 Task: Look for space in Bokajān, India from 5th June, 2023 to 16th June, 2023 for 2 adults in price range Rs.14000 to Rs.18000. Place can be entire place with 1  bedroom having 1 bed and 1 bathroom. Property type can be house, flat, guest house, hotel. Booking option can be shelf check-in. Required host language is English.
Action: Mouse moved to (485, 67)
Screenshot: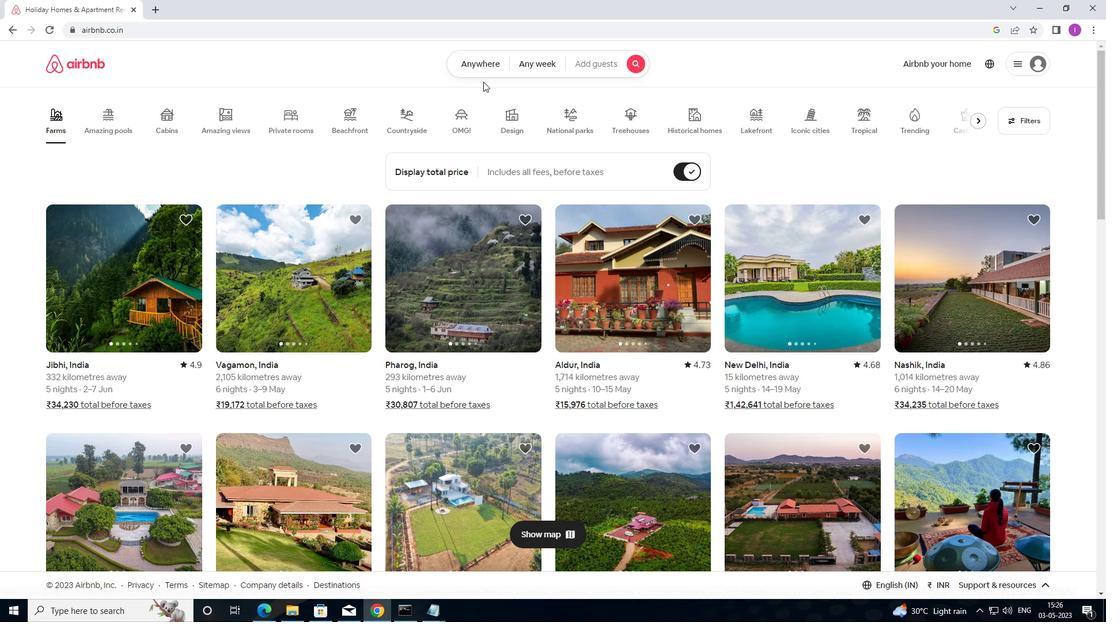 
Action: Mouse pressed left at (485, 67)
Screenshot: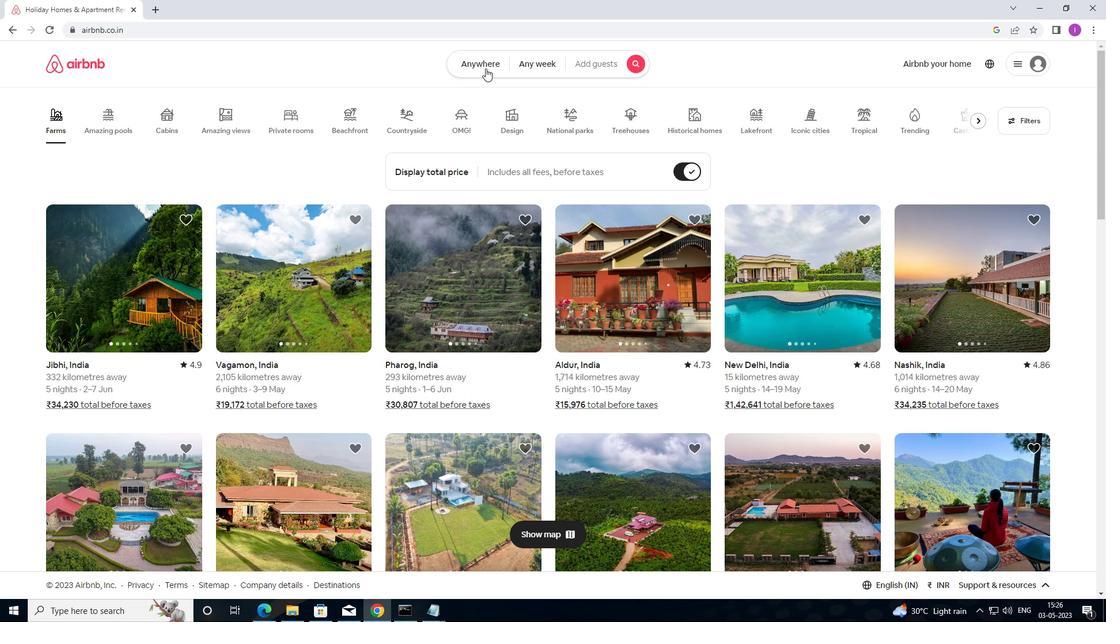 
Action: Mouse moved to (321, 111)
Screenshot: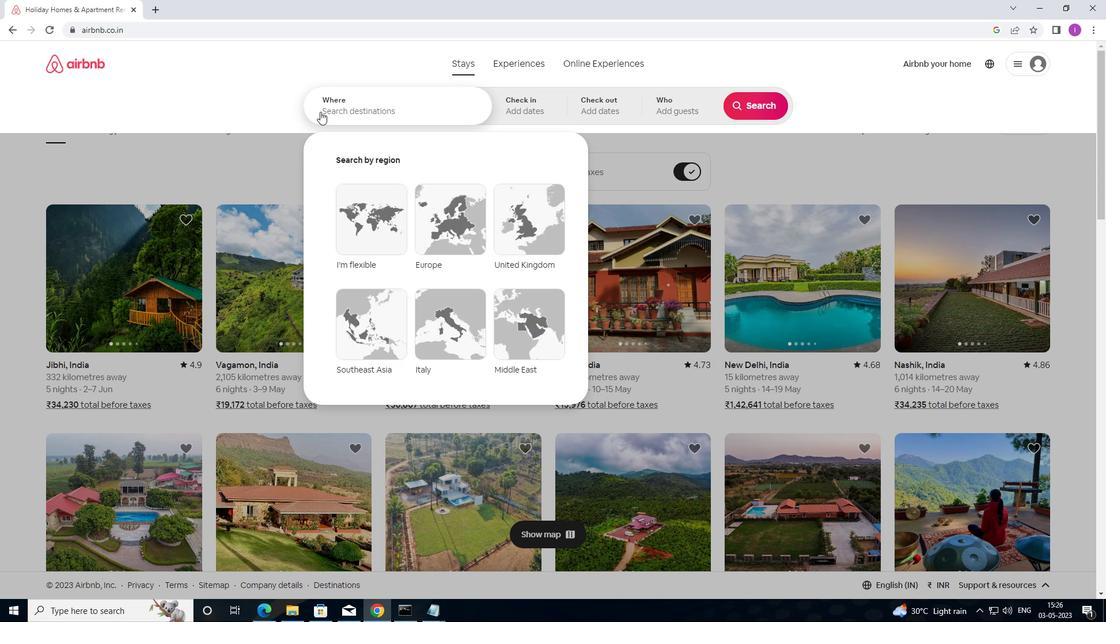 
Action: Mouse pressed left at (321, 111)
Screenshot: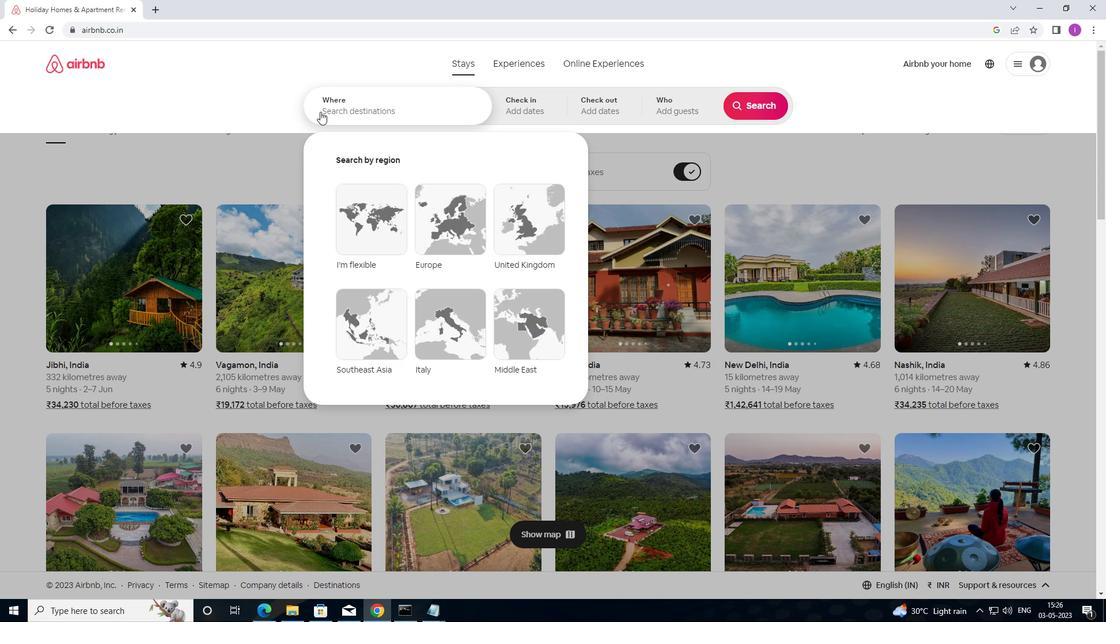 
Action: Mouse moved to (546, 112)
Screenshot: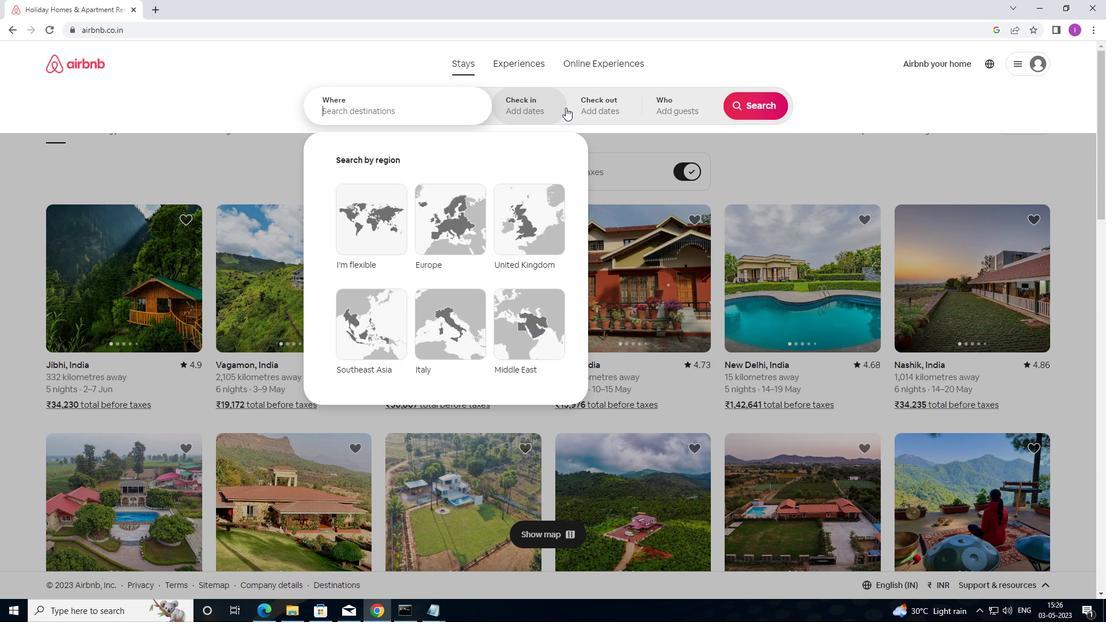 
Action: Key pressed <Key.shift>BOKAJAN,<Key.shift><Key.shift>INDIA
Screenshot: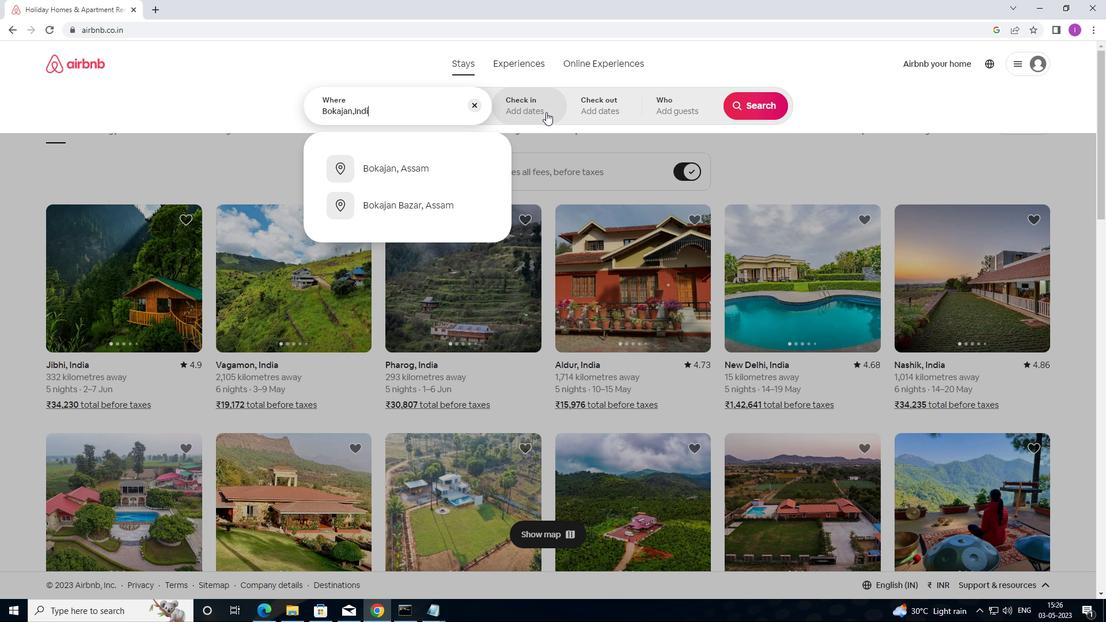 
Action: Mouse moved to (530, 101)
Screenshot: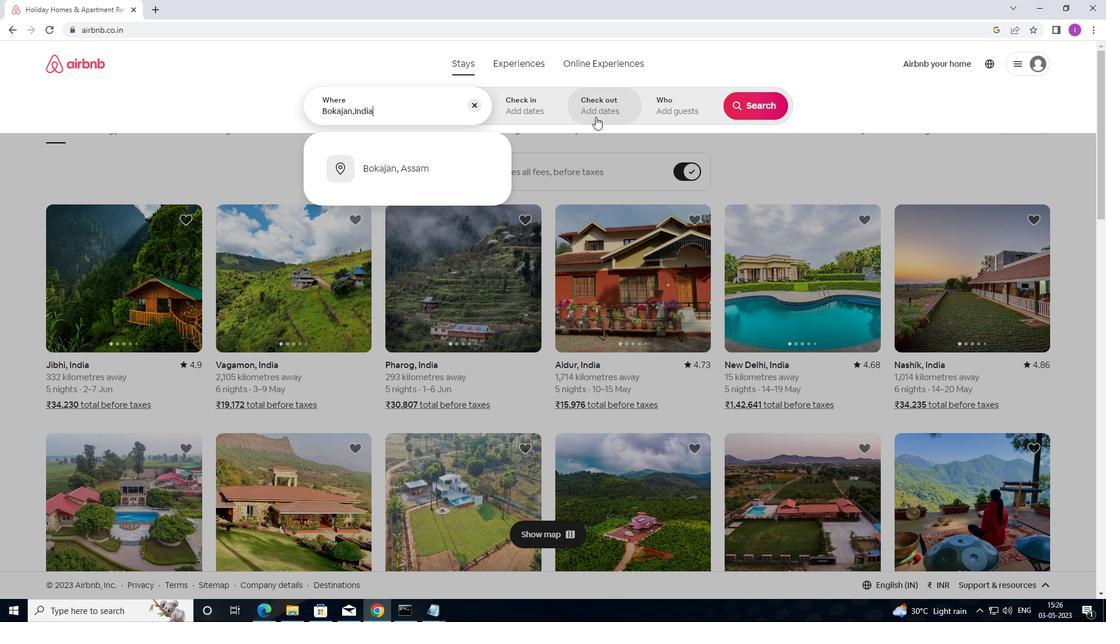 
Action: Mouse pressed left at (530, 101)
Screenshot: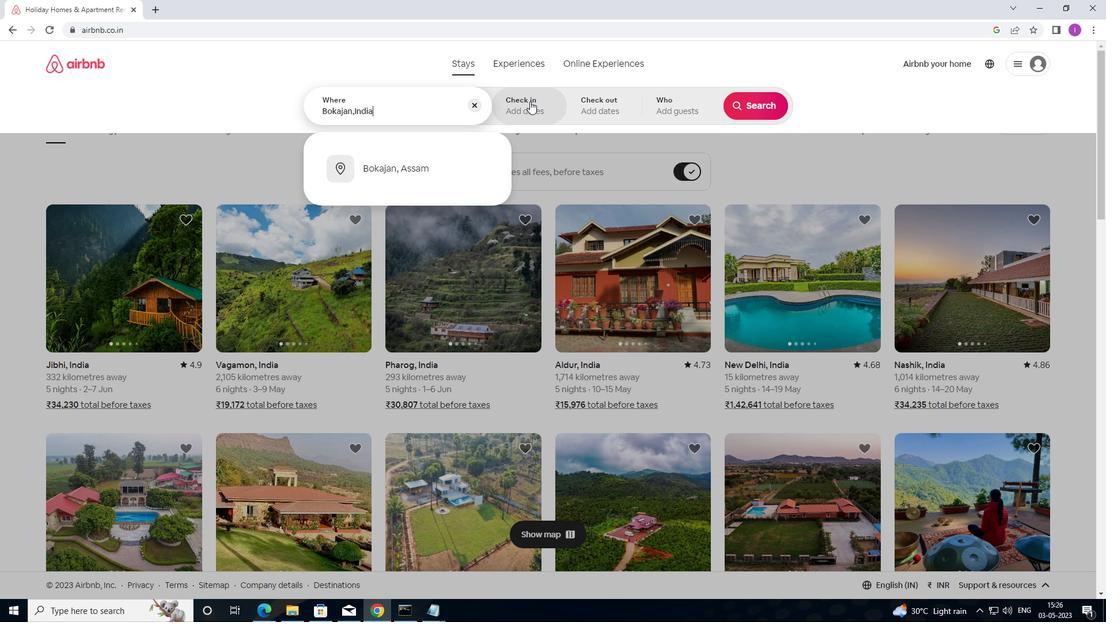 
Action: Mouse moved to (611, 272)
Screenshot: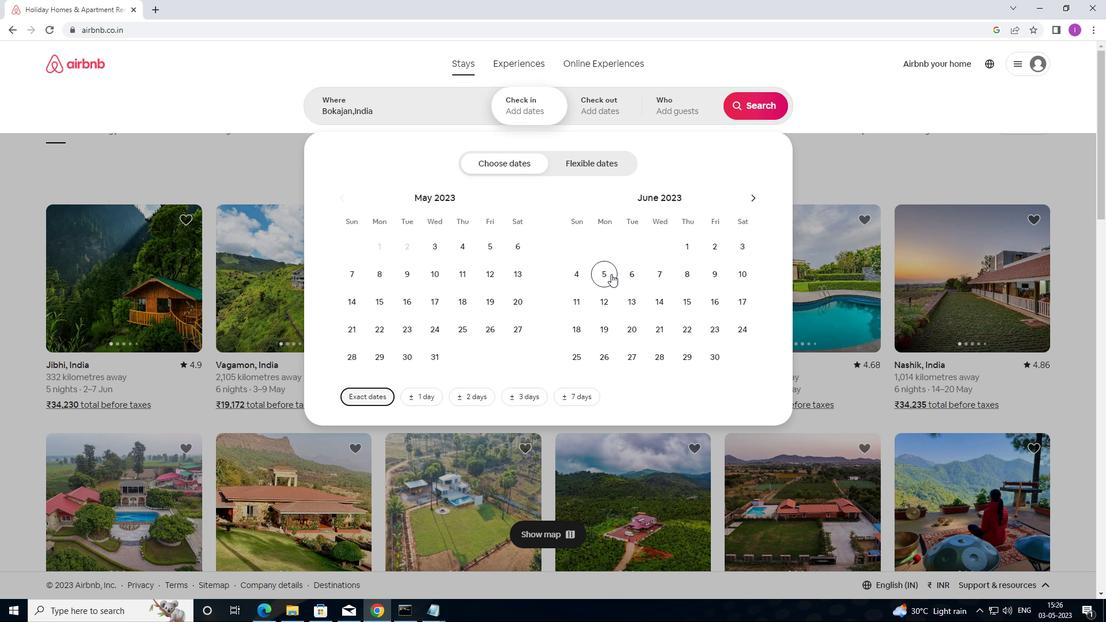 
Action: Mouse pressed left at (611, 272)
Screenshot: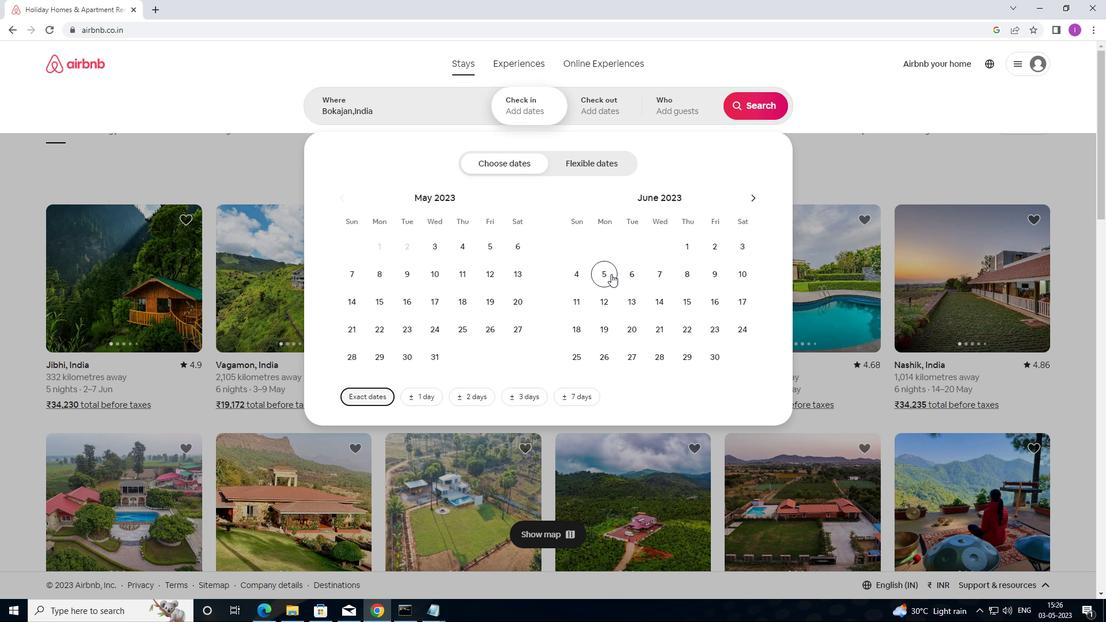 
Action: Mouse moved to (710, 306)
Screenshot: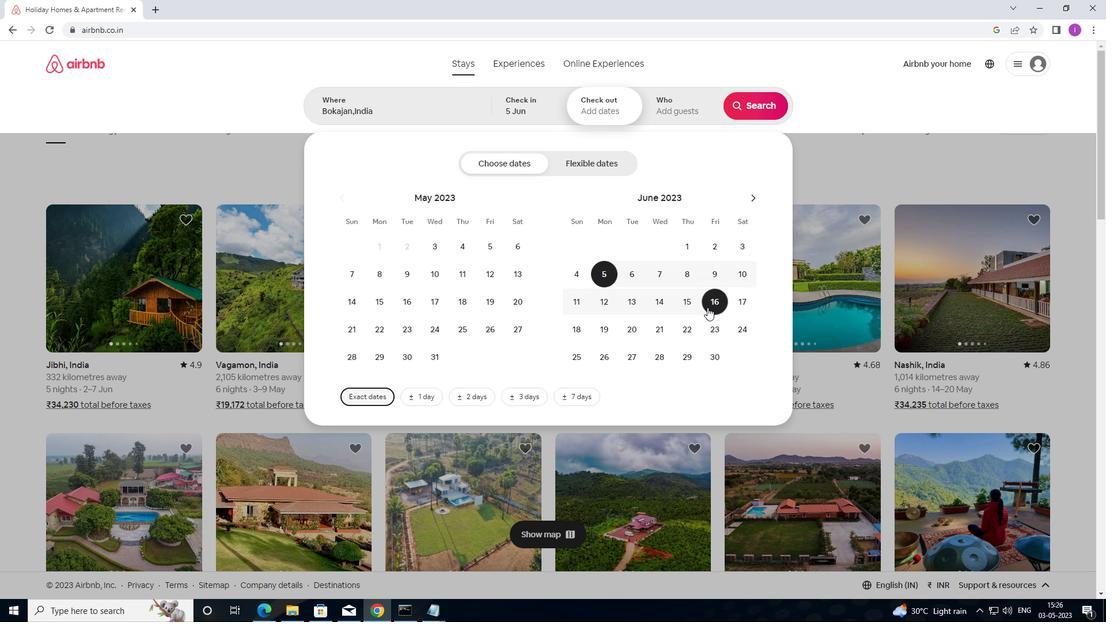 
Action: Mouse pressed left at (710, 306)
Screenshot: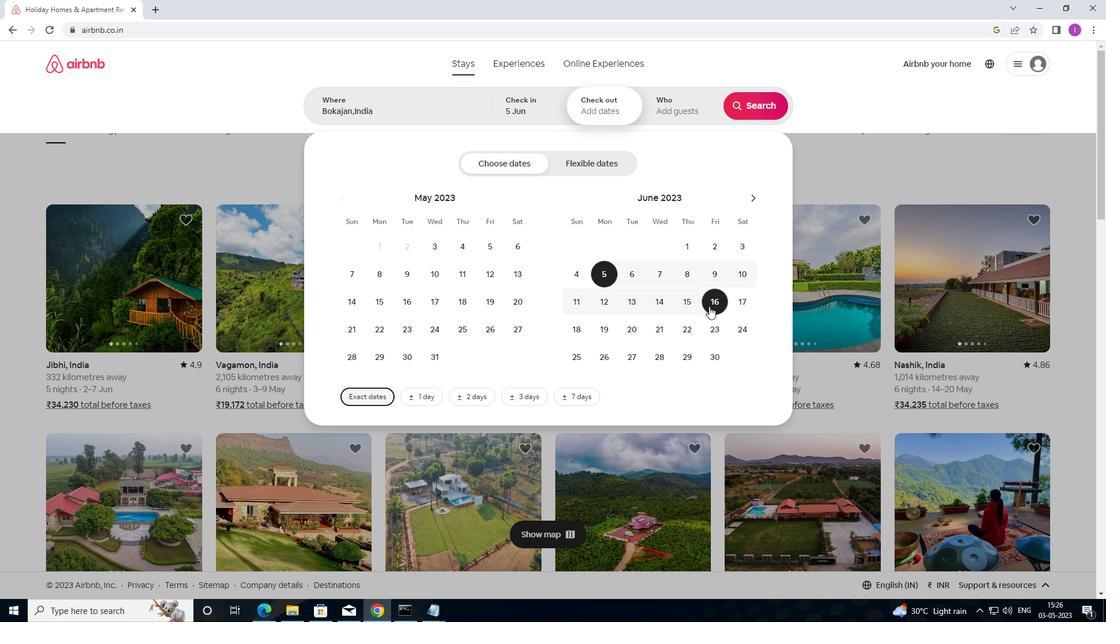
Action: Mouse moved to (662, 112)
Screenshot: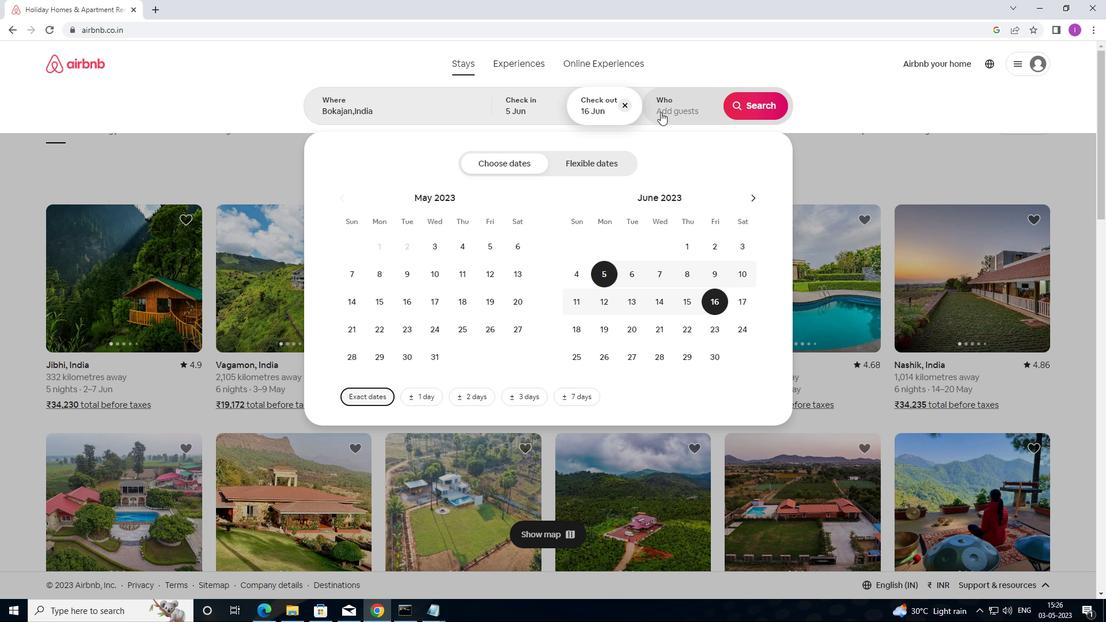 
Action: Mouse pressed left at (662, 112)
Screenshot: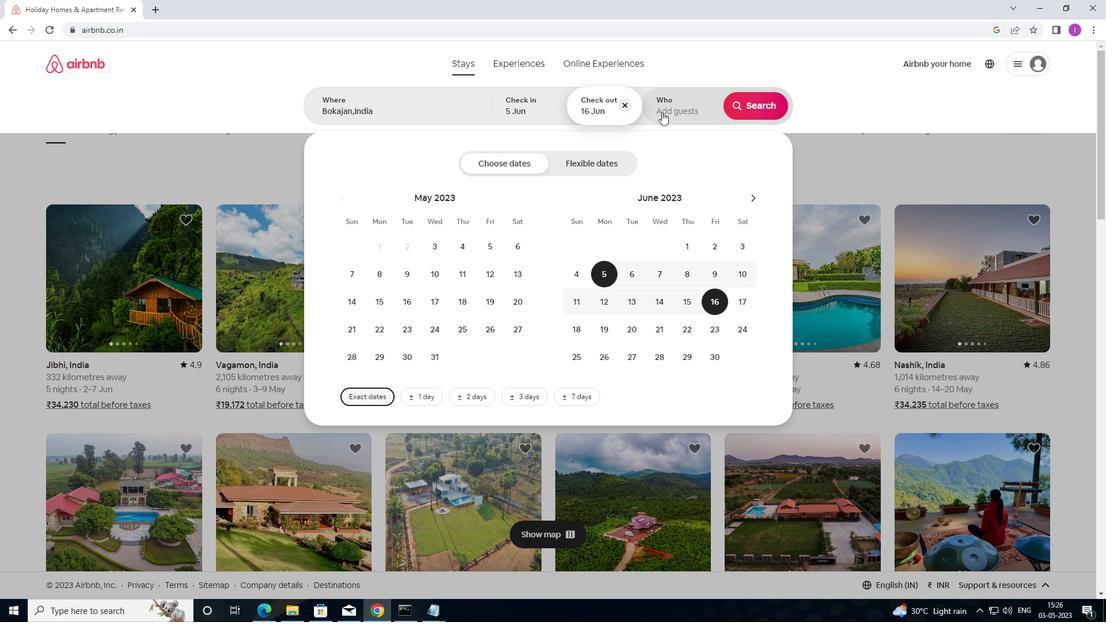 
Action: Mouse moved to (762, 168)
Screenshot: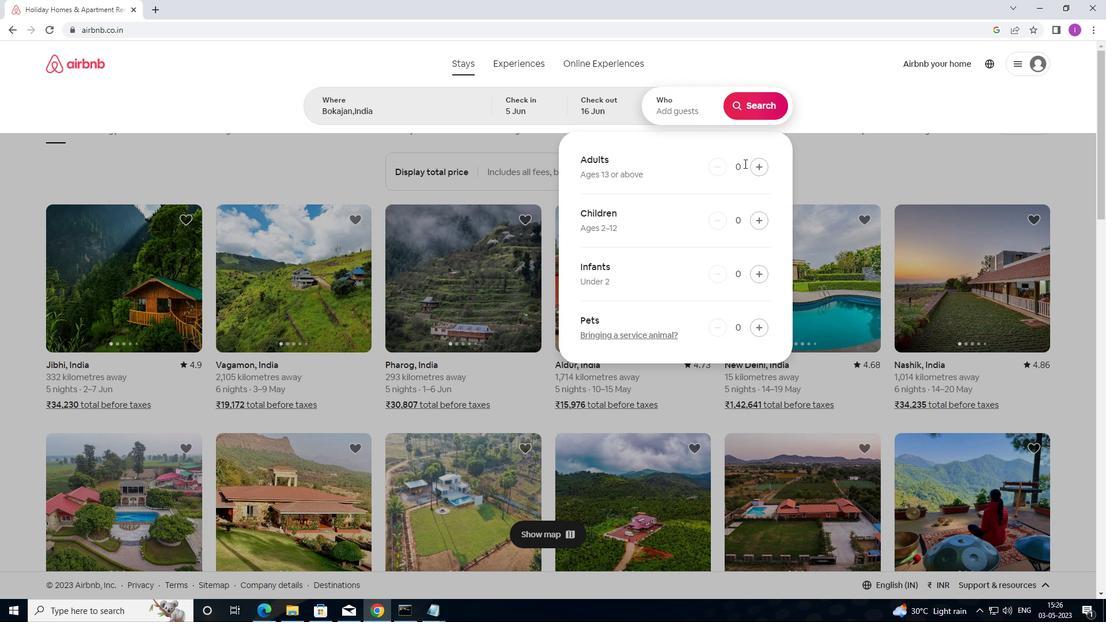 
Action: Mouse pressed left at (762, 168)
Screenshot: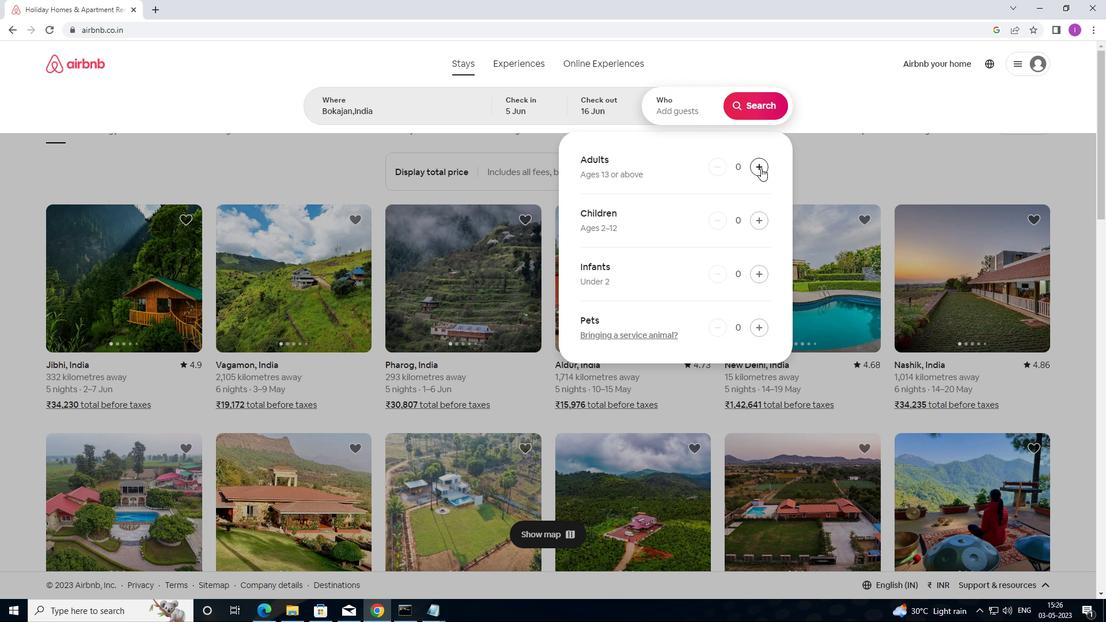 
Action: Mouse moved to (762, 168)
Screenshot: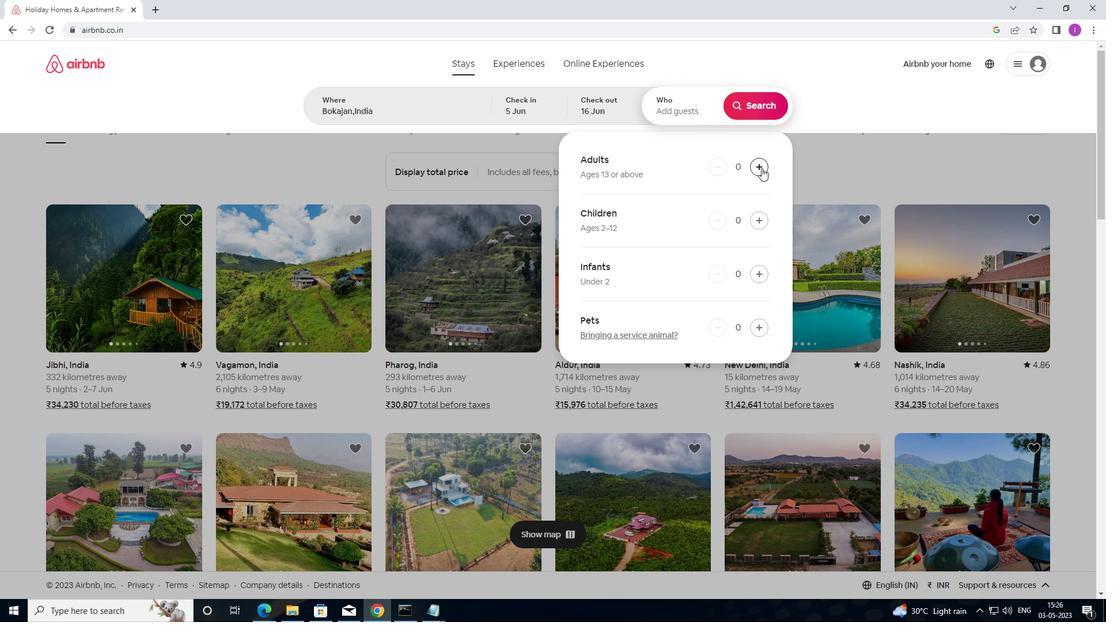 
Action: Mouse pressed left at (762, 168)
Screenshot: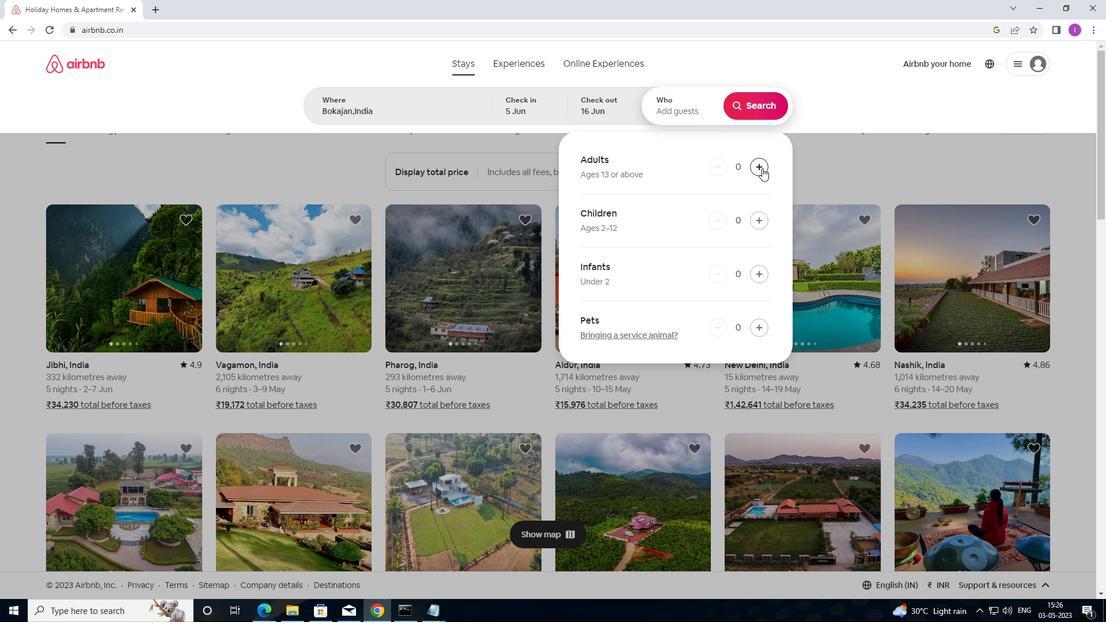 
Action: Mouse moved to (750, 111)
Screenshot: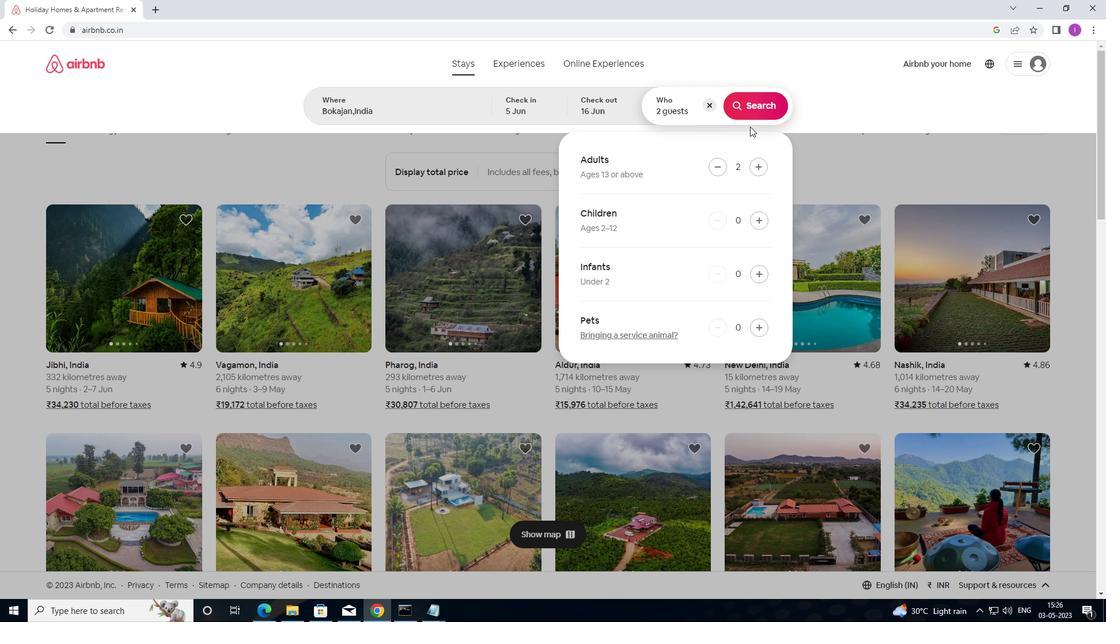 
Action: Mouse pressed left at (750, 111)
Screenshot: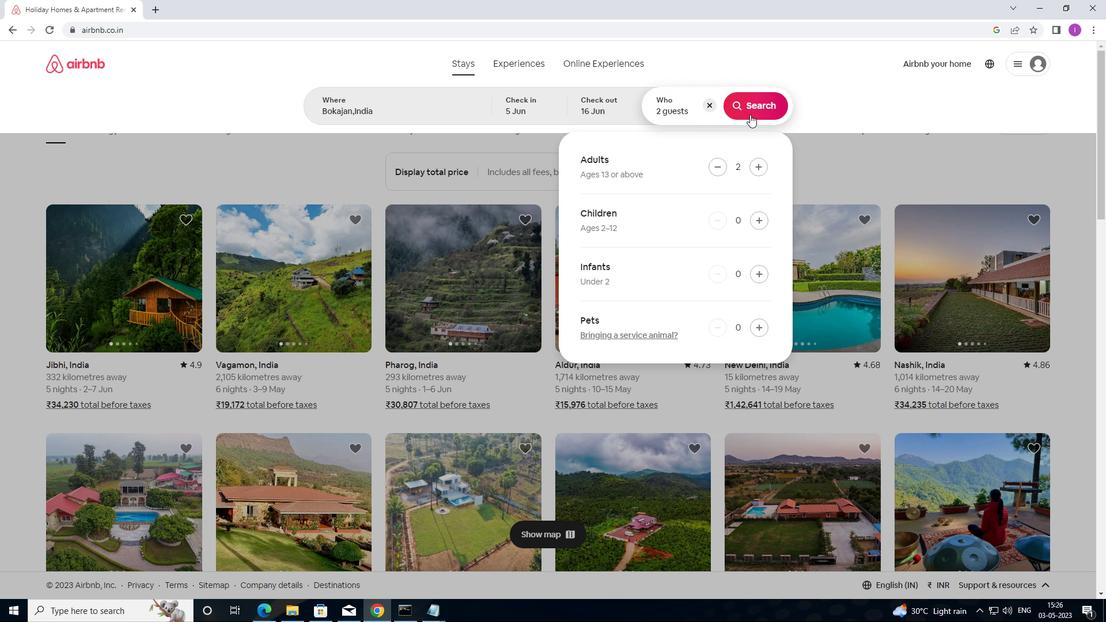 
Action: Mouse moved to (1038, 108)
Screenshot: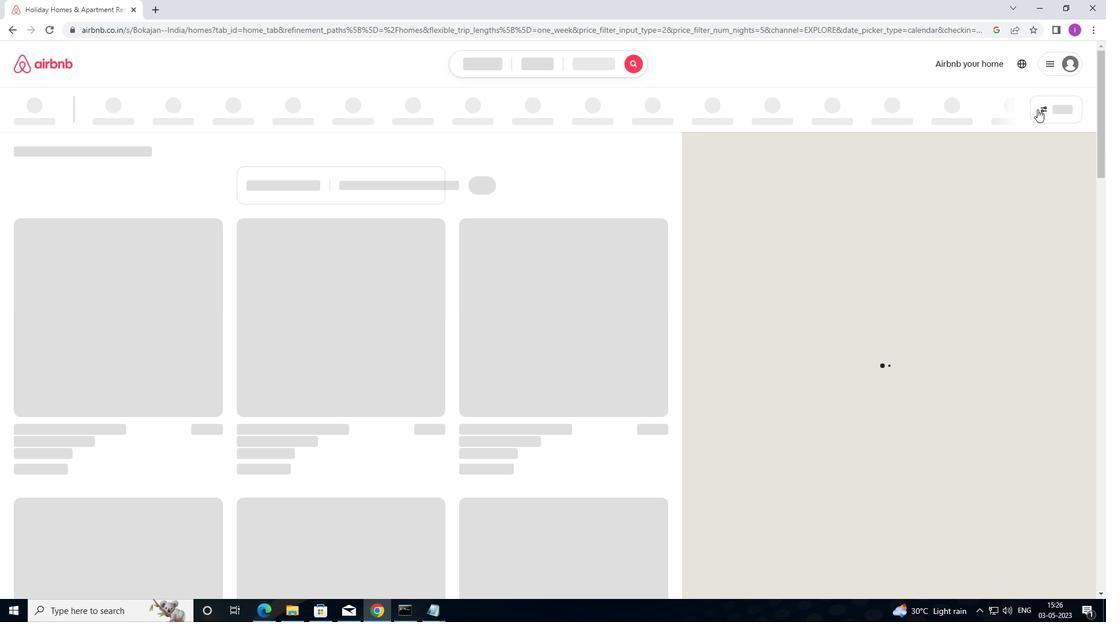 
Action: Mouse pressed left at (1038, 108)
Screenshot: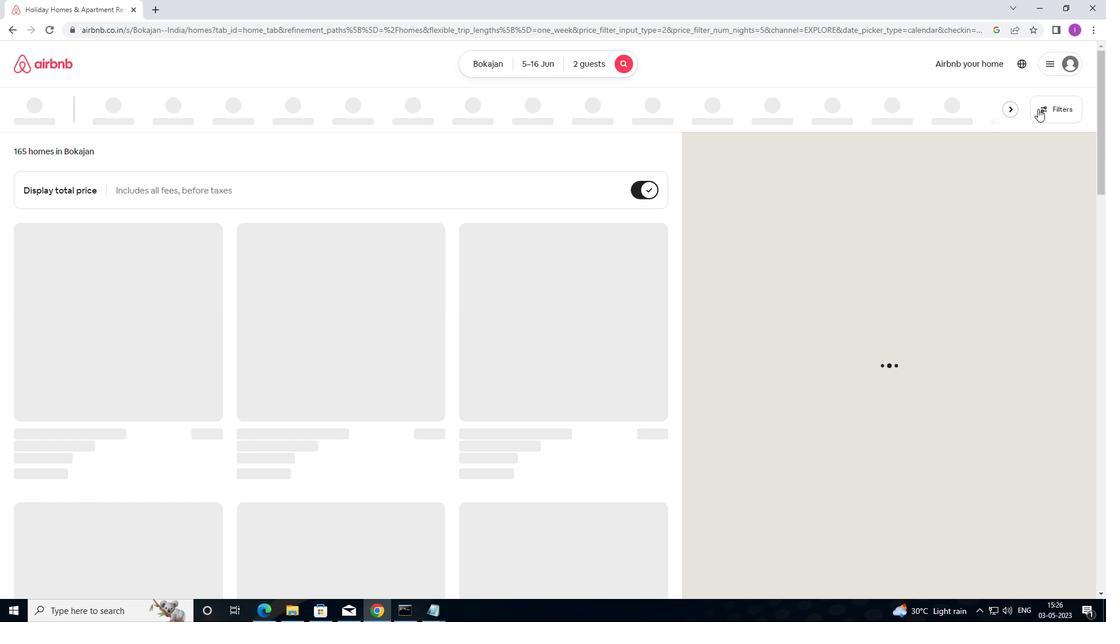 
Action: Mouse moved to (415, 249)
Screenshot: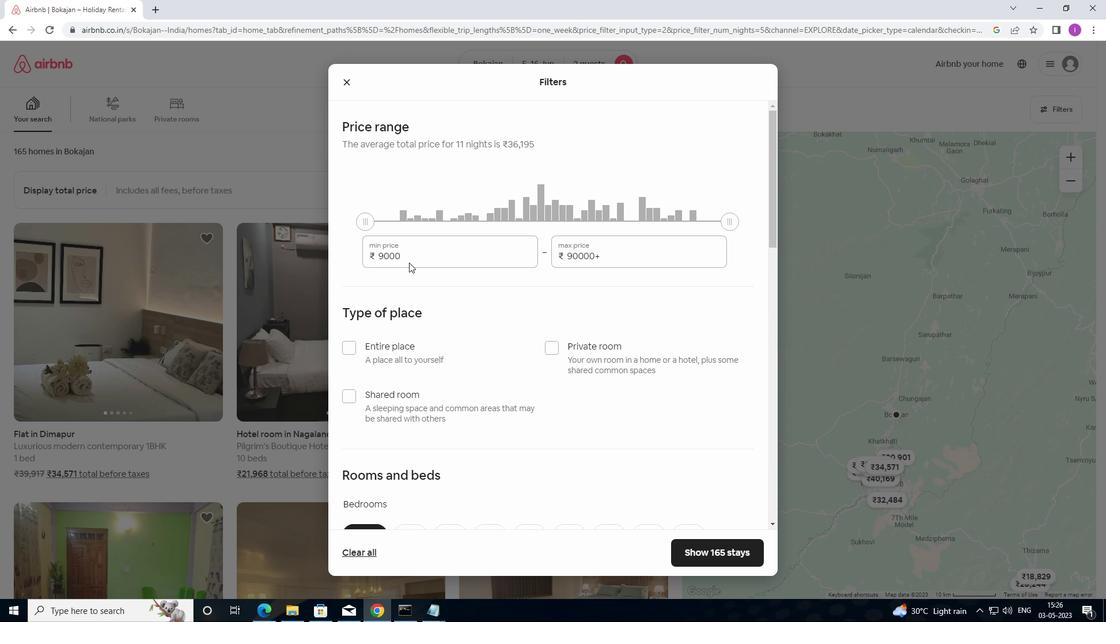 
Action: Mouse pressed left at (415, 249)
Screenshot: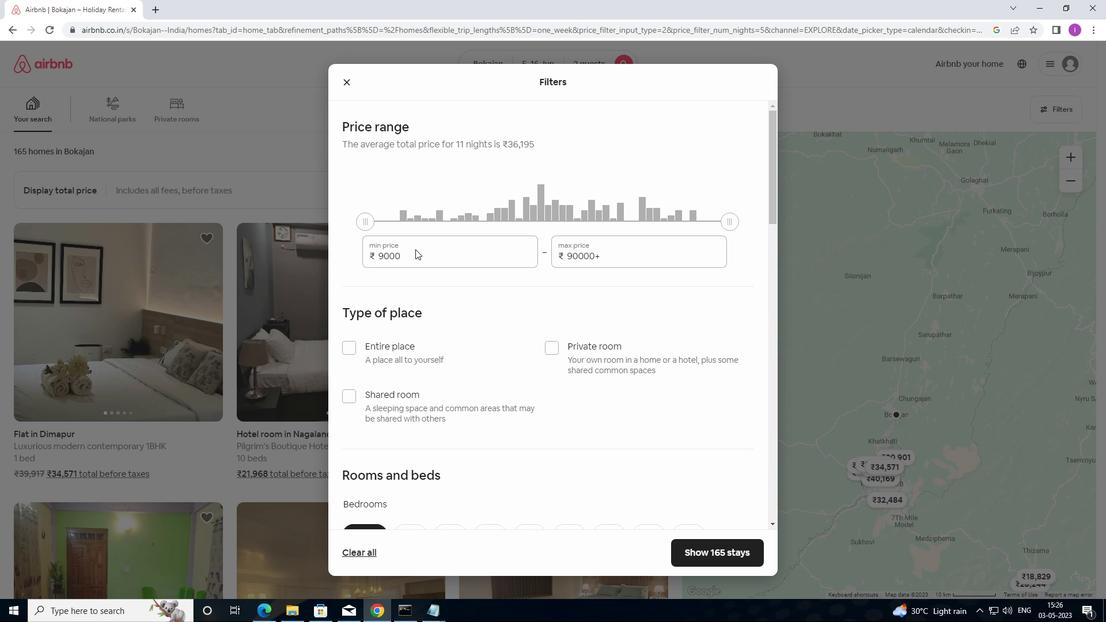 
Action: Mouse moved to (402, 253)
Screenshot: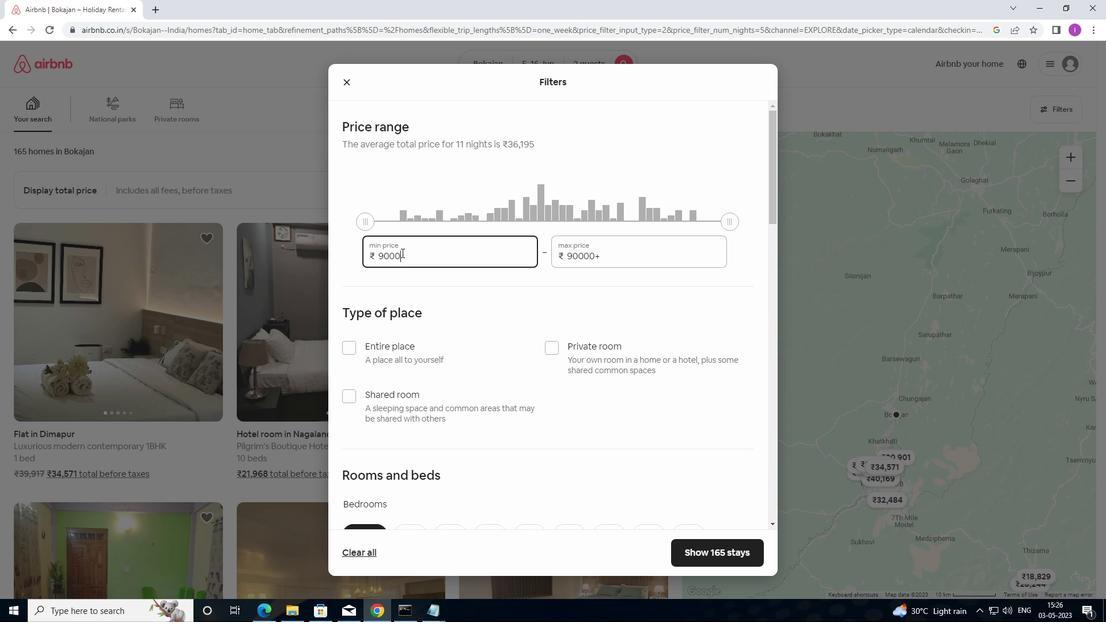 
Action: Mouse pressed left at (402, 253)
Screenshot: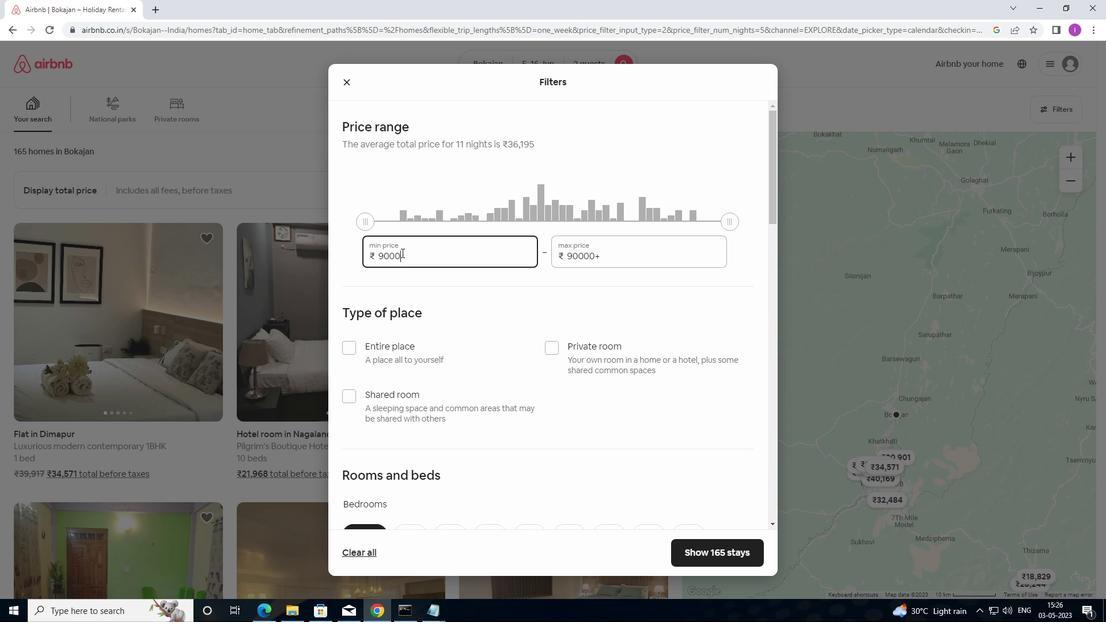 
Action: Mouse moved to (358, 250)
Screenshot: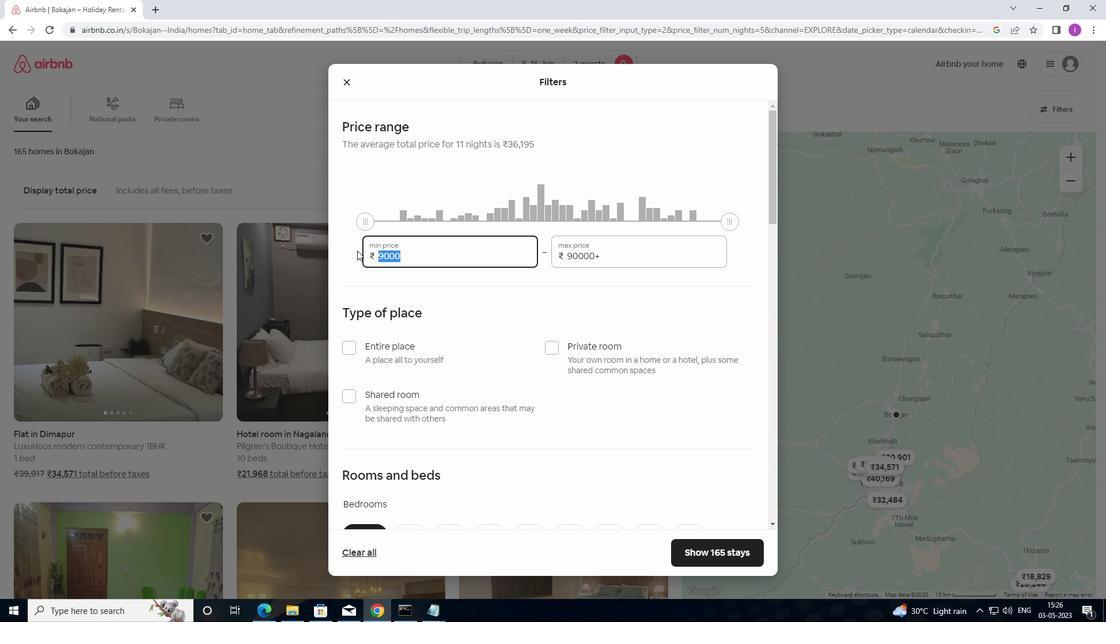 
Action: Key pressed 1
Screenshot: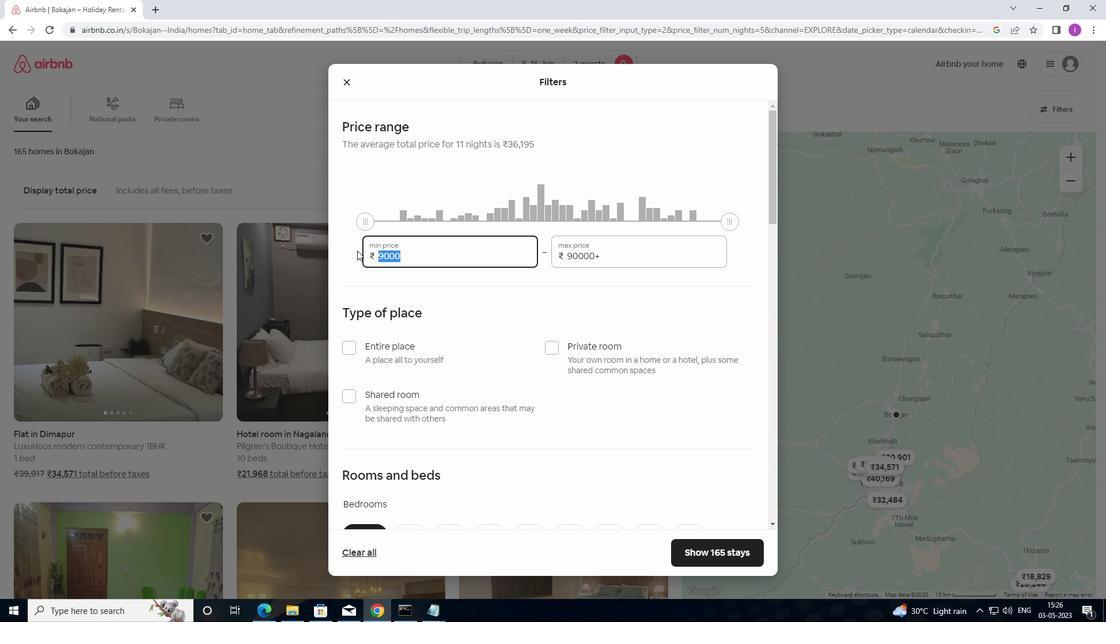 
Action: Mouse moved to (359, 251)
Screenshot: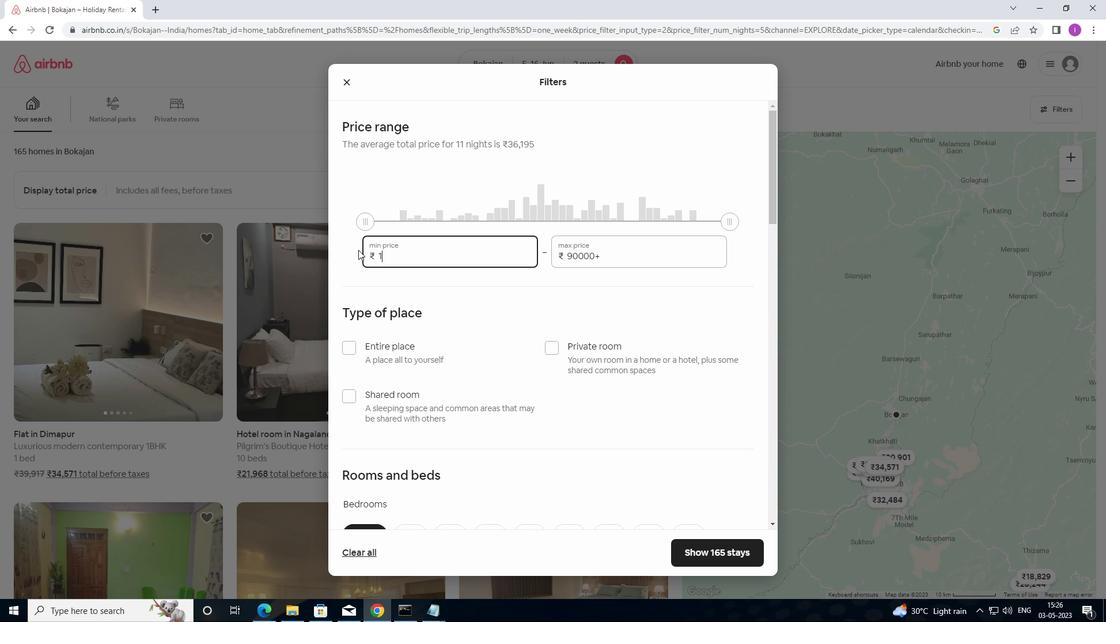 
Action: Key pressed 4
Screenshot: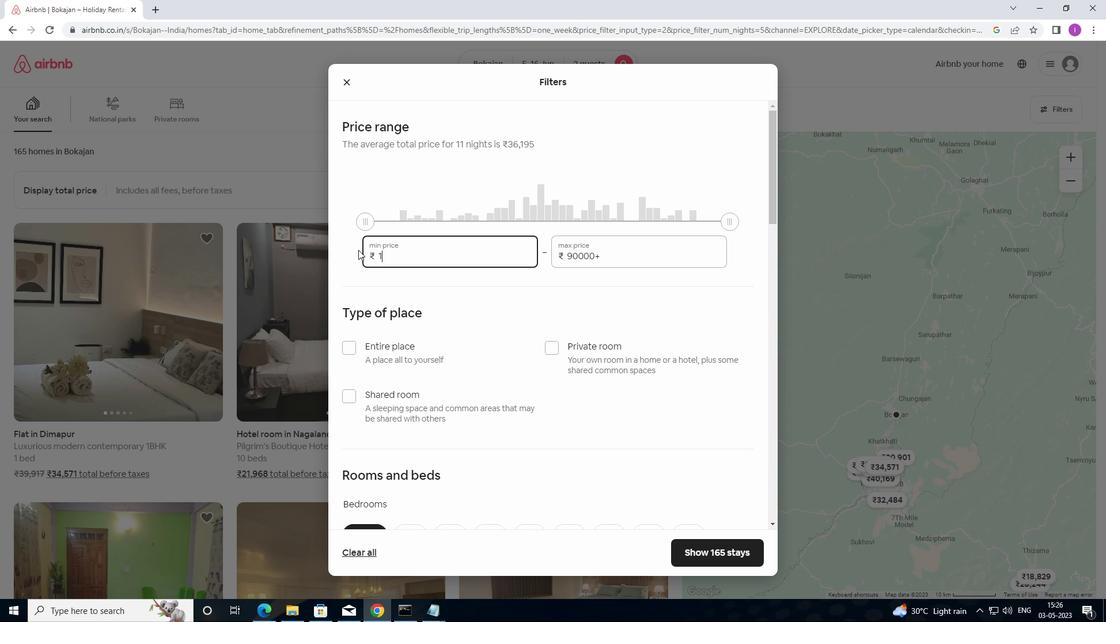 
Action: Mouse moved to (360, 253)
Screenshot: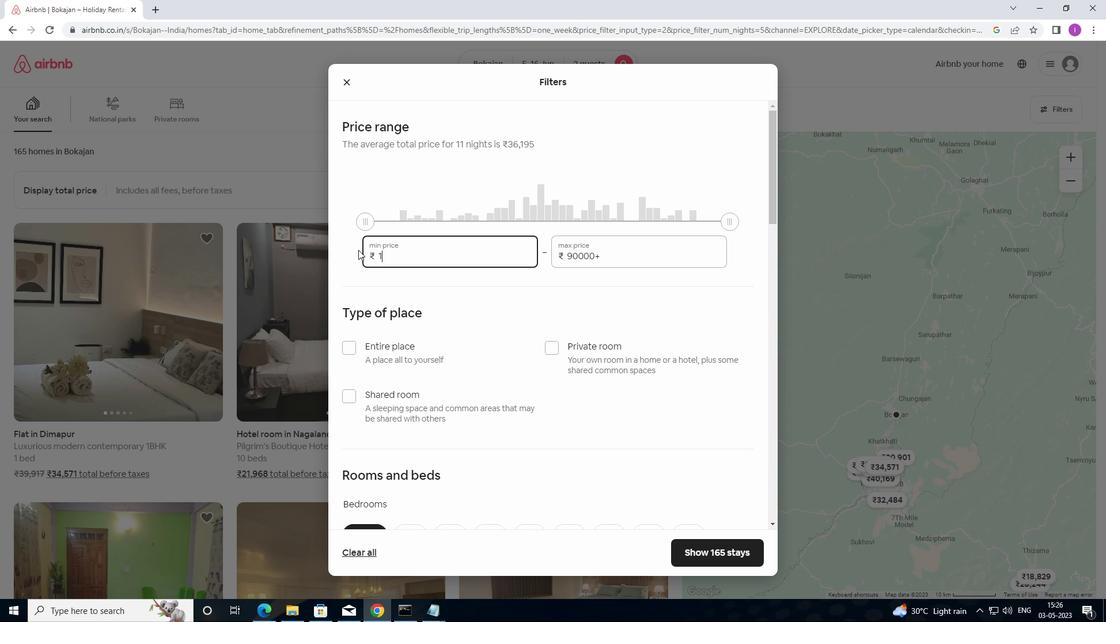 
Action: Key pressed 0
Screenshot: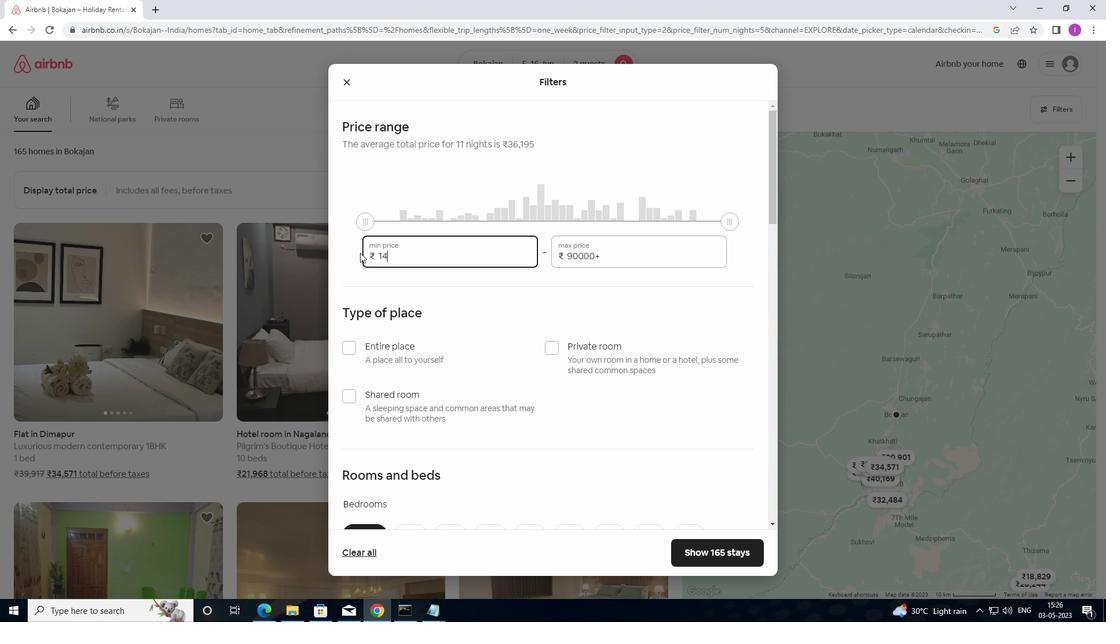 
Action: Mouse moved to (369, 256)
Screenshot: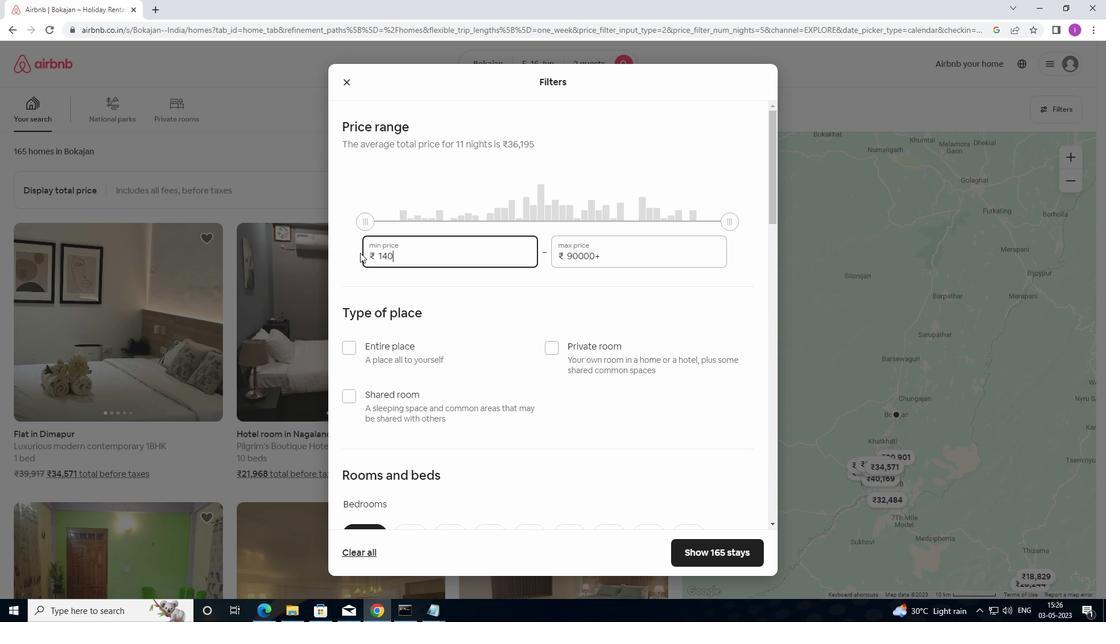 
Action: Key pressed 0
Screenshot: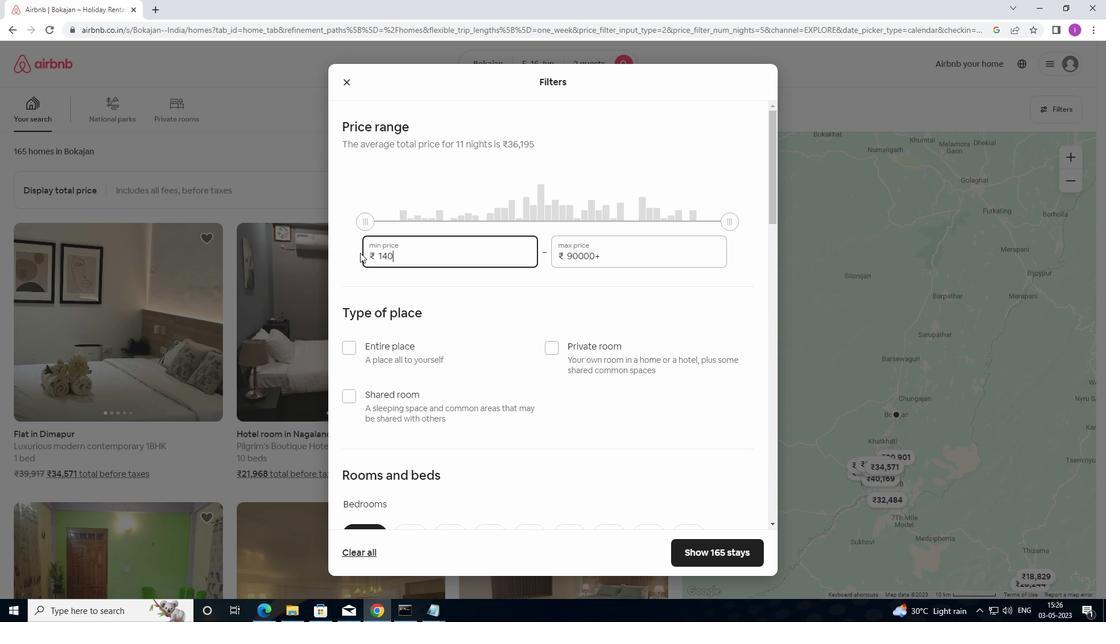 
Action: Mouse moved to (464, 270)
Screenshot: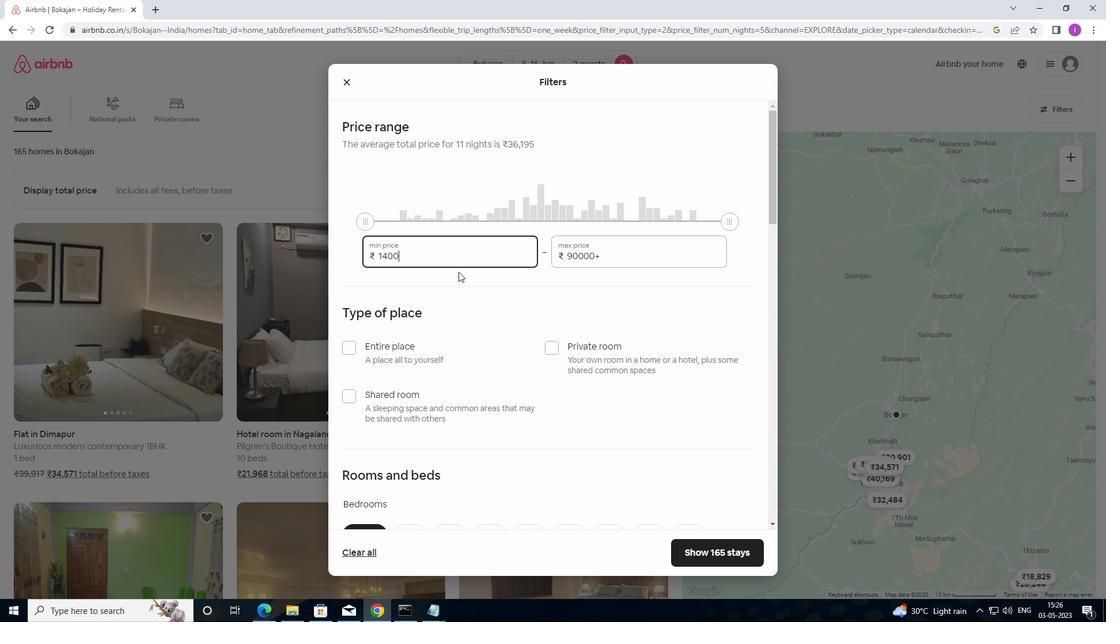 
Action: Key pressed 0
Screenshot: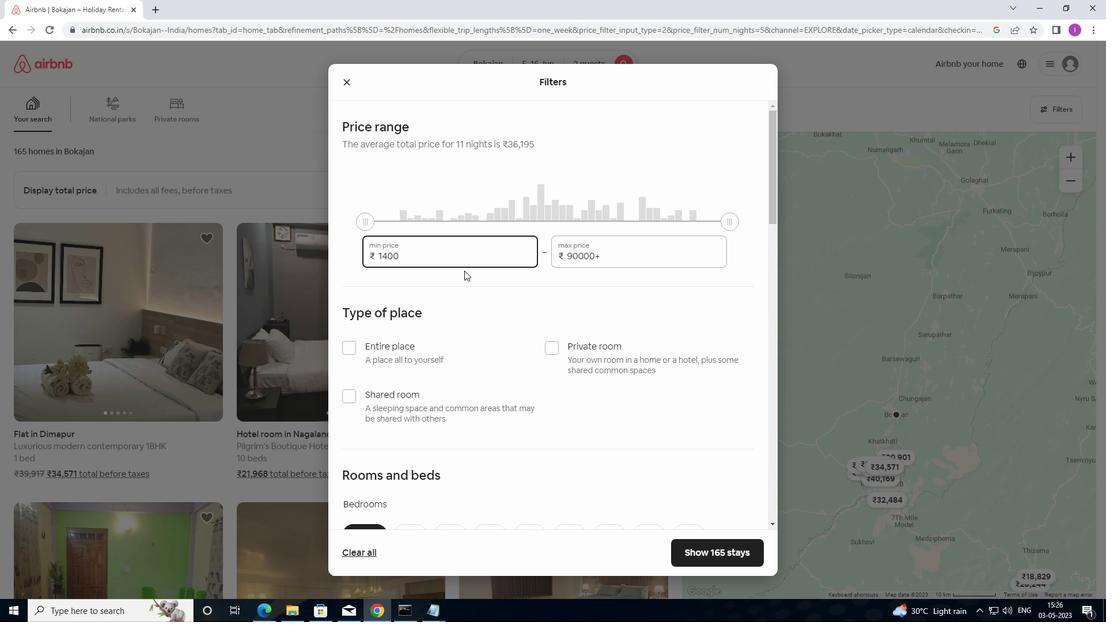 
Action: Mouse moved to (614, 250)
Screenshot: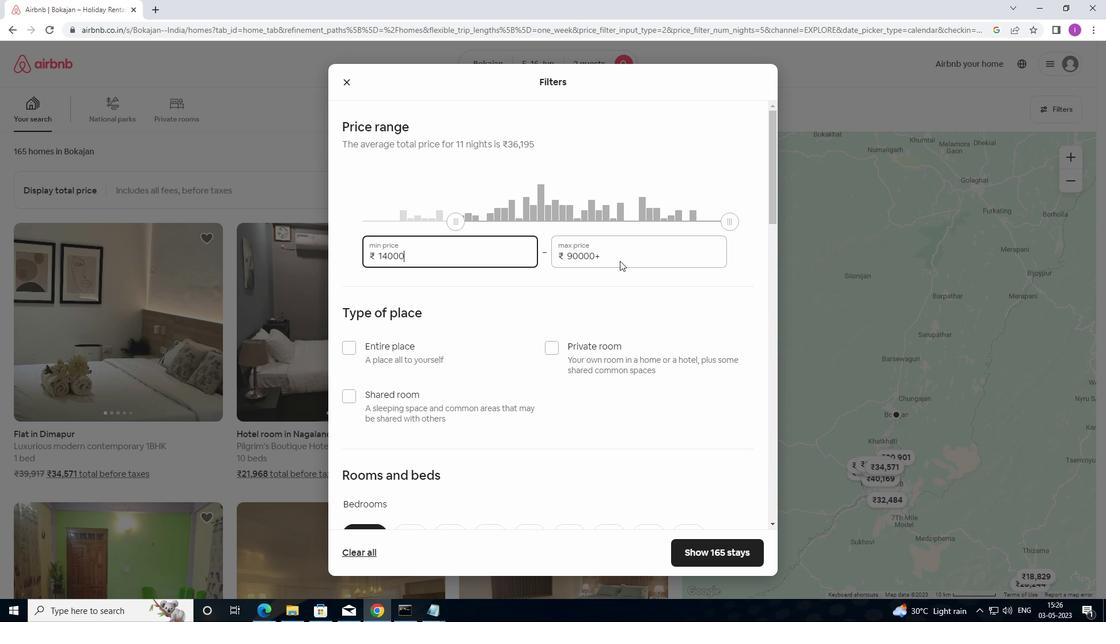 
Action: Mouse pressed left at (614, 250)
Screenshot: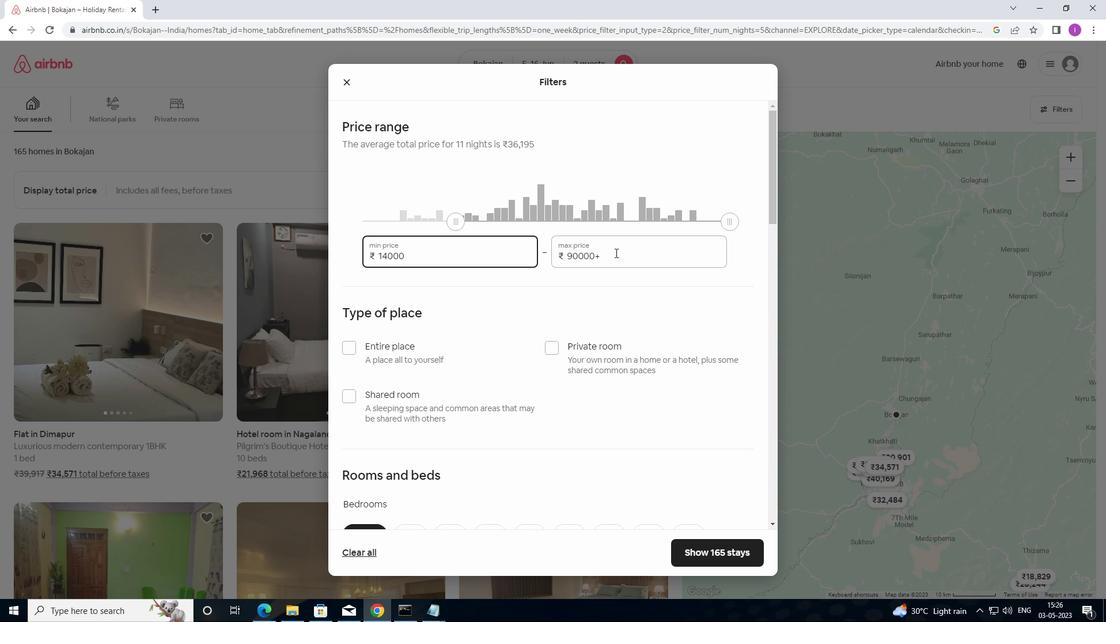 
Action: Mouse moved to (544, 252)
Screenshot: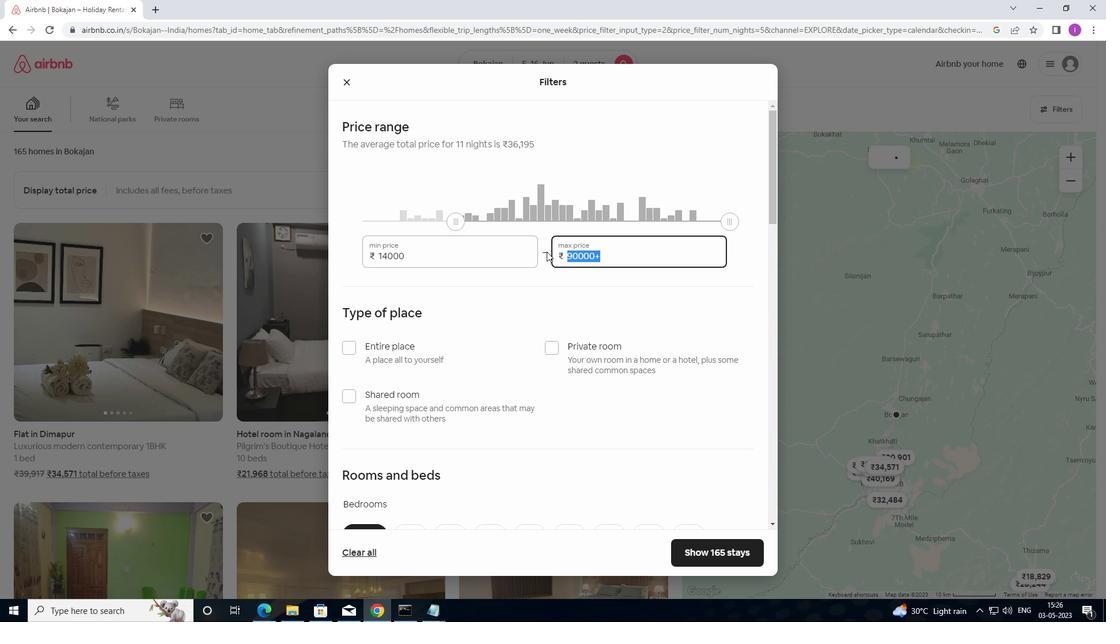
Action: Key pressed 1
Screenshot: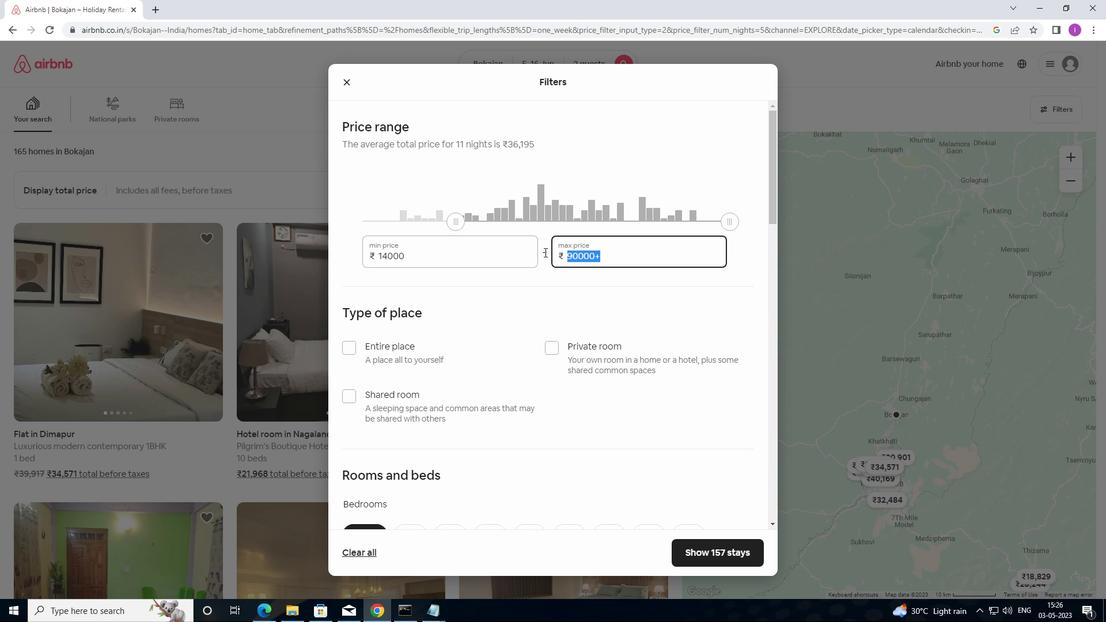 
Action: Mouse moved to (543, 255)
Screenshot: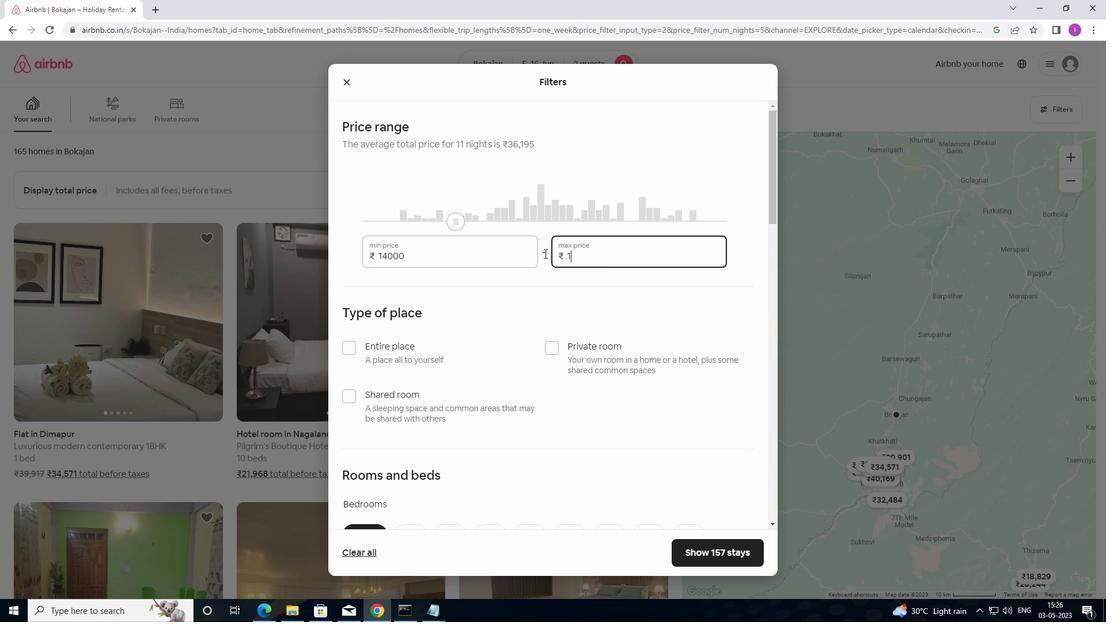 
Action: Key pressed 800
Screenshot: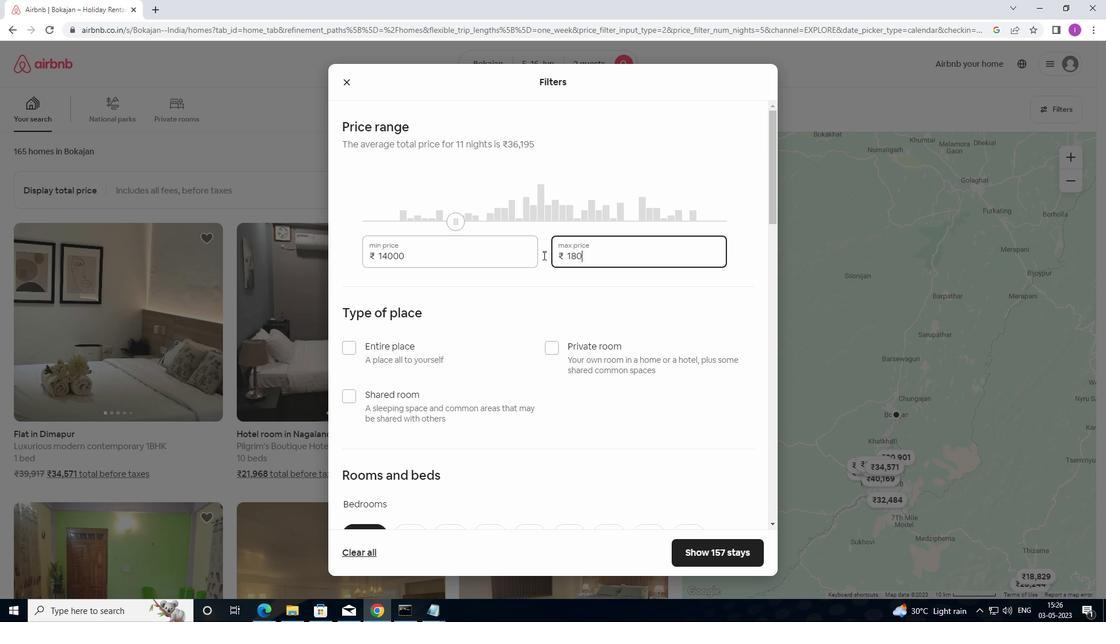 
Action: Mouse moved to (546, 257)
Screenshot: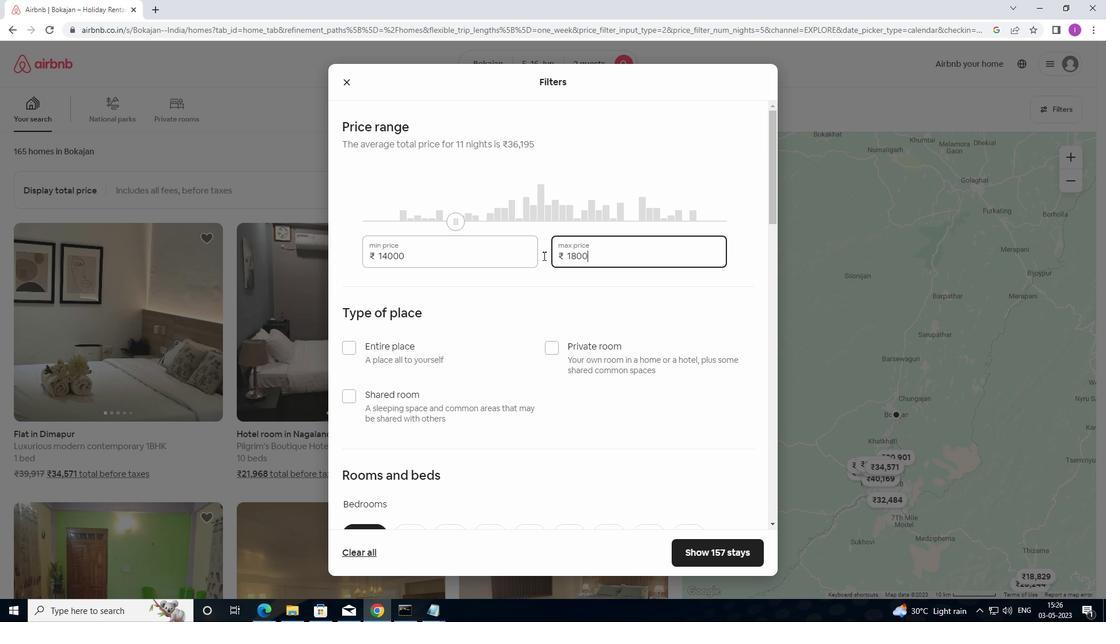 
Action: Key pressed 0
Screenshot: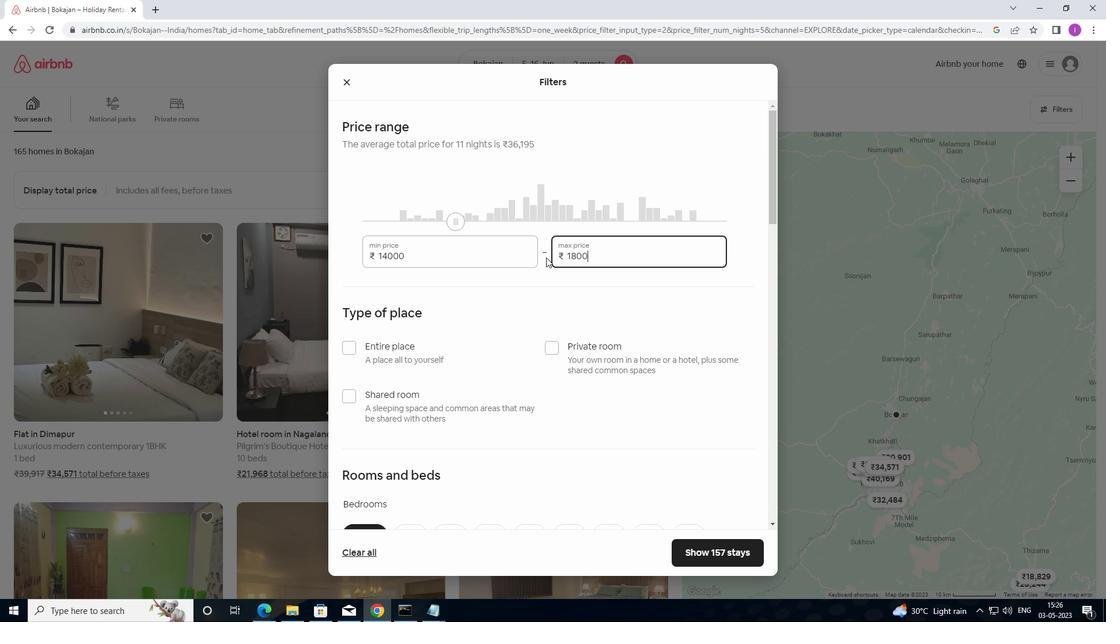 
Action: Mouse moved to (456, 341)
Screenshot: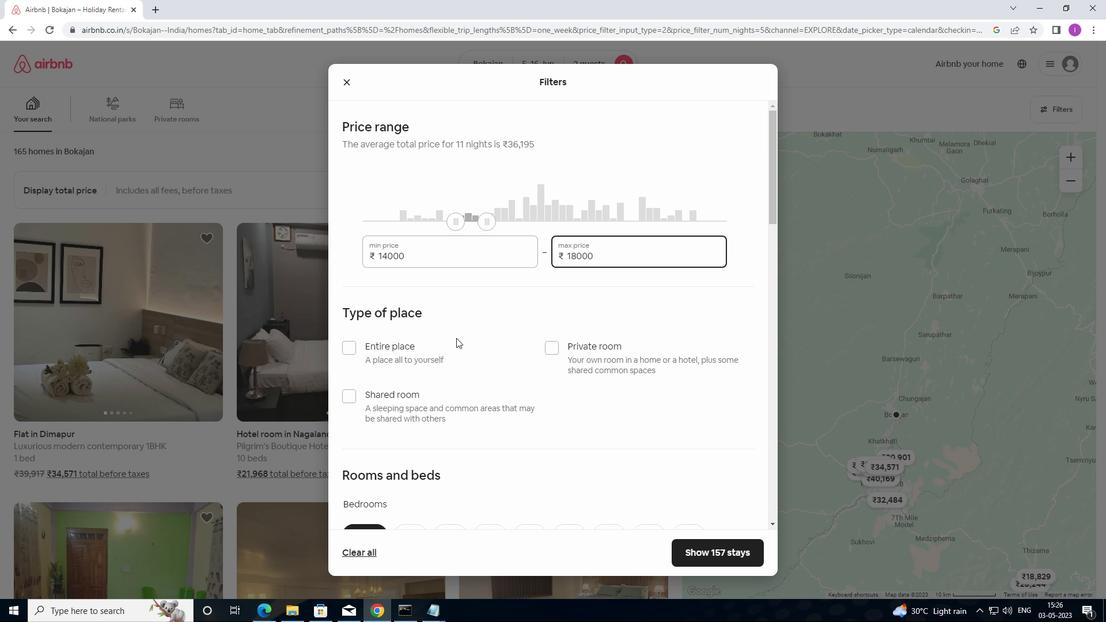 
Action: Mouse scrolled (456, 340) with delta (0, 0)
Screenshot: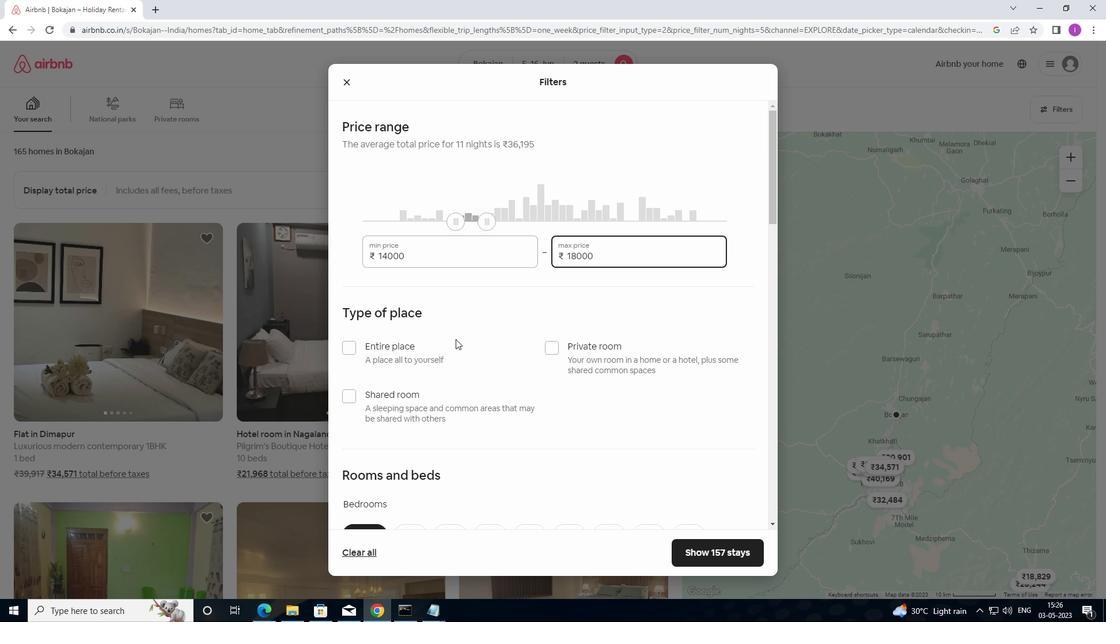 
Action: Mouse moved to (356, 292)
Screenshot: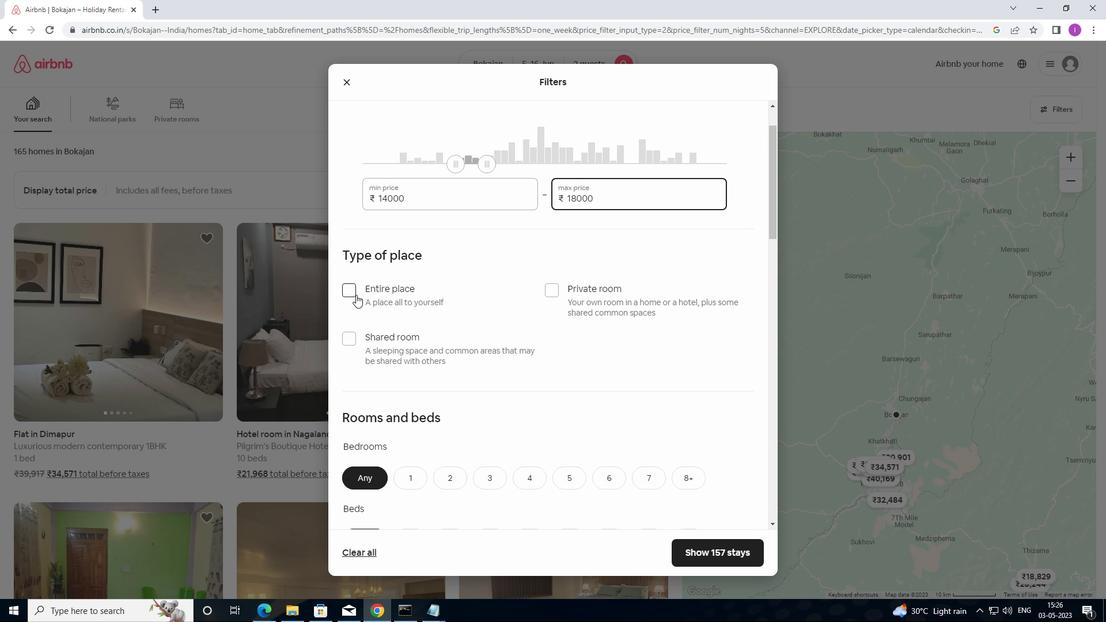
Action: Mouse pressed left at (356, 292)
Screenshot: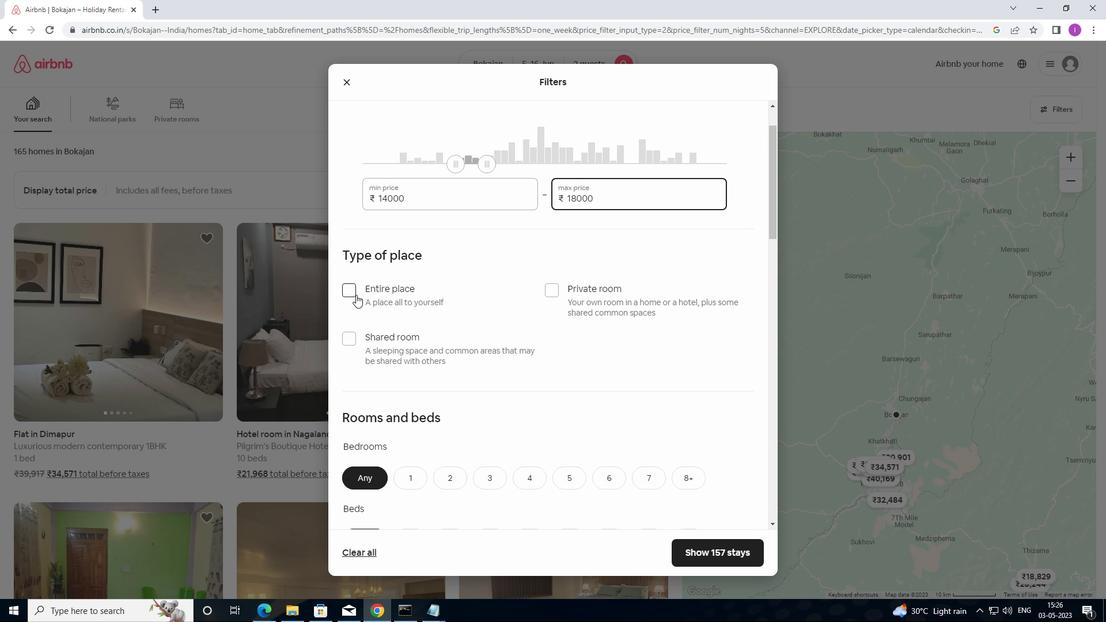 
Action: Mouse moved to (436, 299)
Screenshot: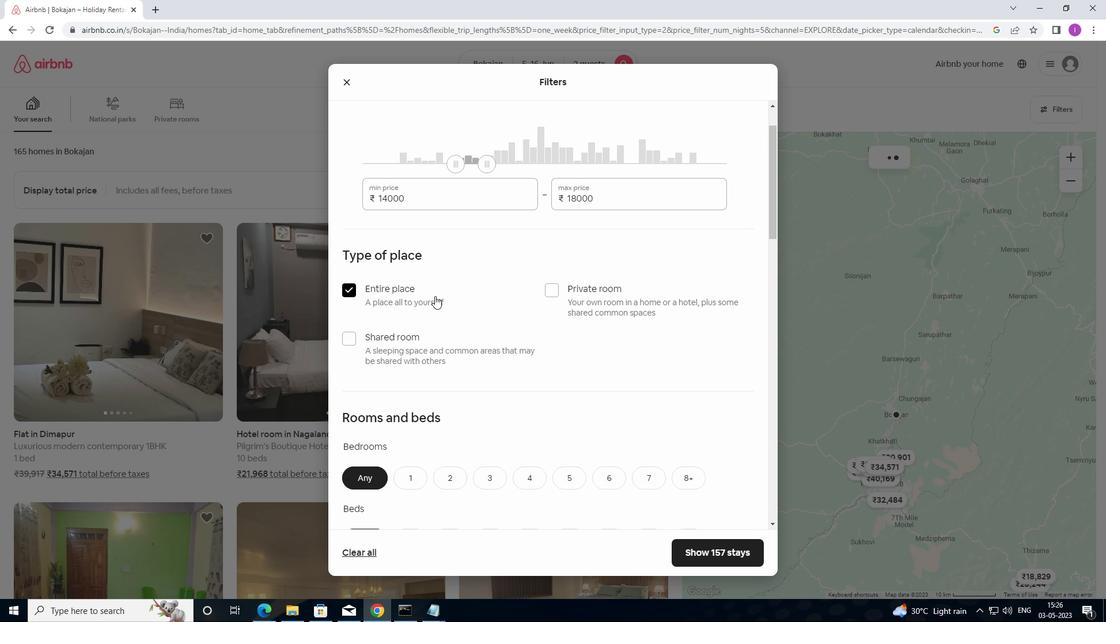 
Action: Mouse scrolled (436, 298) with delta (0, 0)
Screenshot: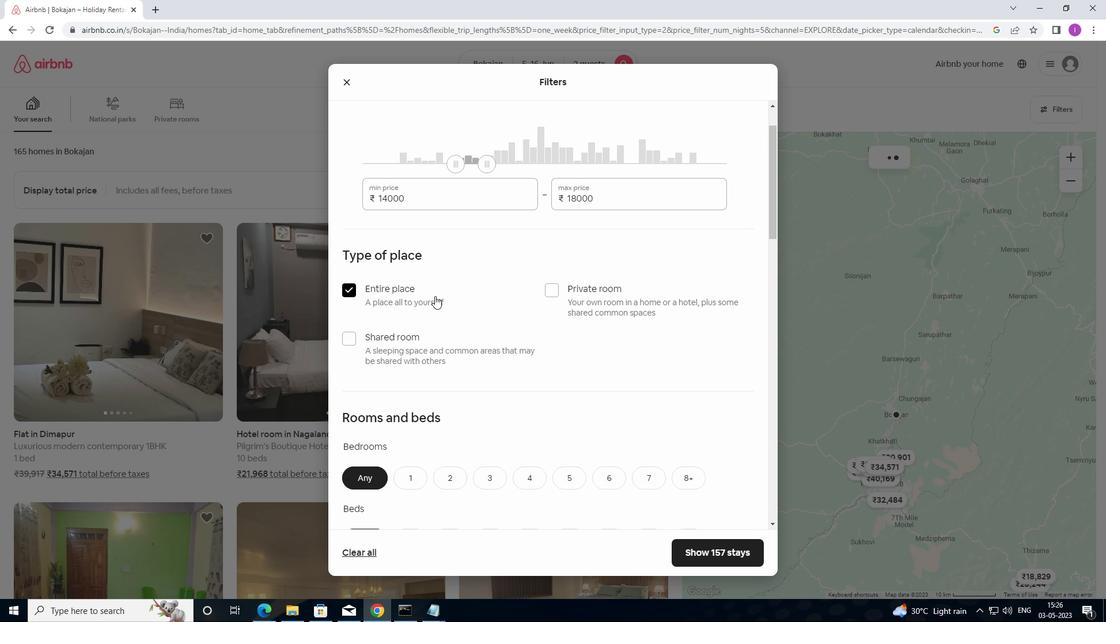
Action: Mouse moved to (436, 300)
Screenshot: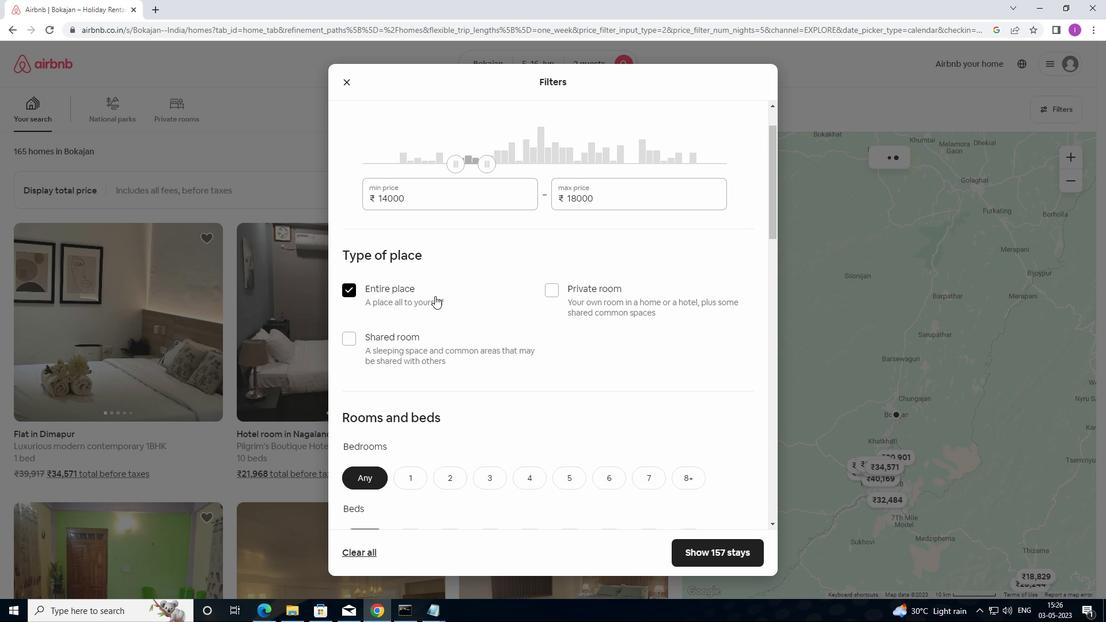
Action: Mouse scrolled (436, 299) with delta (0, 0)
Screenshot: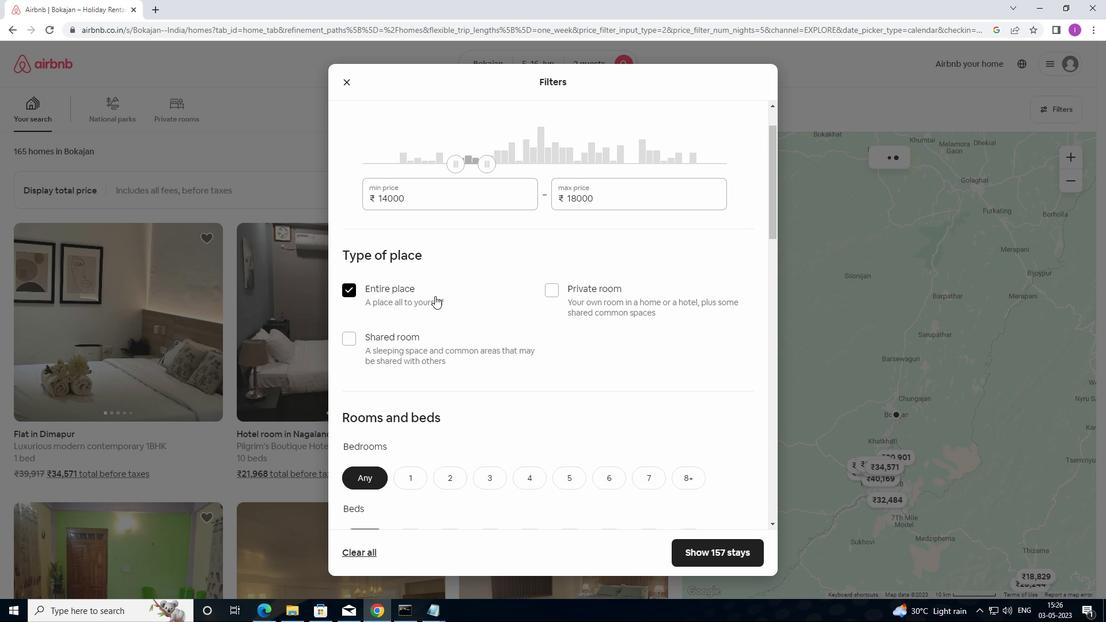 
Action: Mouse moved to (438, 301)
Screenshot: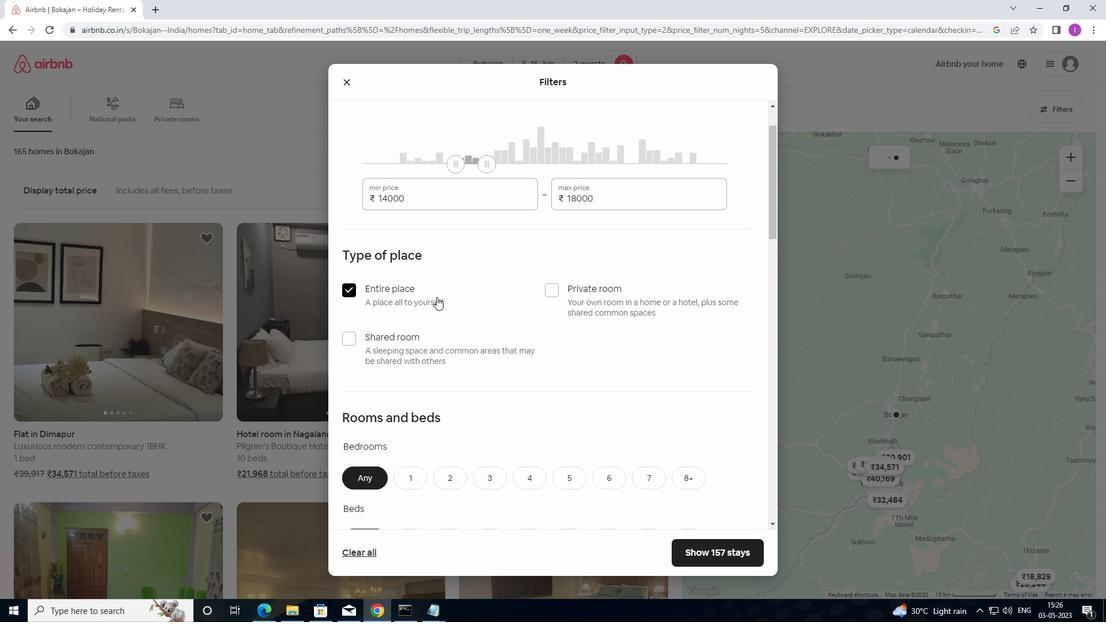 
Action: Mouse scrolled (438, 300) with delta (0, 0)
Screenshot: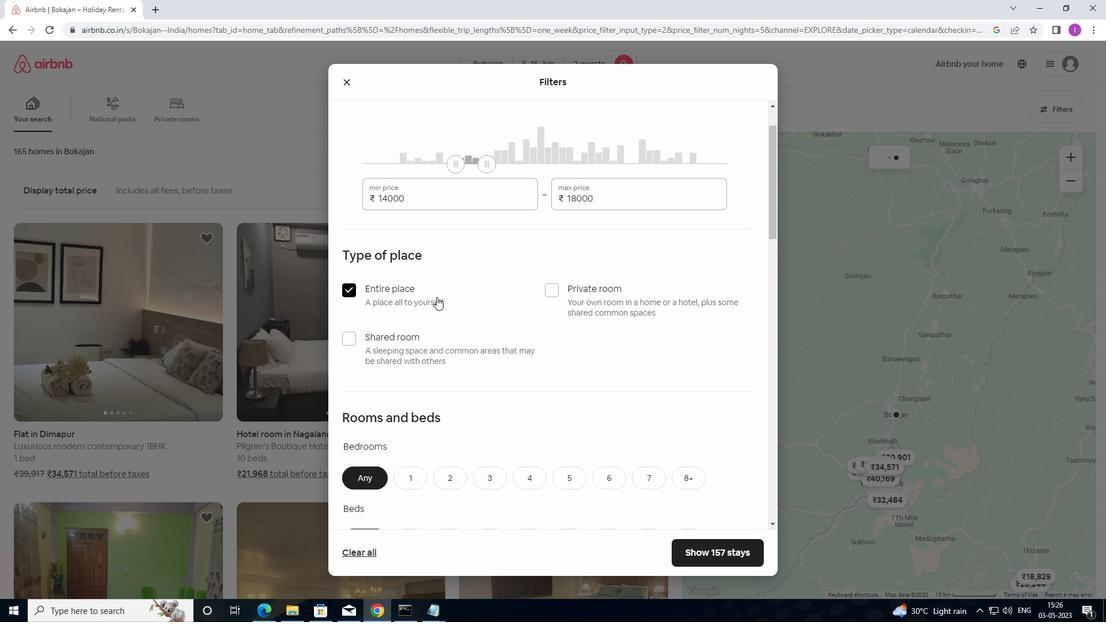 
Action: Mouse moved to (423, 303)
Screenshot: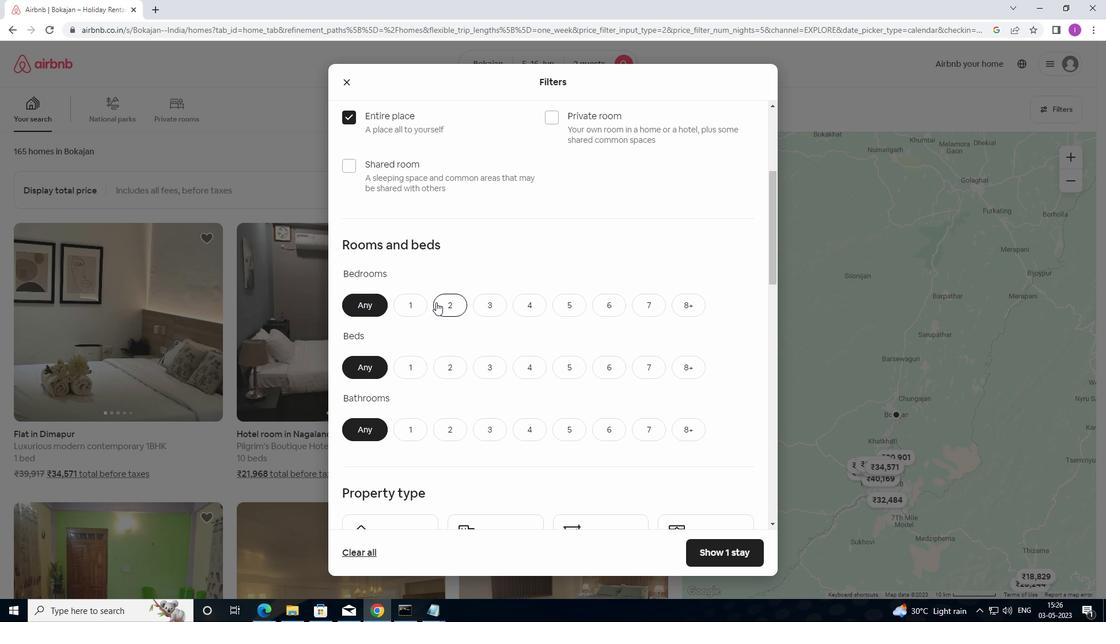 
Action: Mouse scrolled (423, 303) with delta (0, 0)
Screenshot: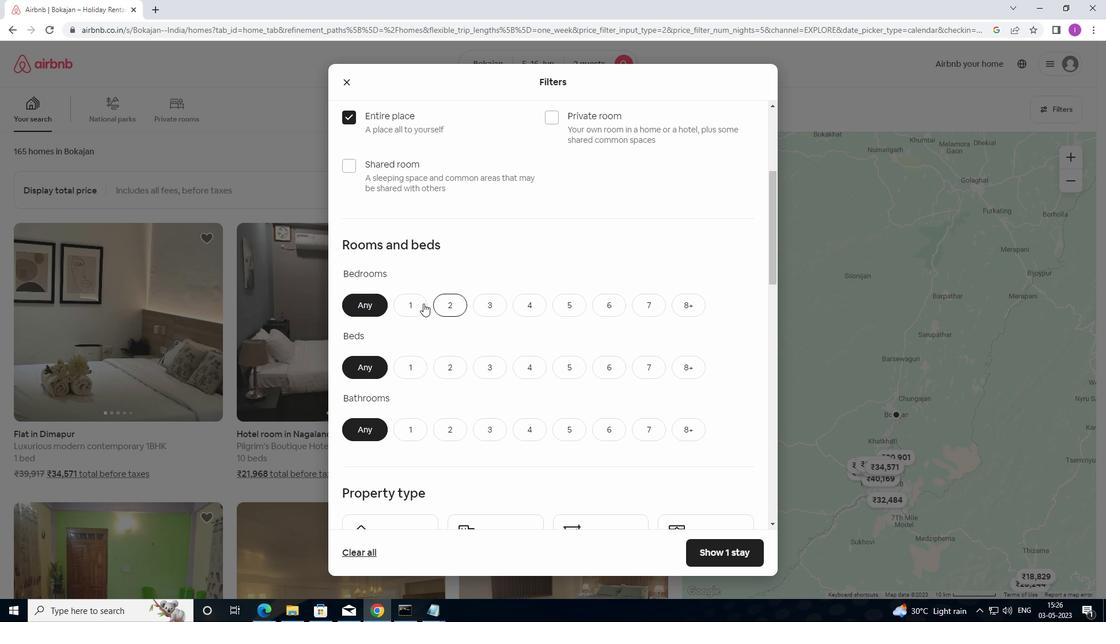 
Action: Mouse moved to (409, 252)
Screenshot: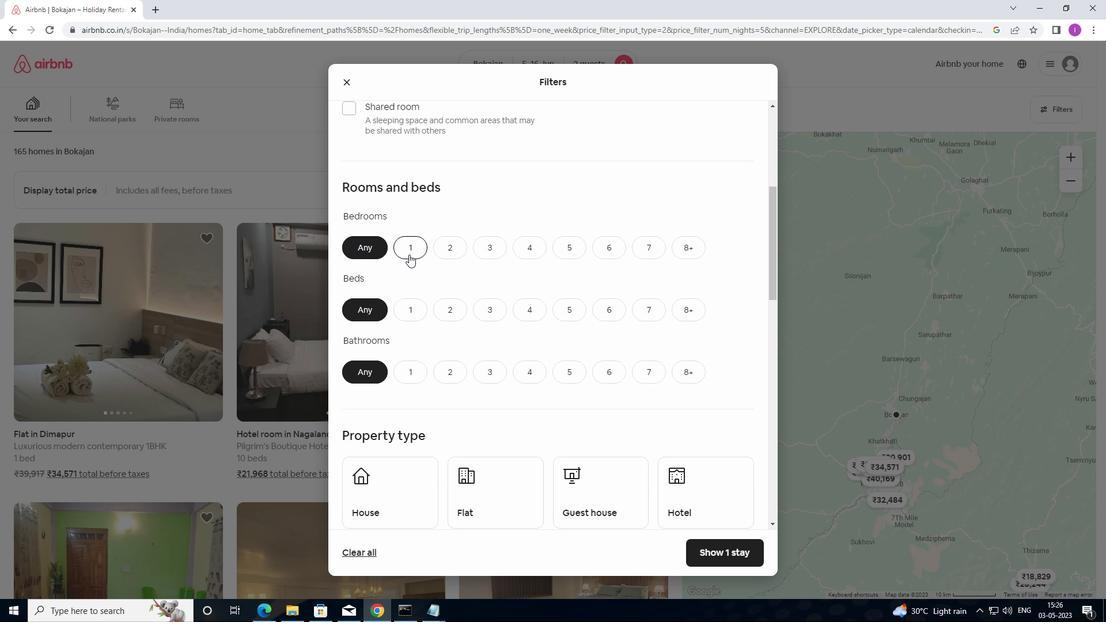 
Action: Mouse pressed left at (409, 252)
Screenshot: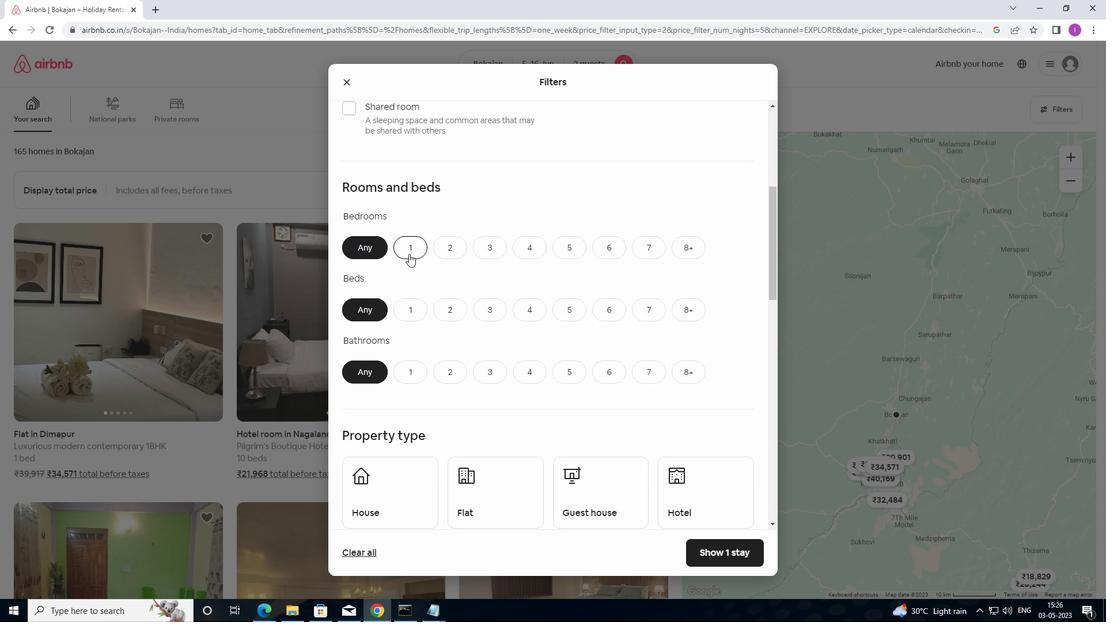 
Action: Mouse moved to (415, 310)
Screenshot: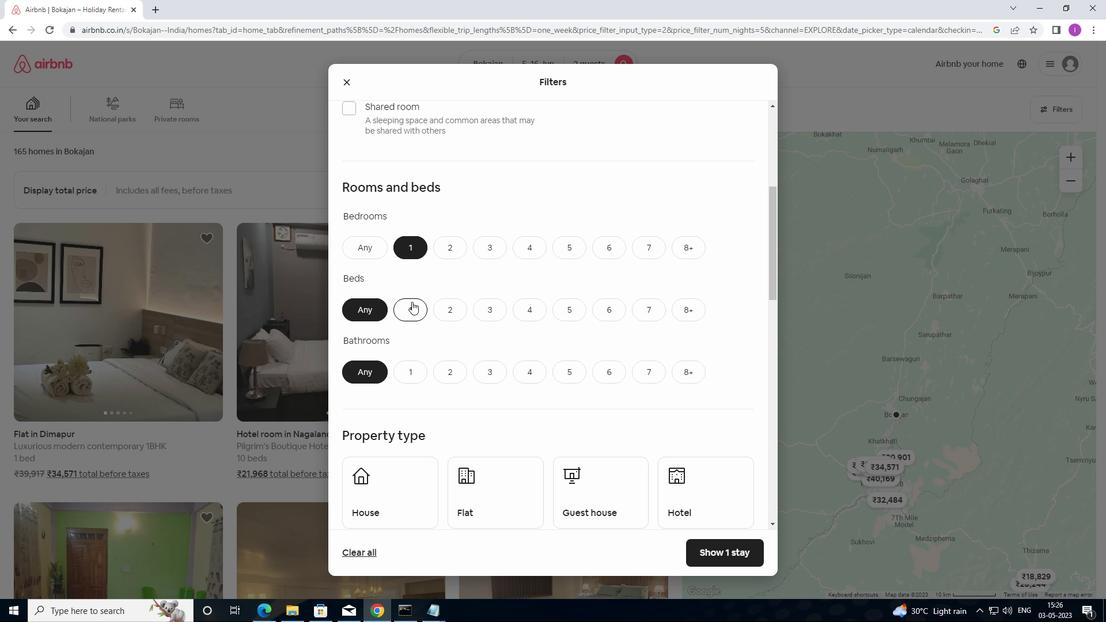 
Action: Mouse pressed left at (415, 310)
Screenshot: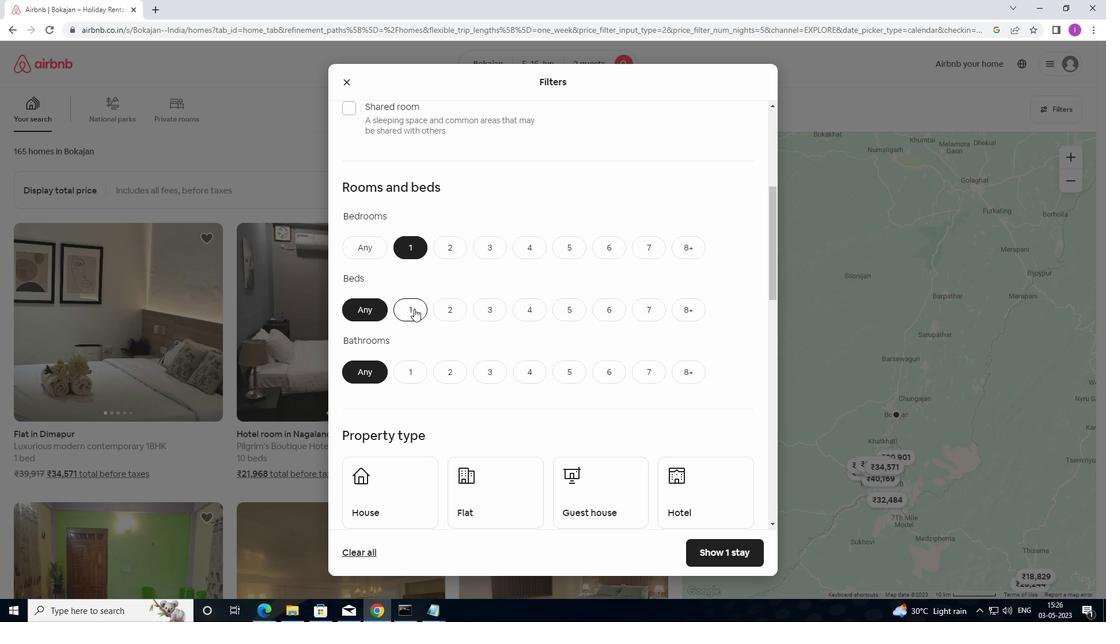 
Action: Mouse scrolled (415, 310) with delta (0, 0)
Screenshot: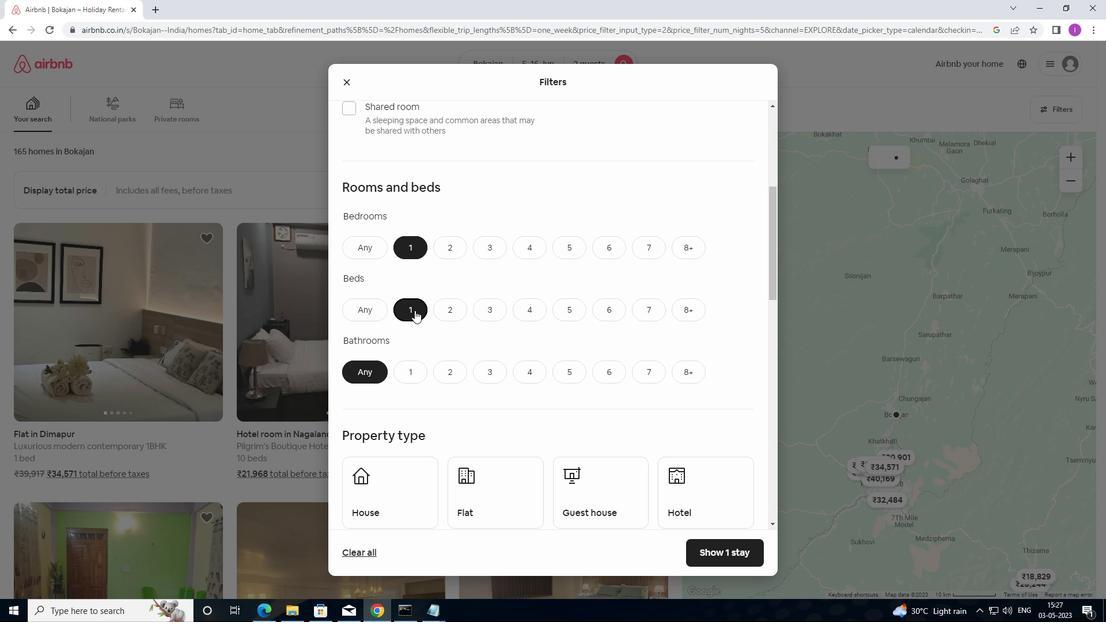 
Action: Mouse moved to (416, 309)
Screenshot: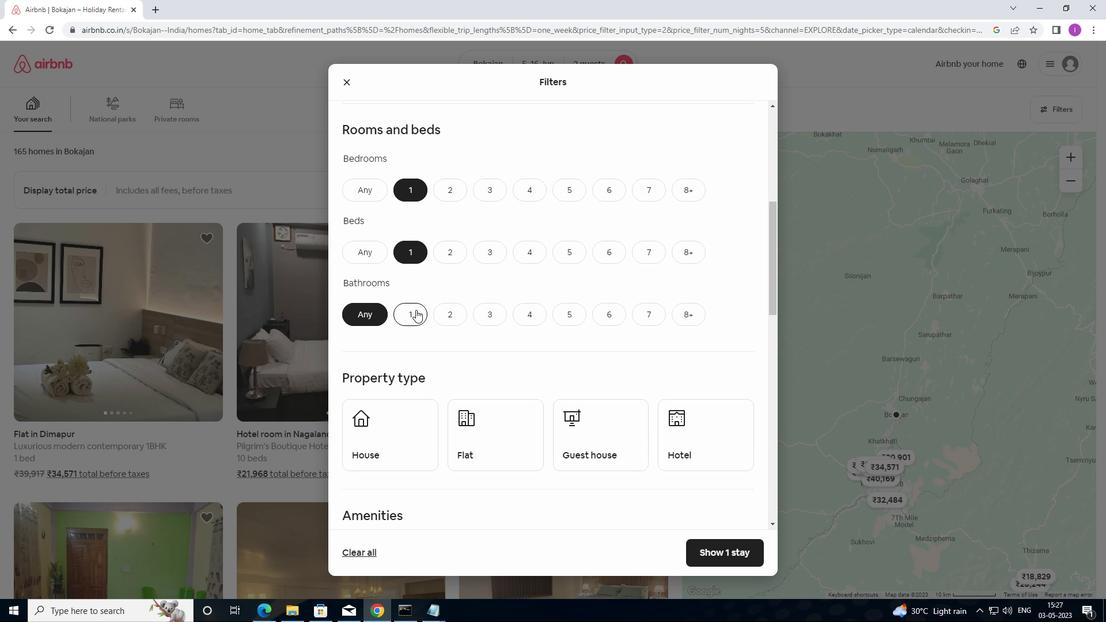 
Action: Mouse scrolled (416, 309) with delta (0, 0)
Screenshot: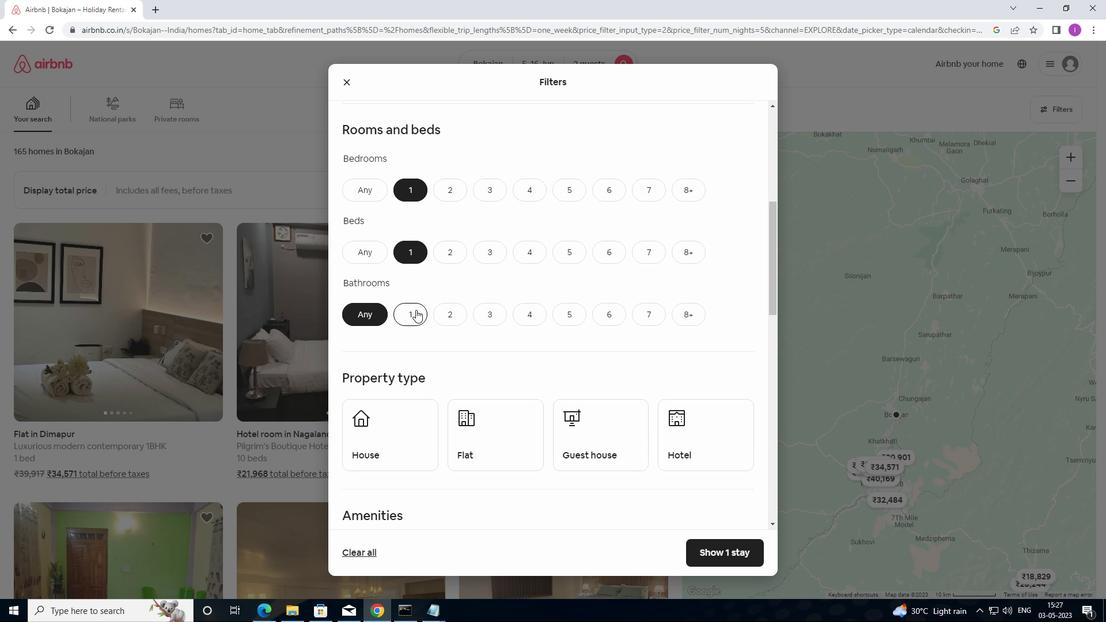 
Action: Mouse moved to (403, 261)
Screenshot: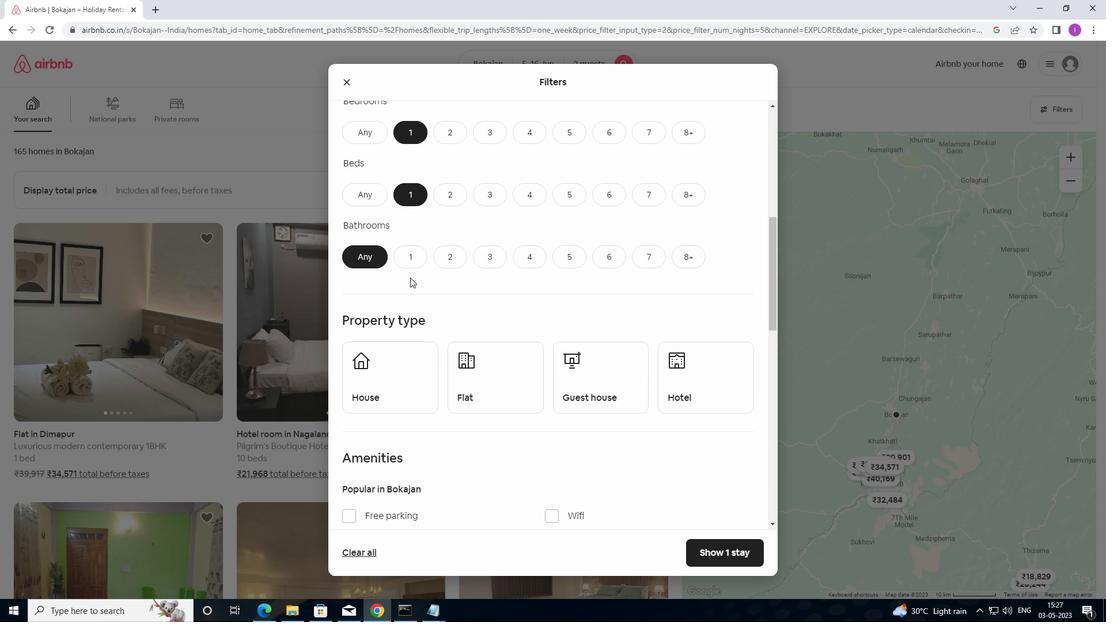 
Action: Mouse pressed left at (403, 261)
Screenshot: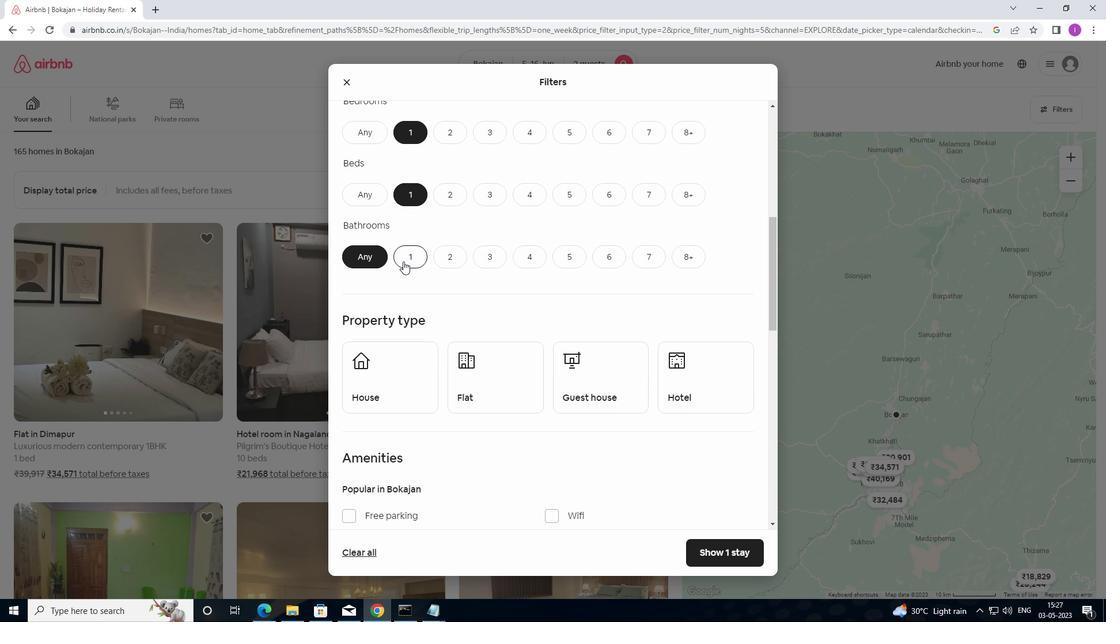 
Action: Mouse moved to (407, 298)
Screenshot: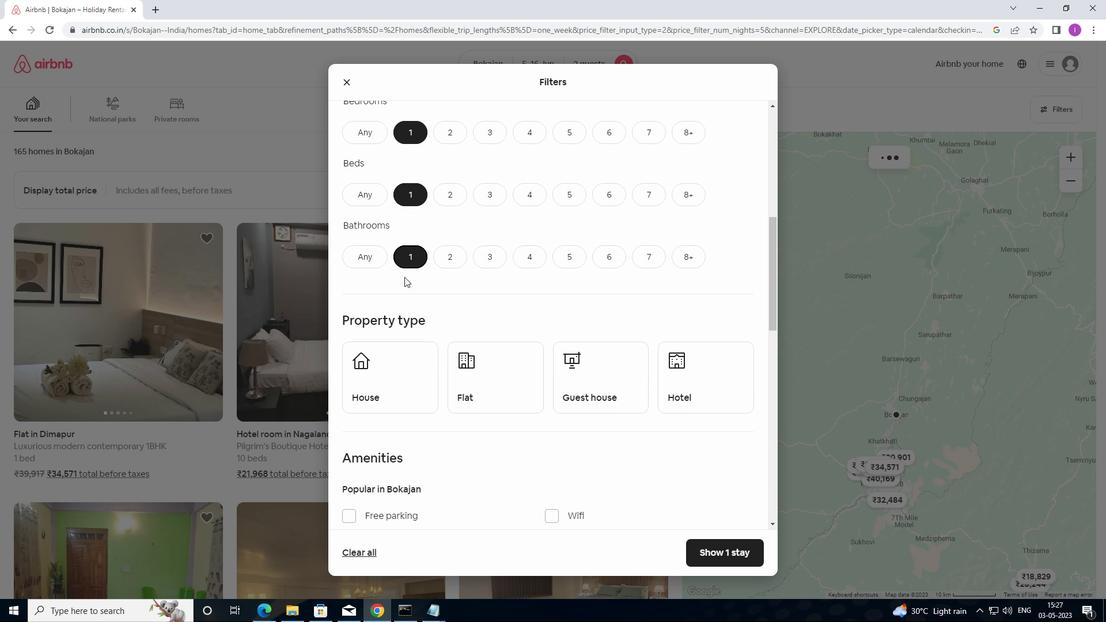 
Action: Mouse scrolled (407, 297) with delta (0, 0)
Screenshot: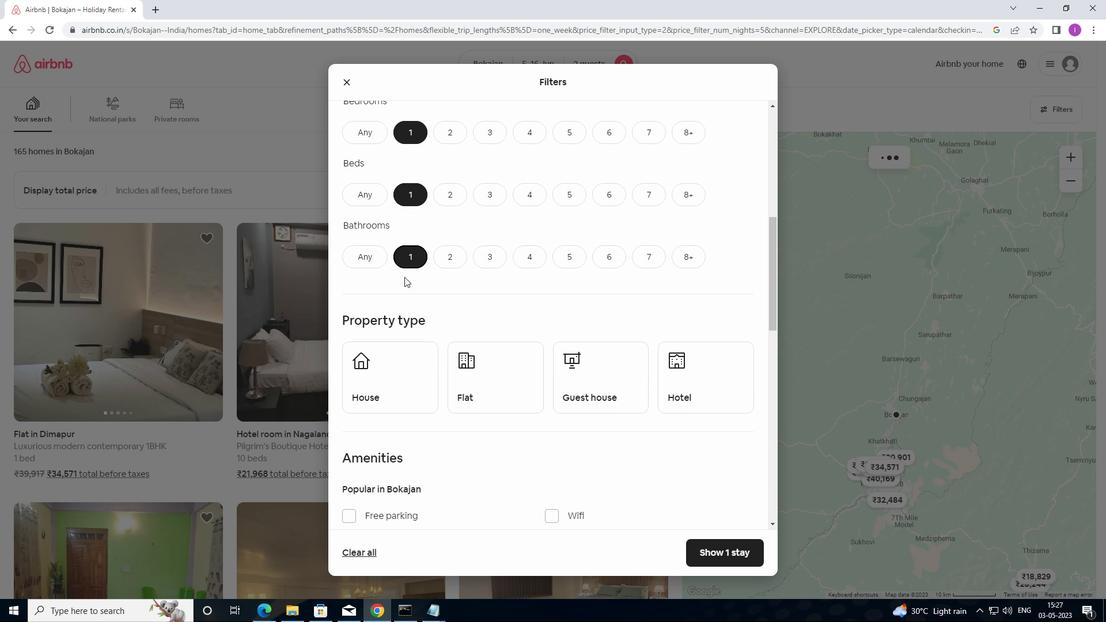 
Action: Mouse scrolled (407, 297) with delta (0, 0)
Screenshot: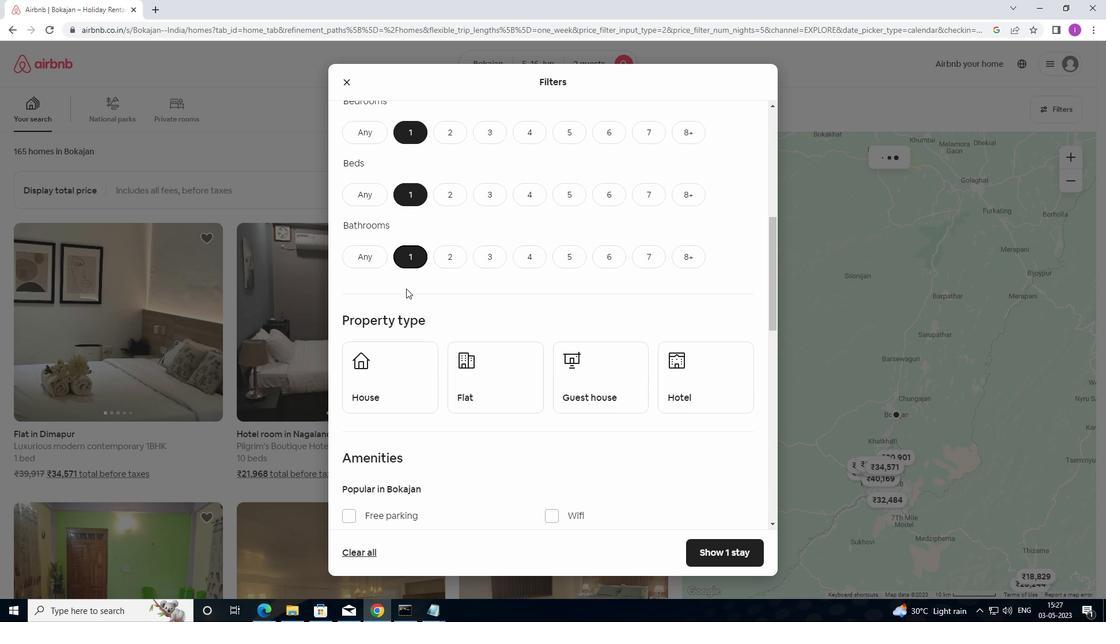 
Action: Mouse moved to (395, 284)
Screenshot: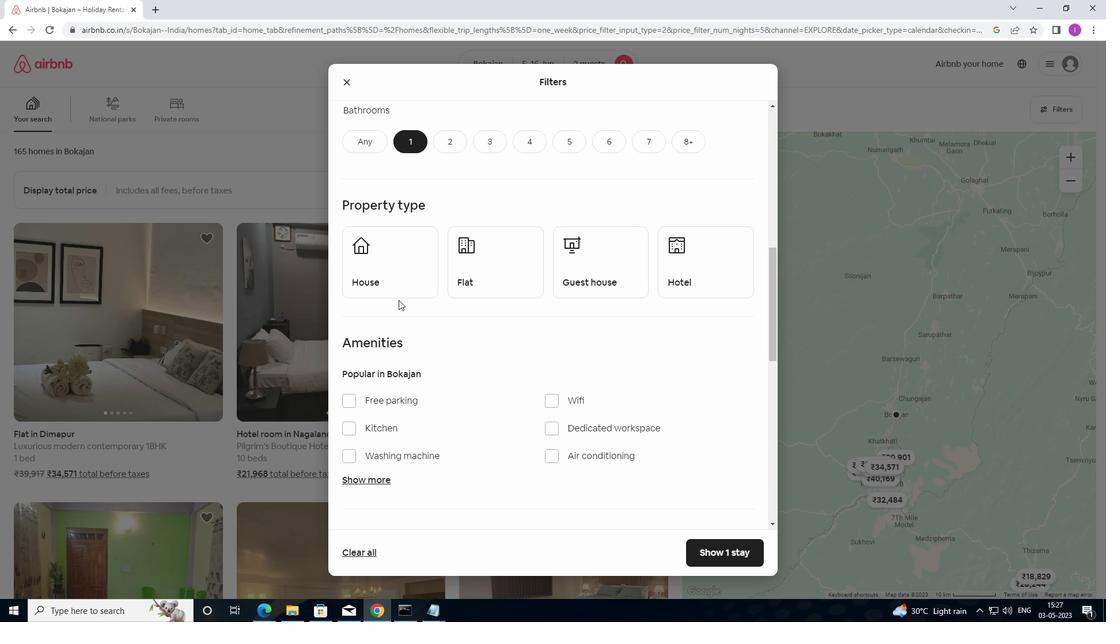 
Action: Mouse pressed left at (395, 284)
Screenshot: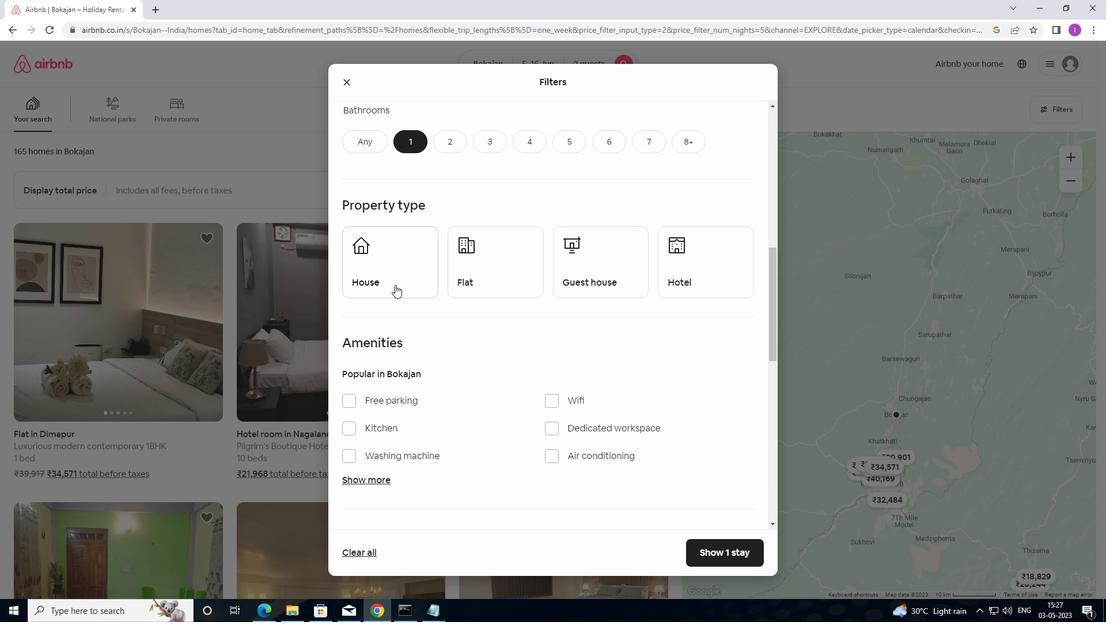 
Action: Mouse moved to (458, 285)
Screenshot: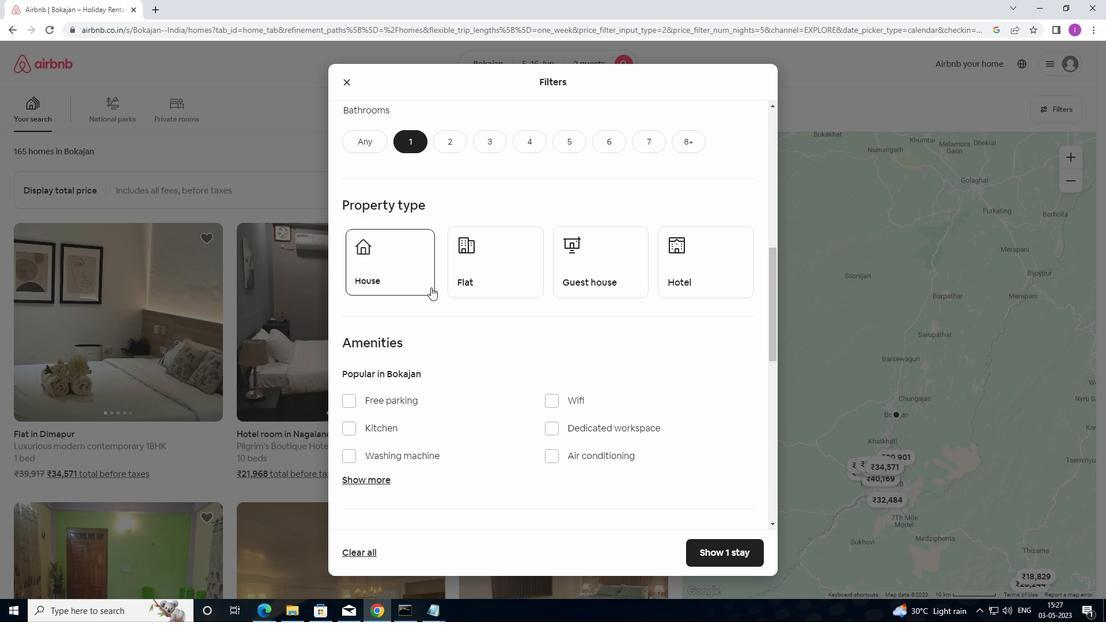 
Action: Mouse pressed left at (458, 285)
Screenshot: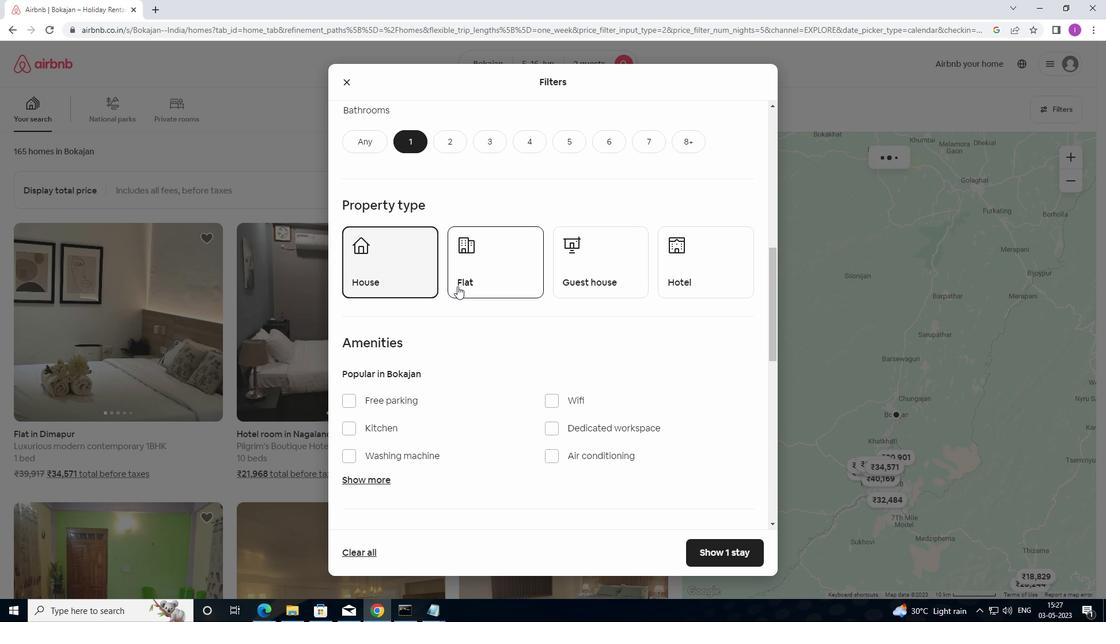 
Action: Mouse moved to (604, 283)
Screenshot: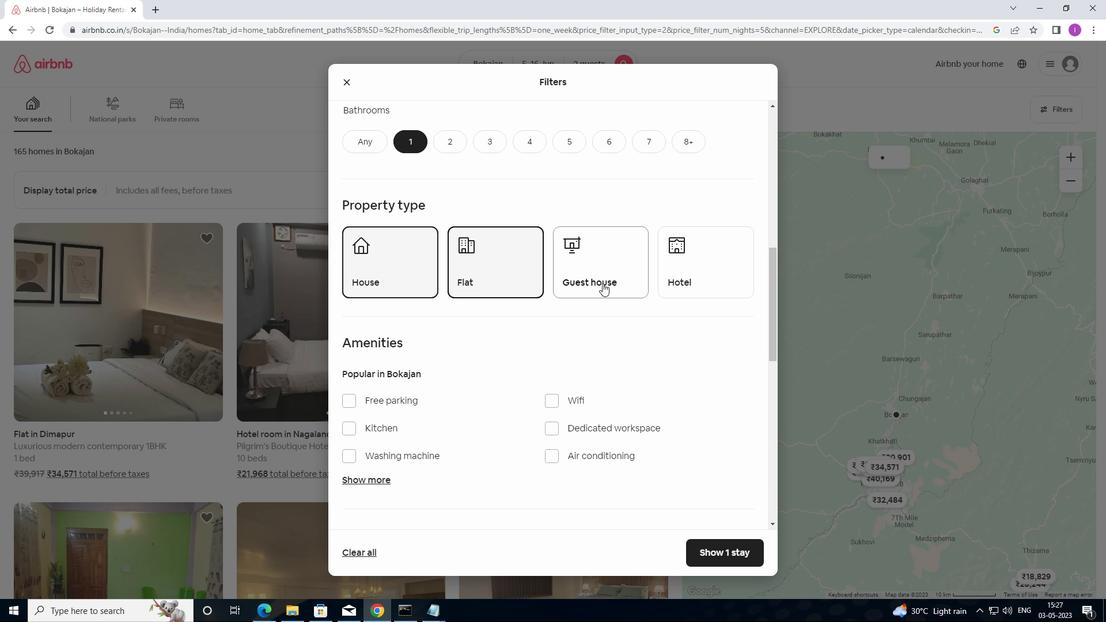 
Action: Mouse pressed left at (604, 283)
Screenshot: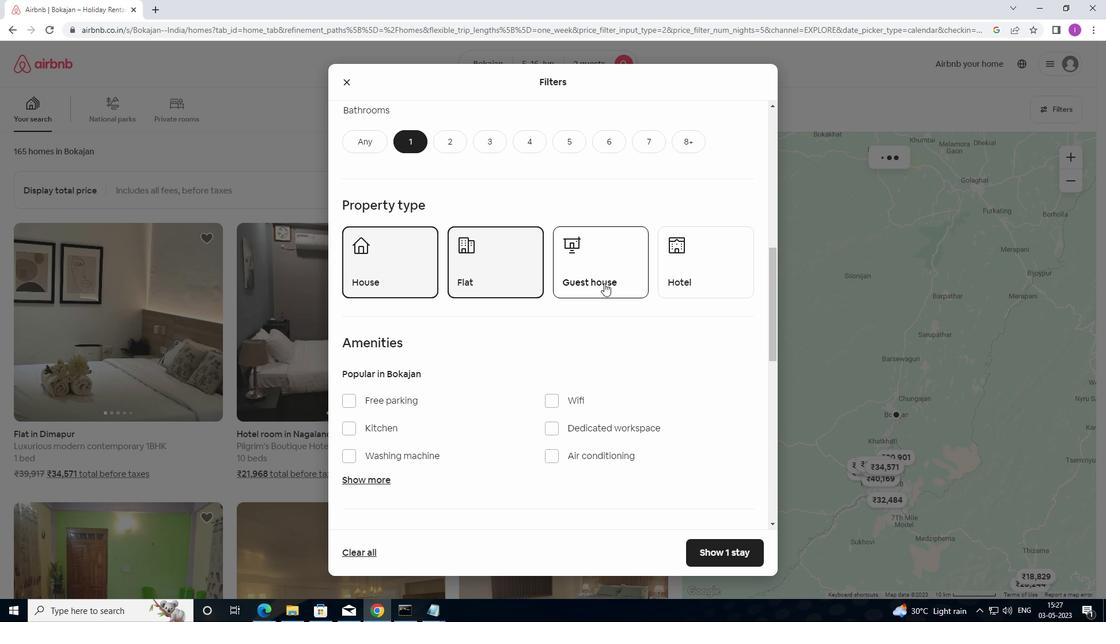 
Action: Mouse moved to (732, 296)
Screenshot: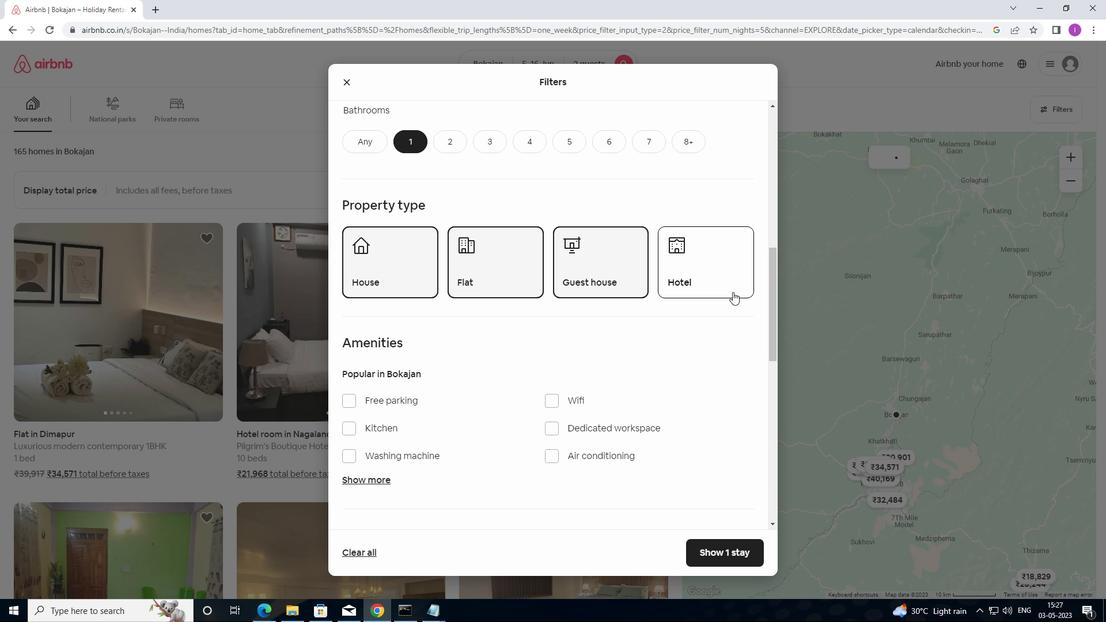 
Action: Mouse pressed left at (732, 296)
Screenshot: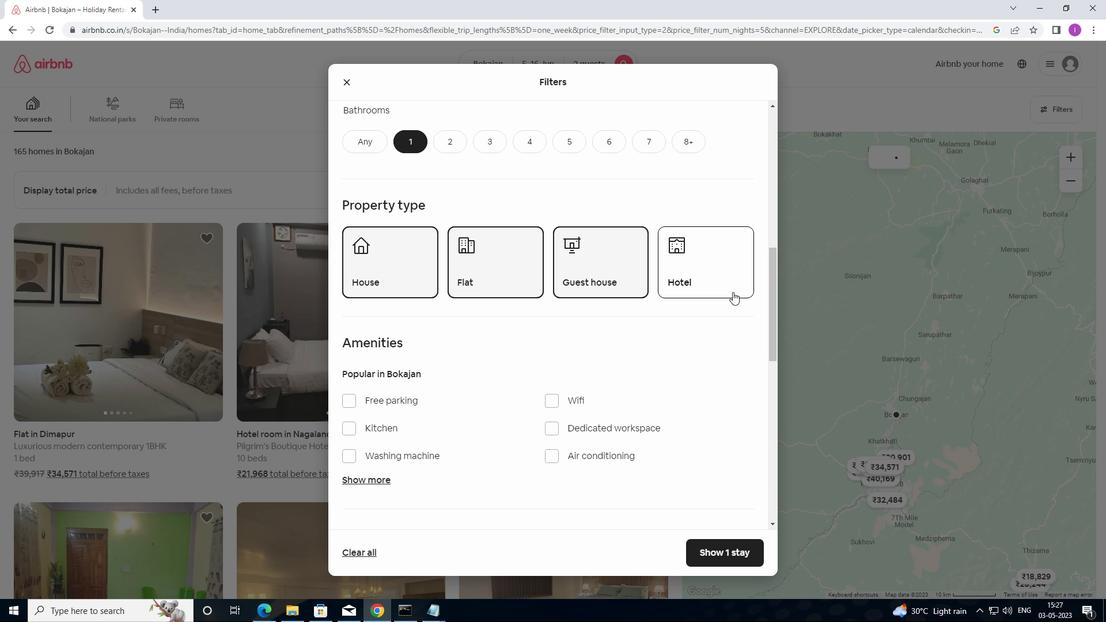 
Action: Mouse moved to (711, 274)
Screenshot: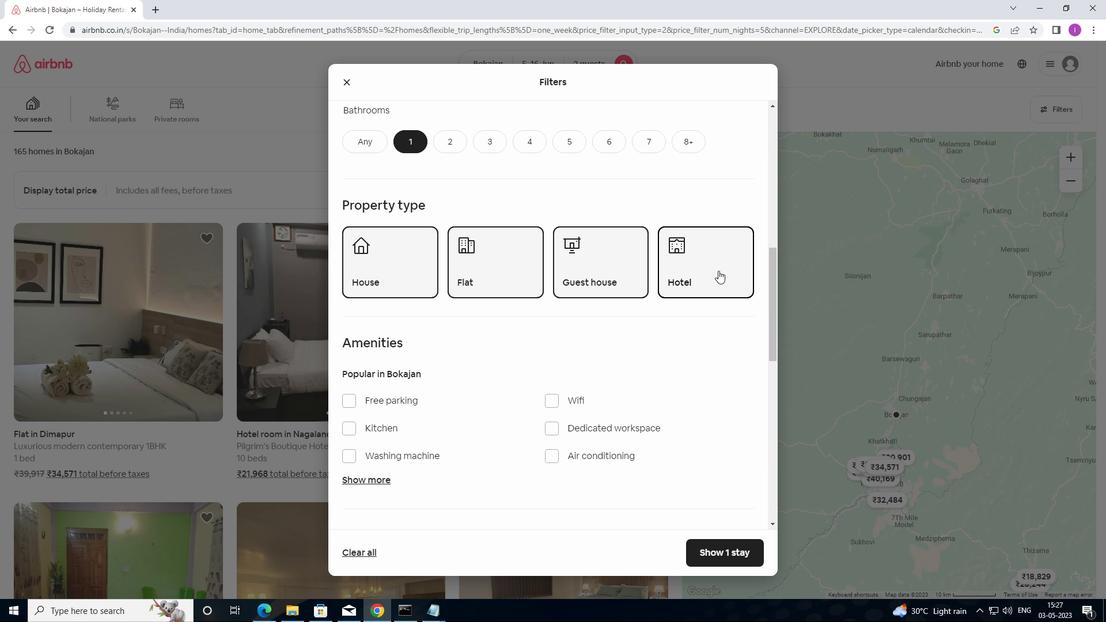 
Action: Mouse scrolled (711, 274) with delta (0, 0)
Screenshot: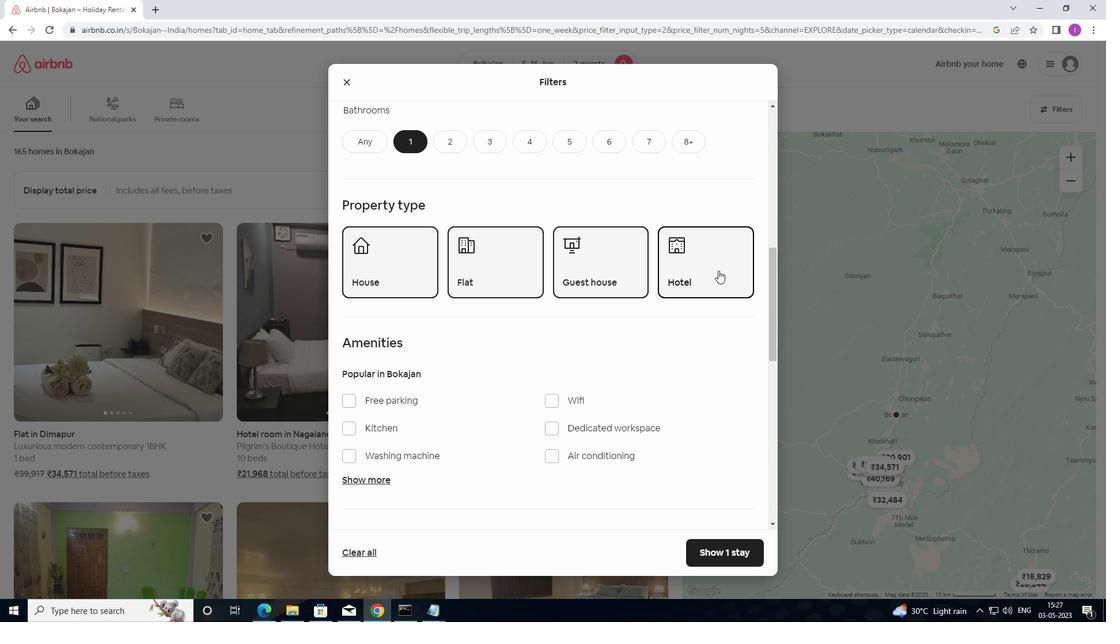 
Action: Mouse scrolled (711, 274) with delta (0, 0)
Screenshot: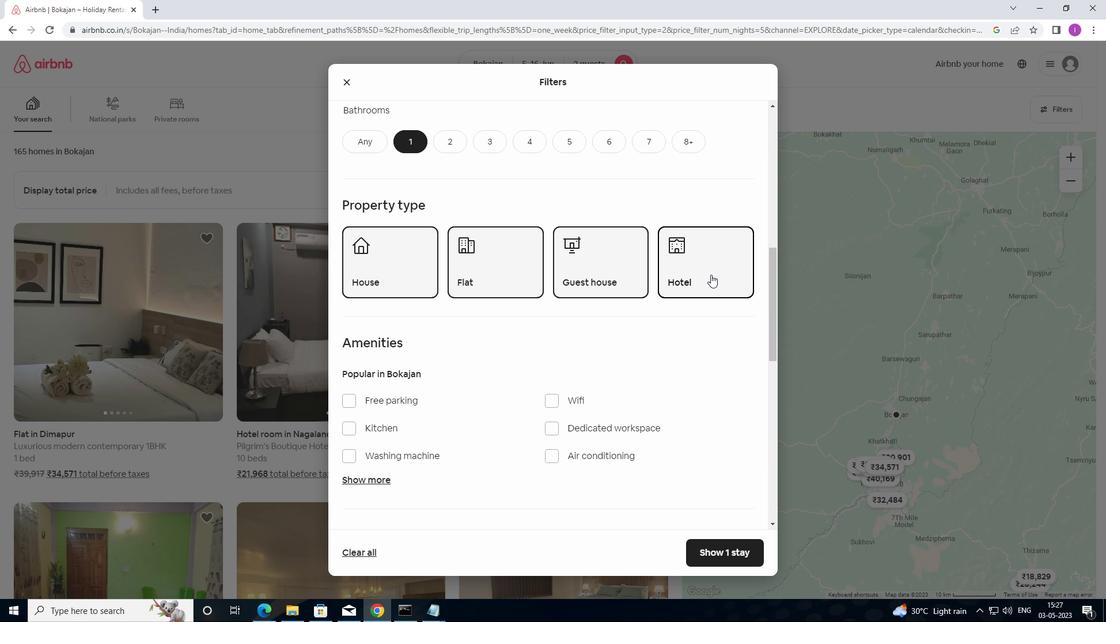
Action: Mouse moved to (353, 296)
Screenshot: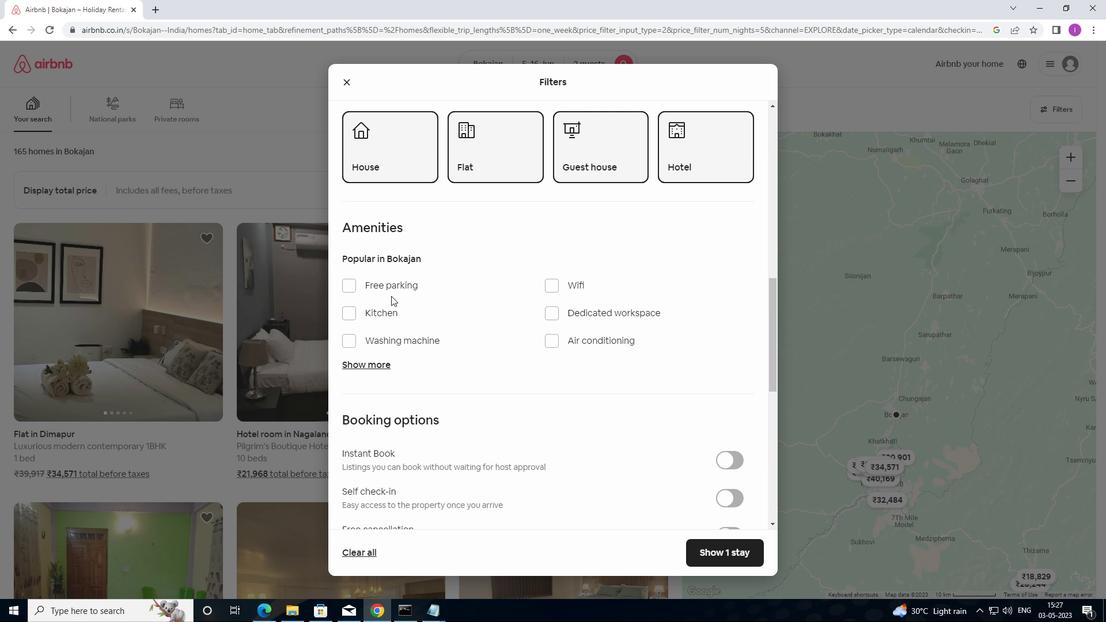 
Action: Mouse scrolled (353, 295) with delta (0, 0)
Screenshot: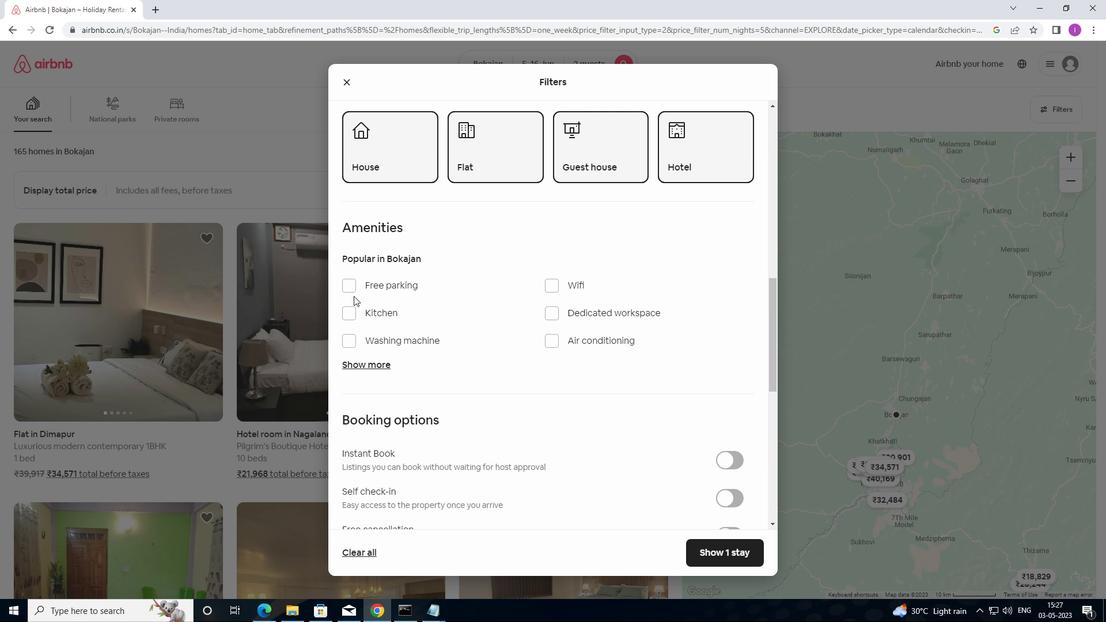 
Action: Mouse scrolled (353, 295) with delta (0, 0)
Screenshot: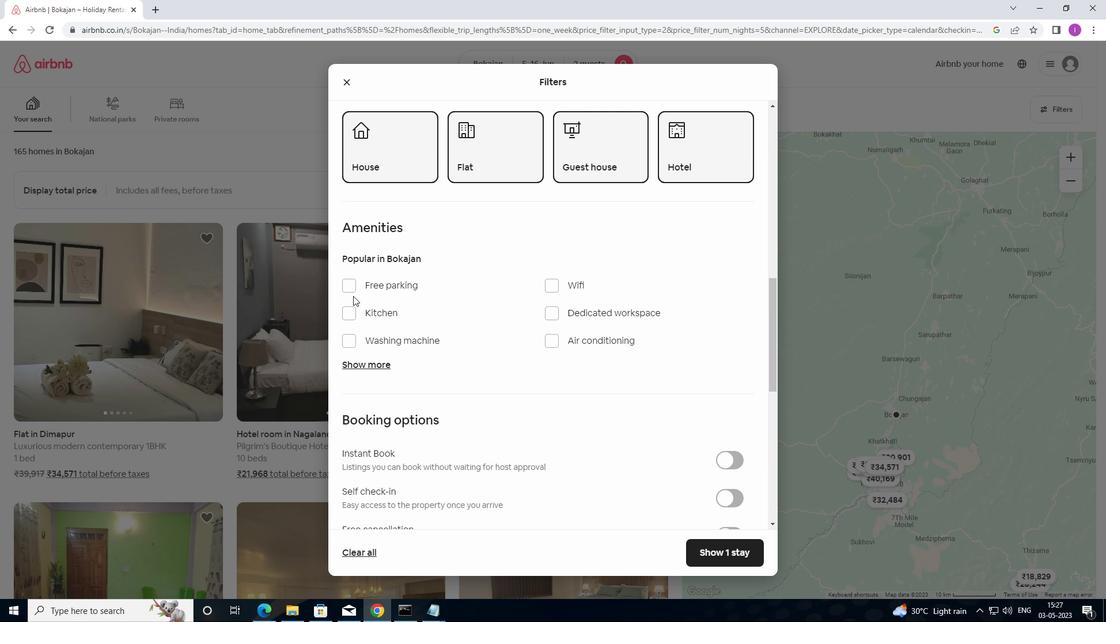 
Action: Mouse moved to (731, 378)
Screenshot: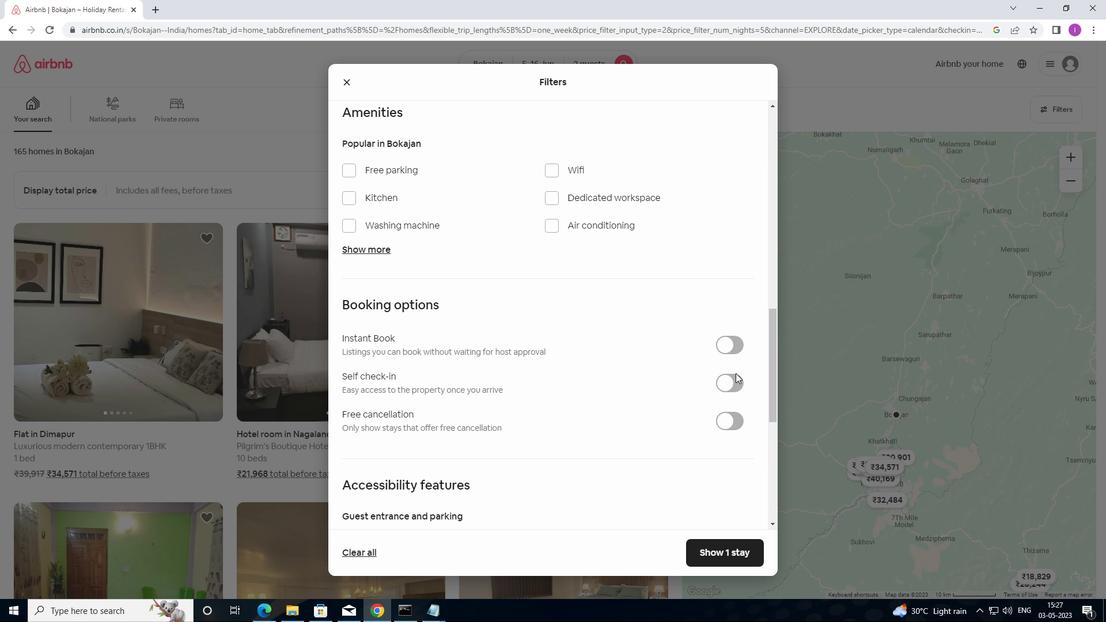 
Action: Mouse pressed left at (731, 378)
Screenshot: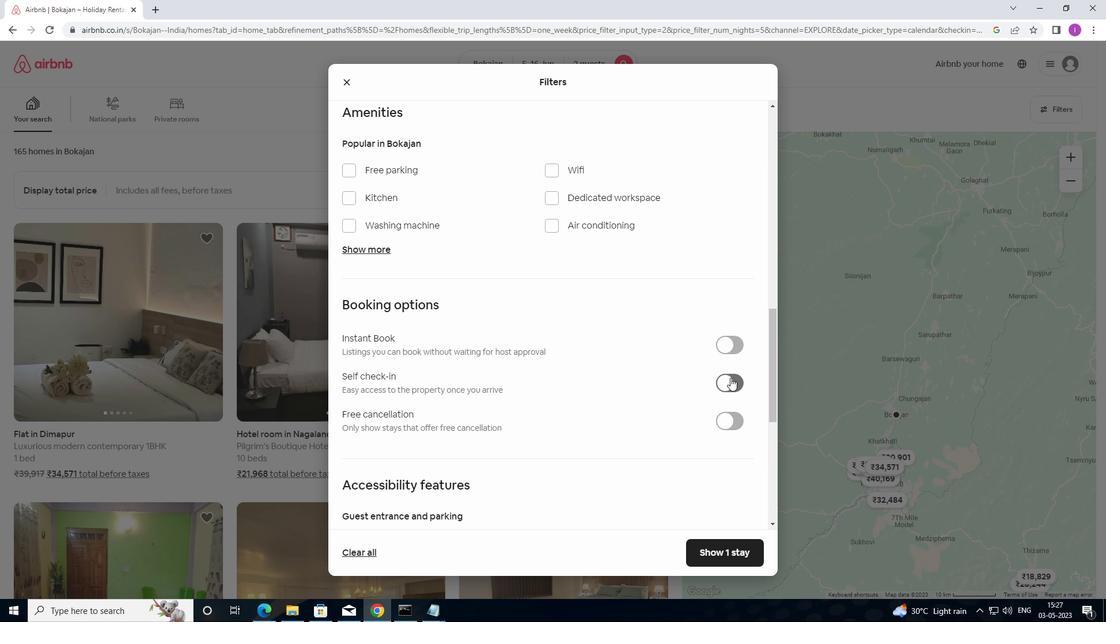 
Action: Mouse moved to (511, 368)
Screenshot: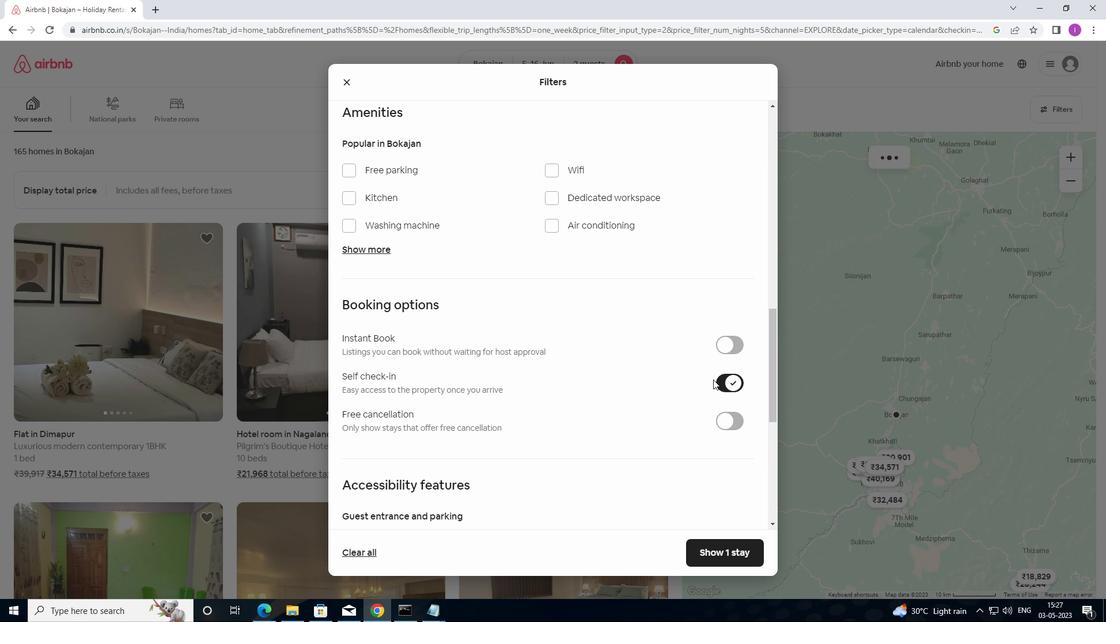 
Action: Mouse scrolled (511, 368) with delta (0, 0)
Screenshot: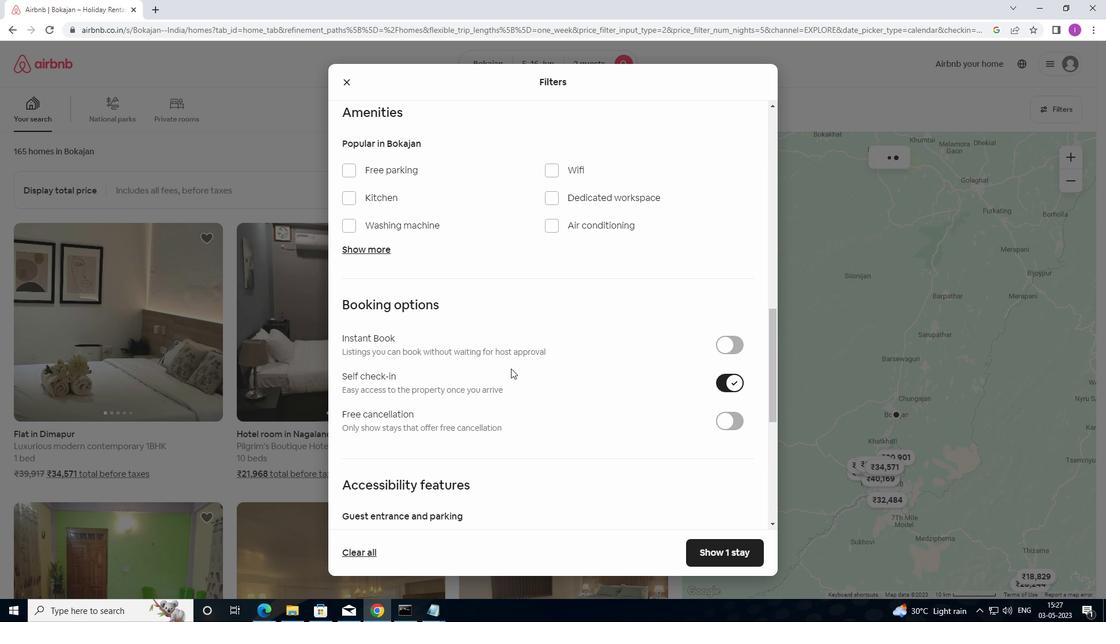 
Action: Mouse scrolled (511, 368) with delta (0, 0)
Screenshot: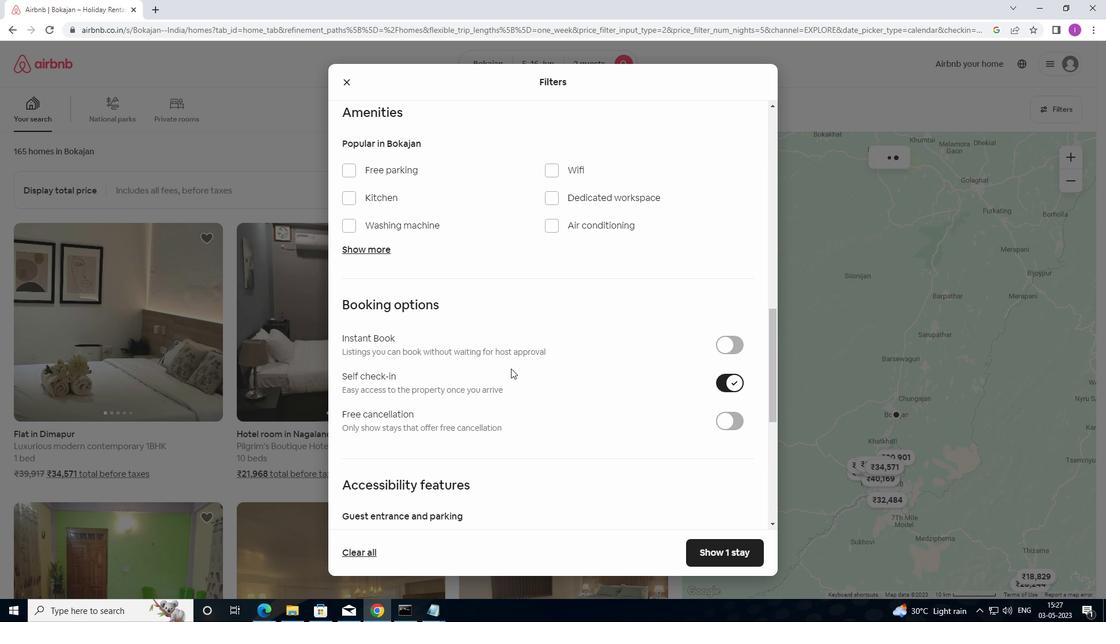 
Action: Mouse moved to (487, 372)
Screenshot: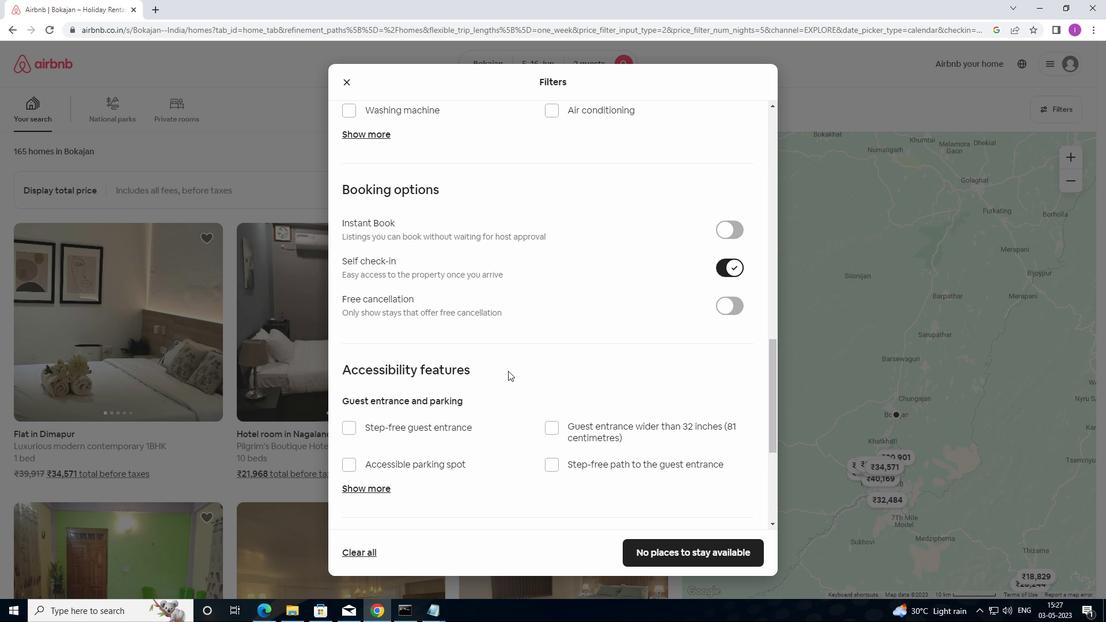 
Action: Mouse scrolled (487, 371) with delta (0, 0)
Screenshot: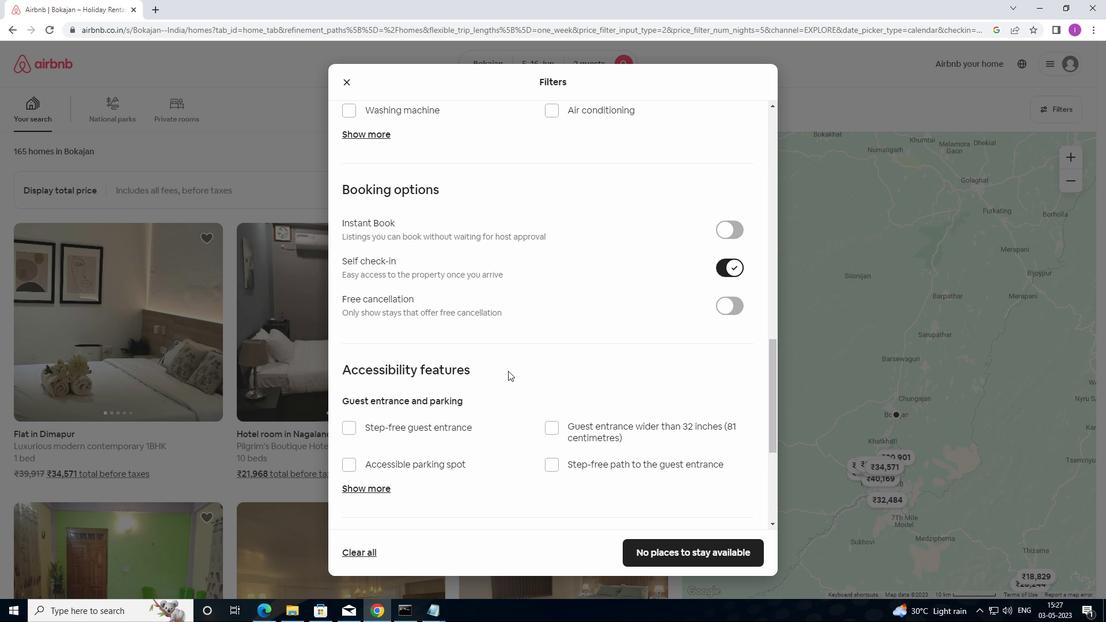 
Action: Mouse moved to (485, 374)
Screenshot: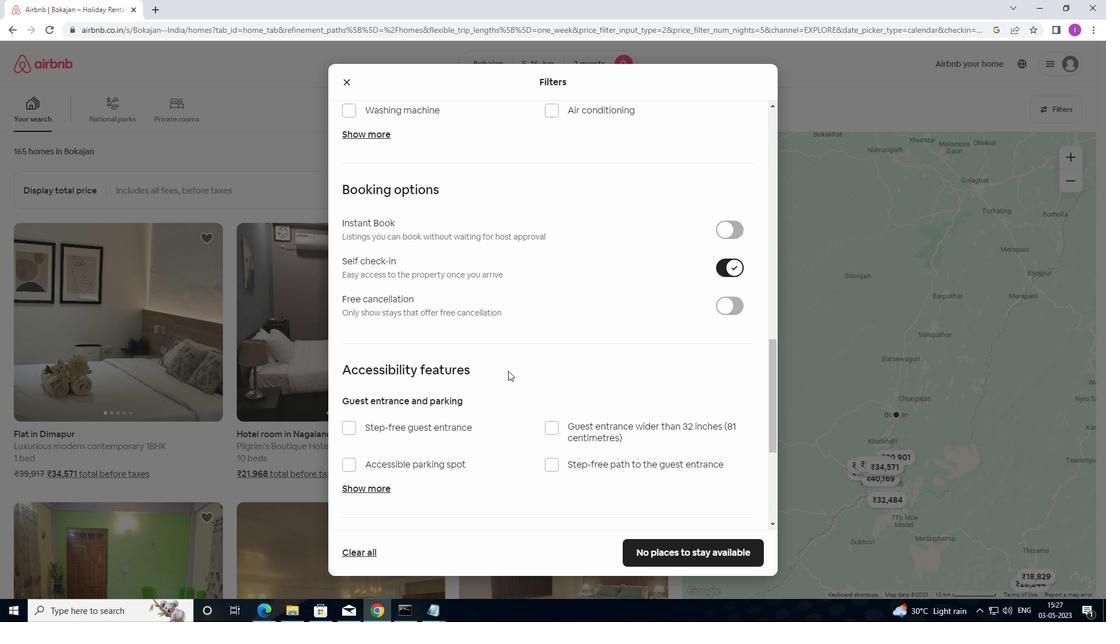 
Action: Mouse scrolled (485, 374) with delta (0, 0)
Screenshot: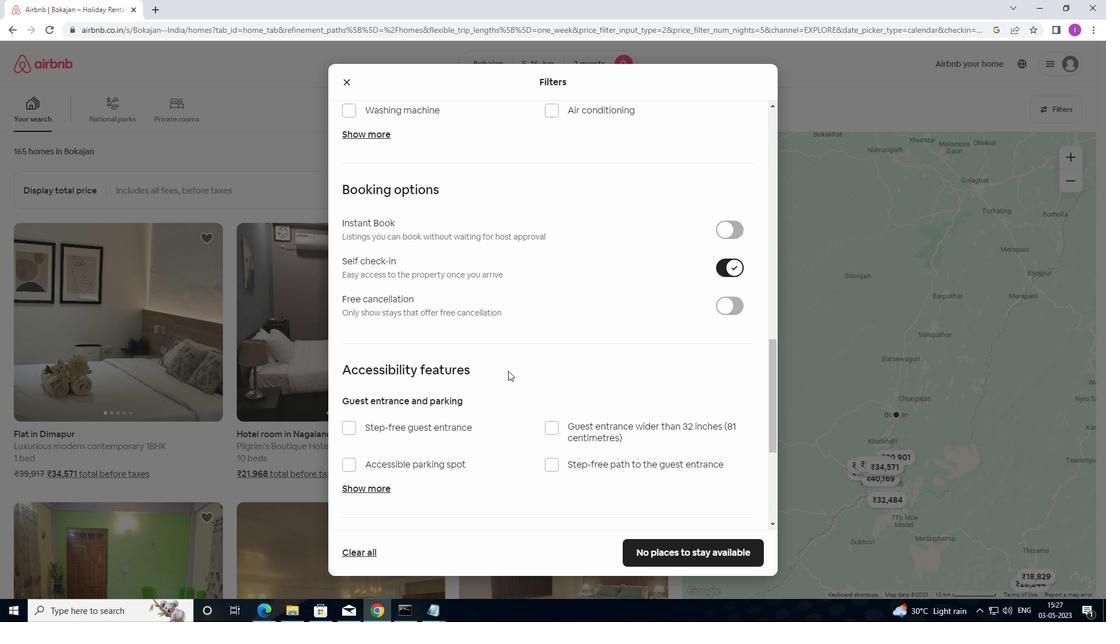 
Action: Mouse moved to (484, 375)
Screenshot: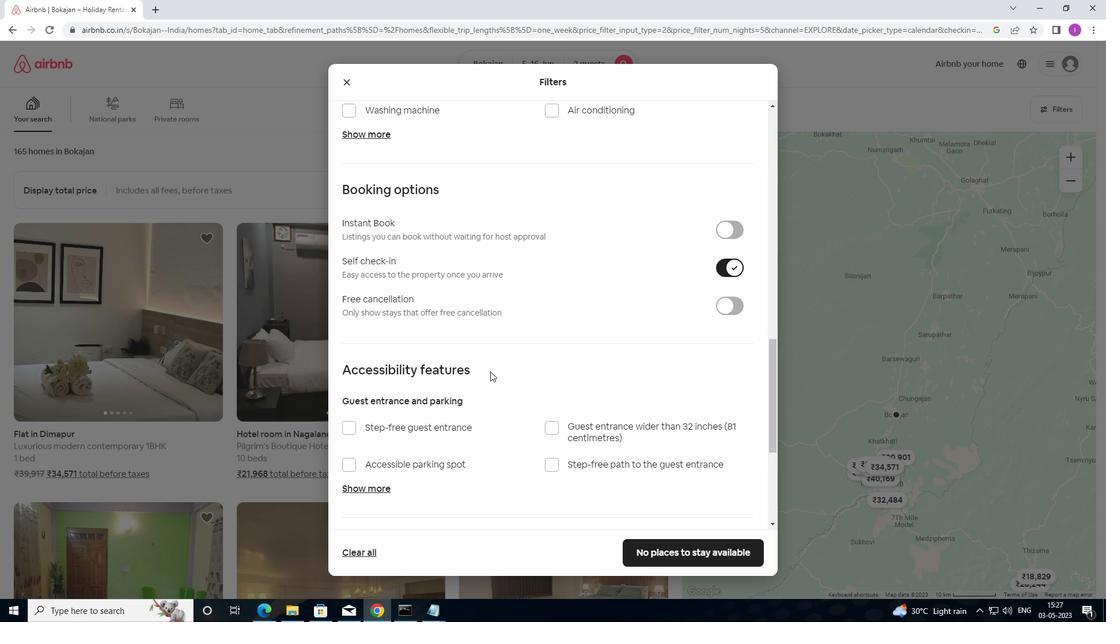 
Action: Mouse scrolled (484, 375) with delta (0, 0)
Screenshot: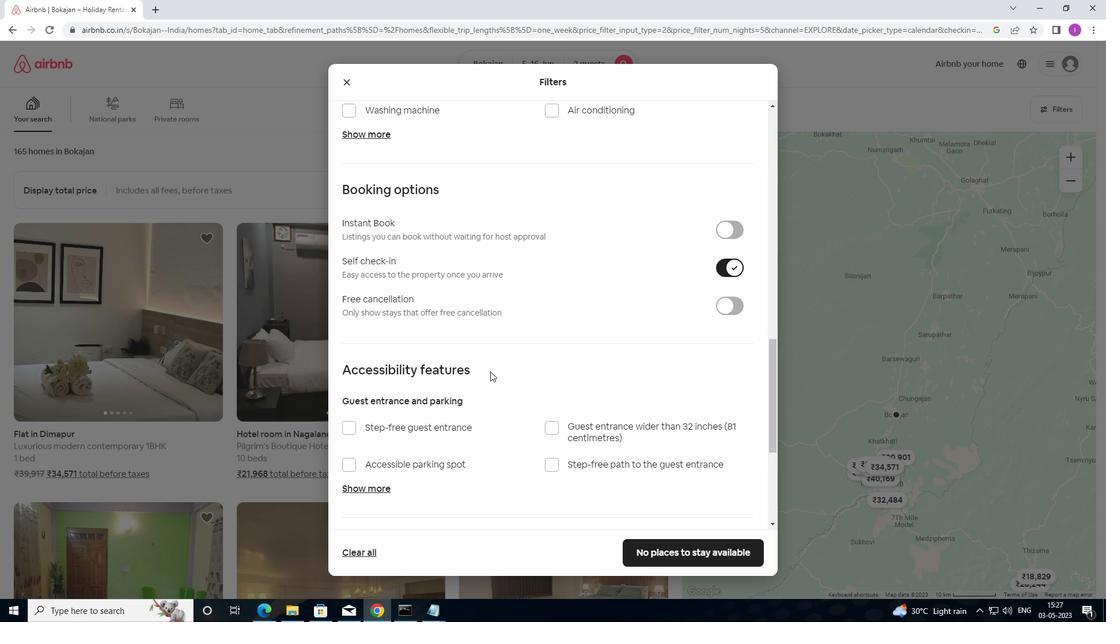 
Action: Mouse moved to (483, 377)
Screenshot: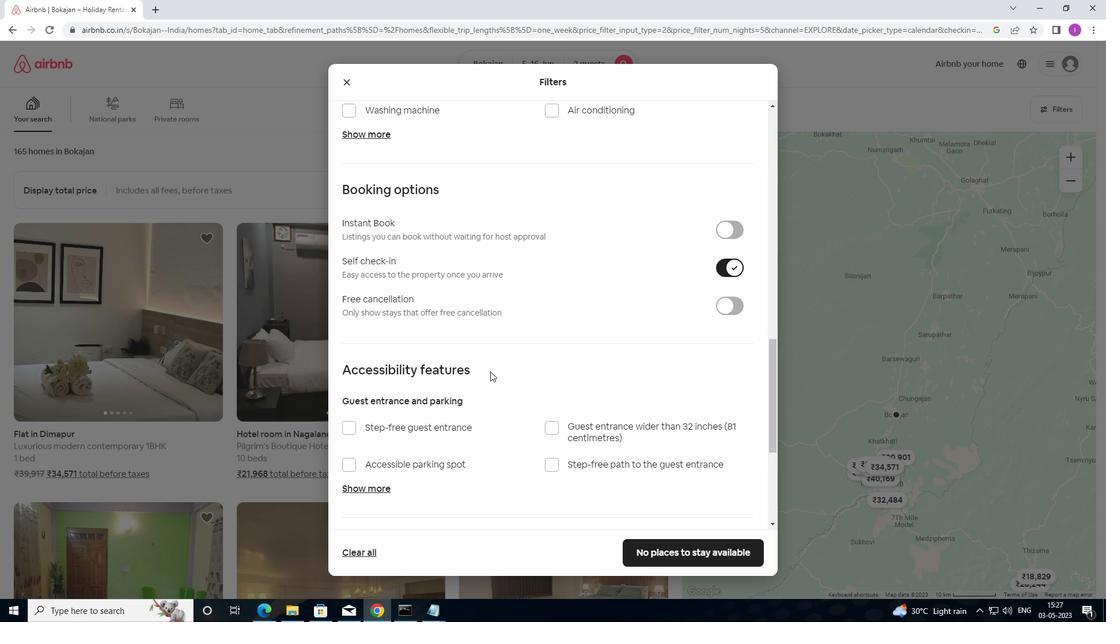 
Action: Mouse scrolled (483, 376) with delta (0, 0)
Screenshot: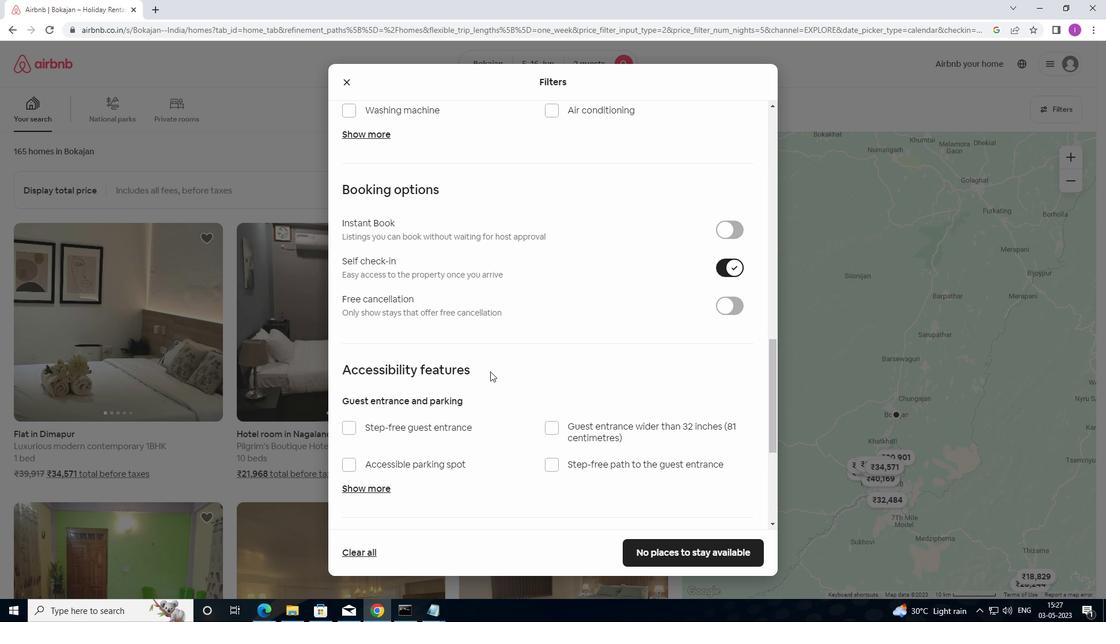 
Action: Mouse moved to (381, 427)
Screenshot: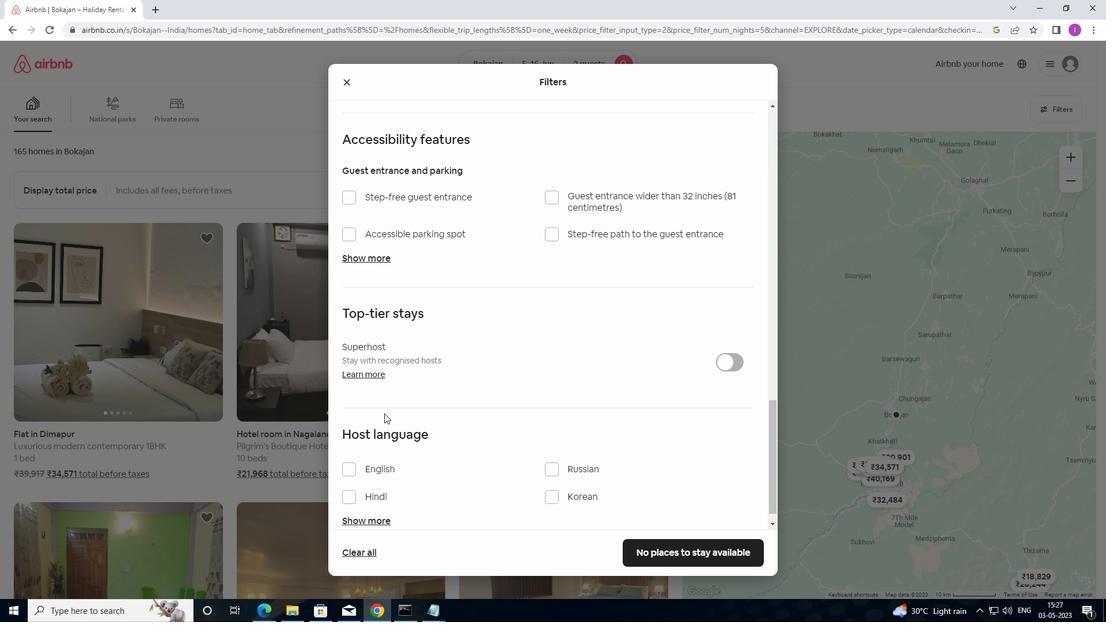 
Action: Mouse scrolled (381, 427) with delta (0, 0)
Screenshot: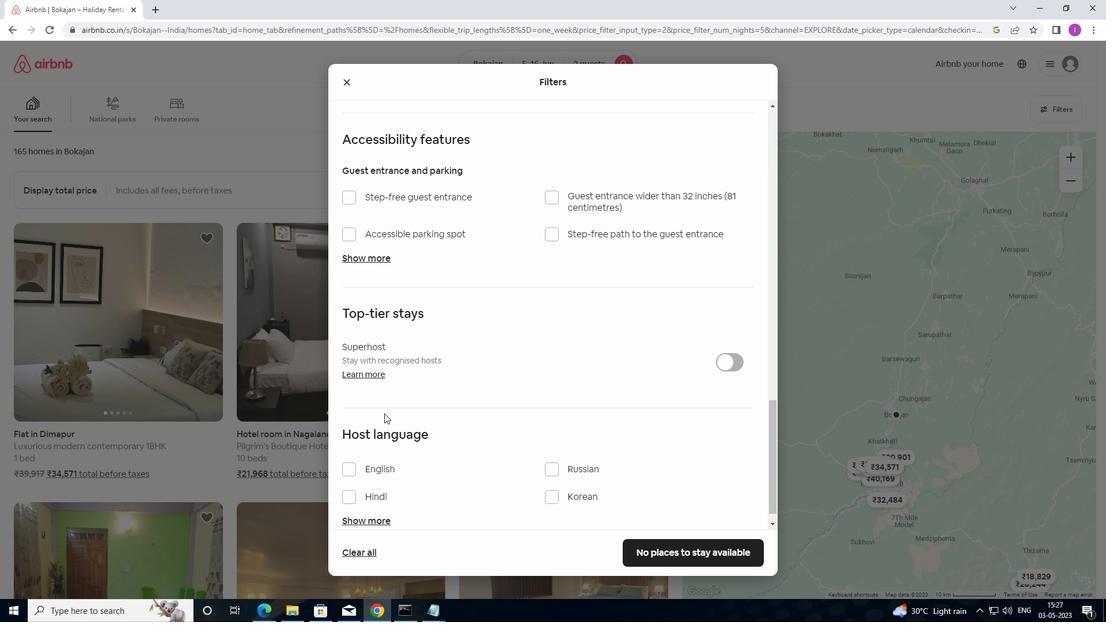 
Action: Mouse moved to (380, 434)
Screenshot: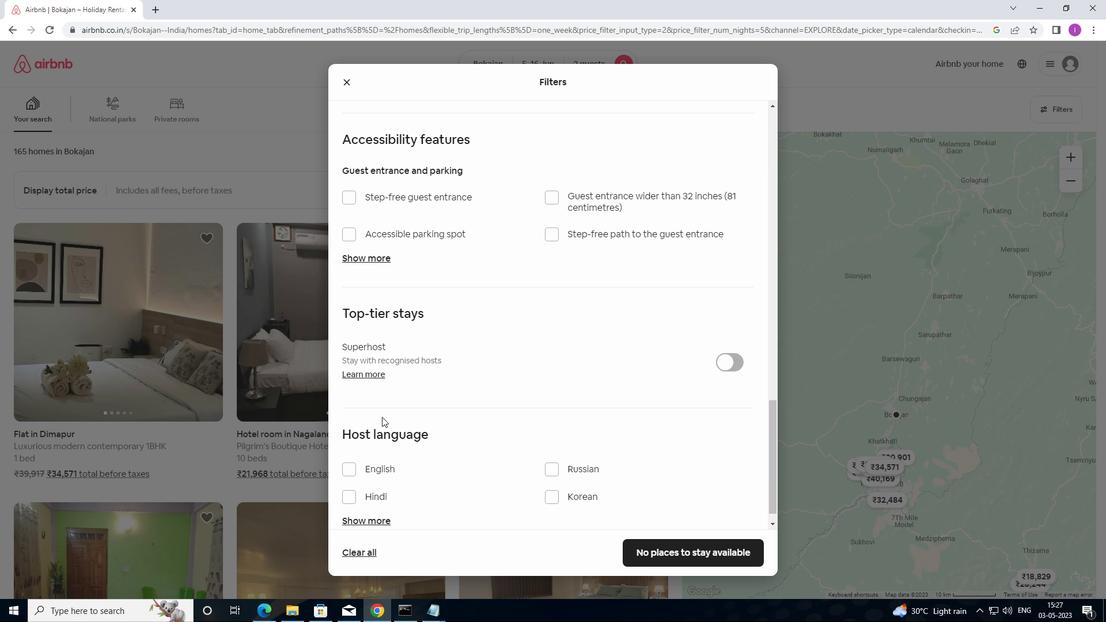 
Action: Mouse scrolled (380, 433) with delta (0, 0)
Screenshot: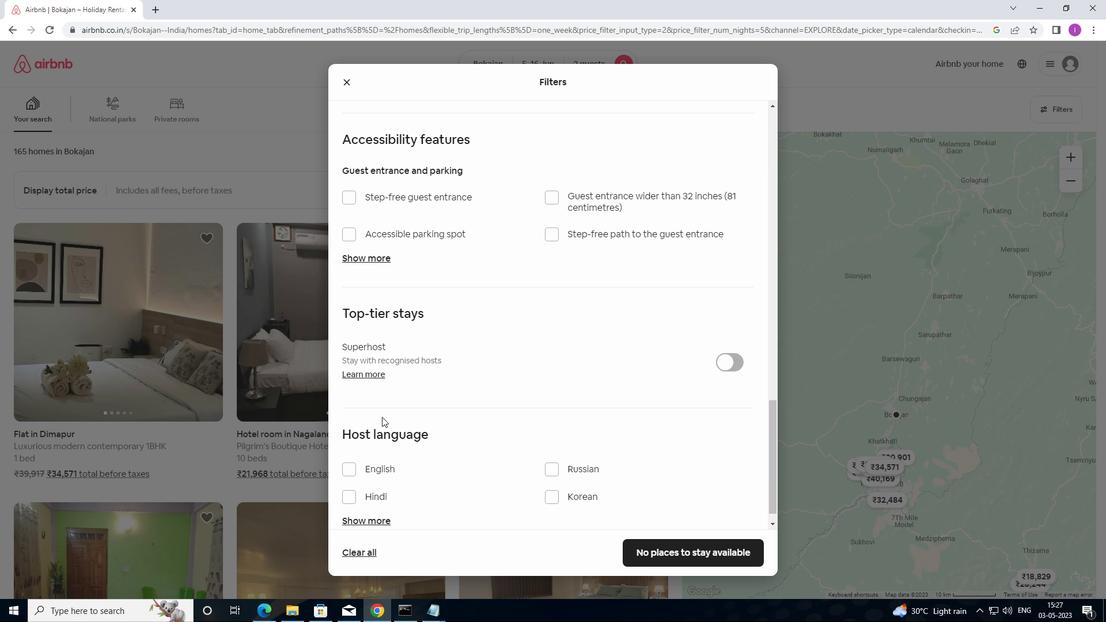 
Action: Mouse moved to (363, 453)
Screenshot: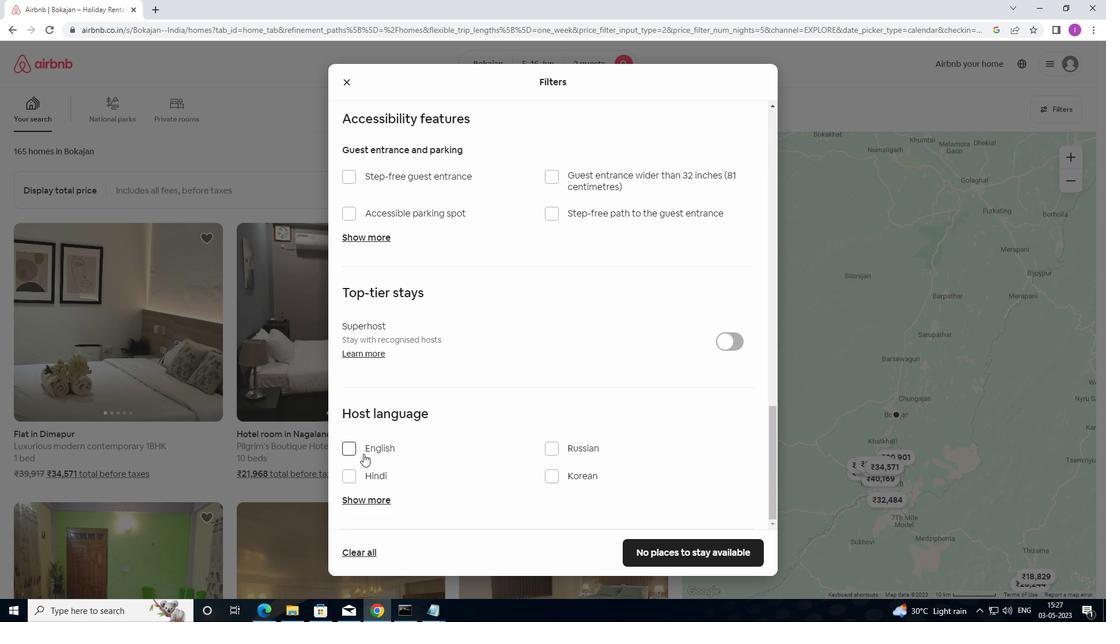
Action: Mouse pressed left at (363, 453)
Screenshot: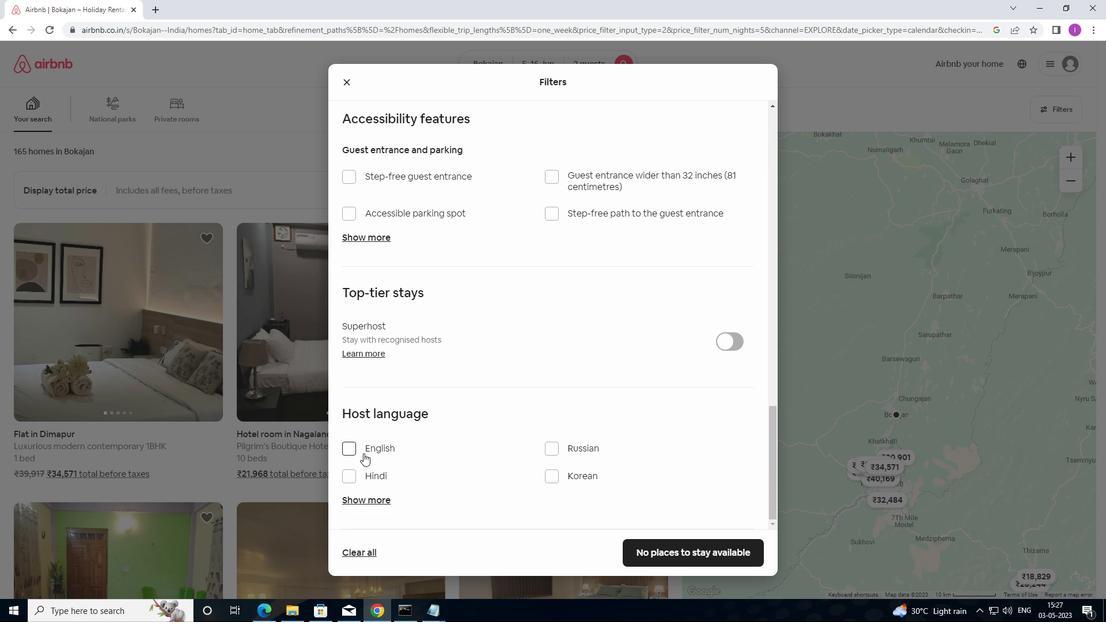 
Action: Mouse moved to (679, 562)
Screenshot: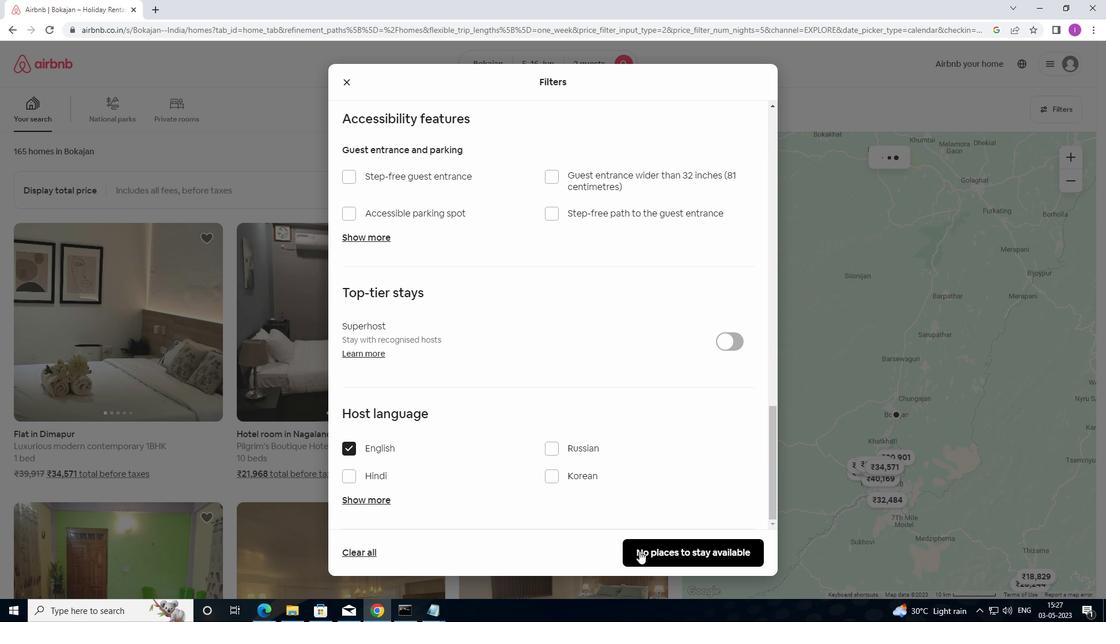 
Action: Mouse pressed left at (679, 562)
Screenshot: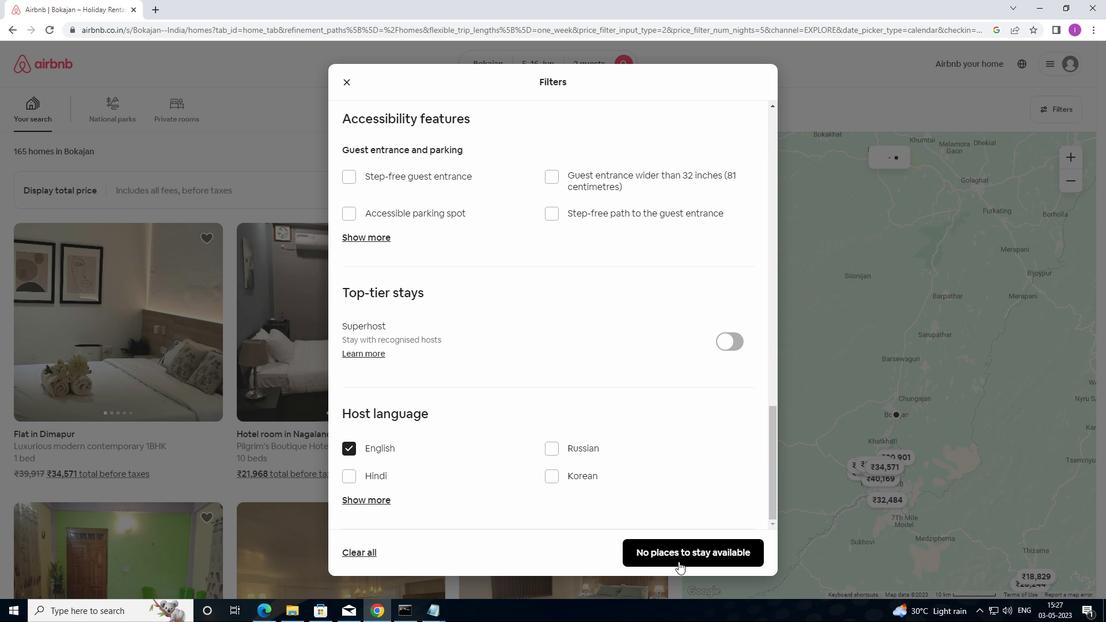 
Action: Mouse moved to (681, 558)
Screenshot: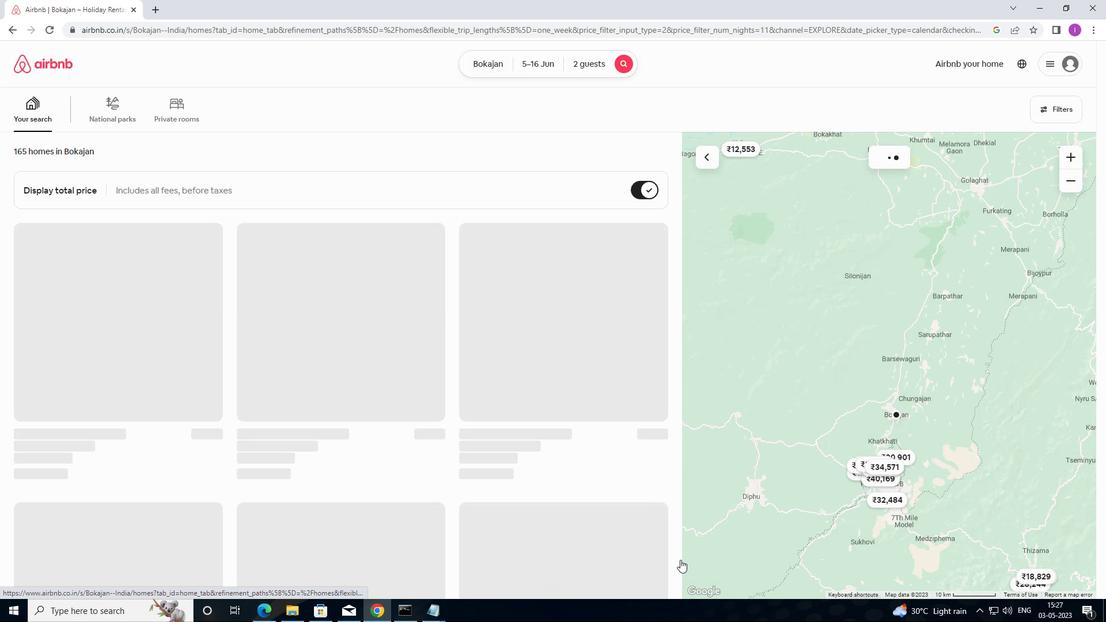
